 Task: Search one way flight ticket for 1 adult, 6 children, 1 infant in seat and 1 infant on lap in business from Pellston: Pellston Regional/emmet County Airport to Evansville: Evansville Regional Airport on 5-3-2023. Choice of flights is Alaska. Number of bags: 2 carry on bags. Price is upto 30000. Outbound departure time preference is 13:15.
Action: Mouse moved to (292, 432)
Screenshot: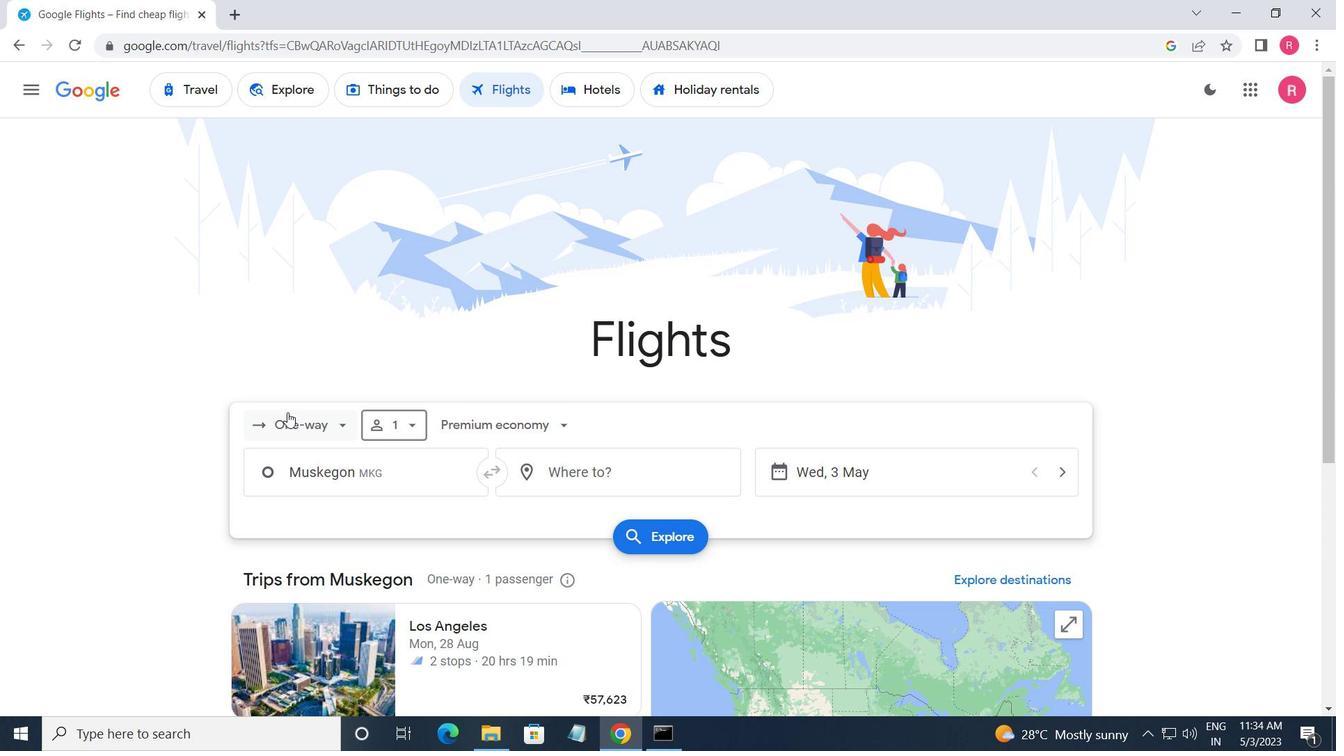 
Action: Mouse pressed left at (292, 432)
Screenshot: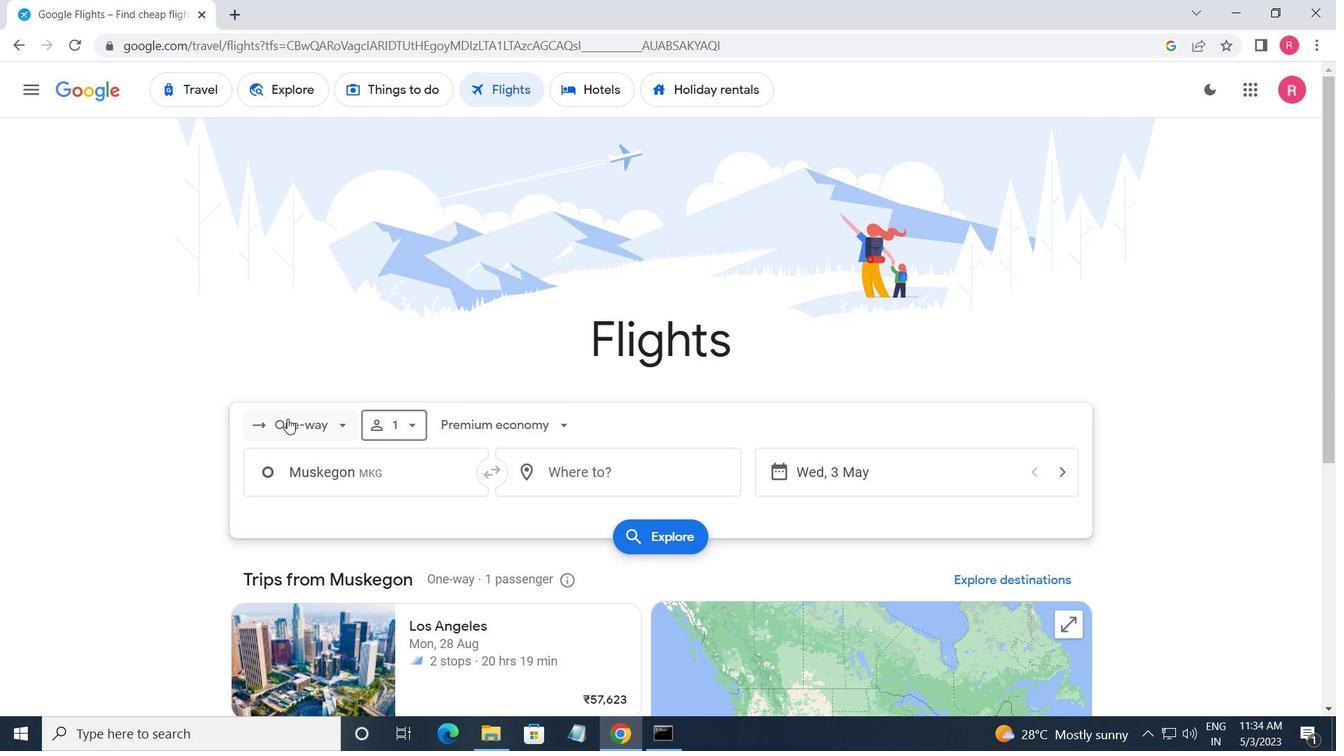 
Action: Mouse moved to (348, 503)
Screenshot: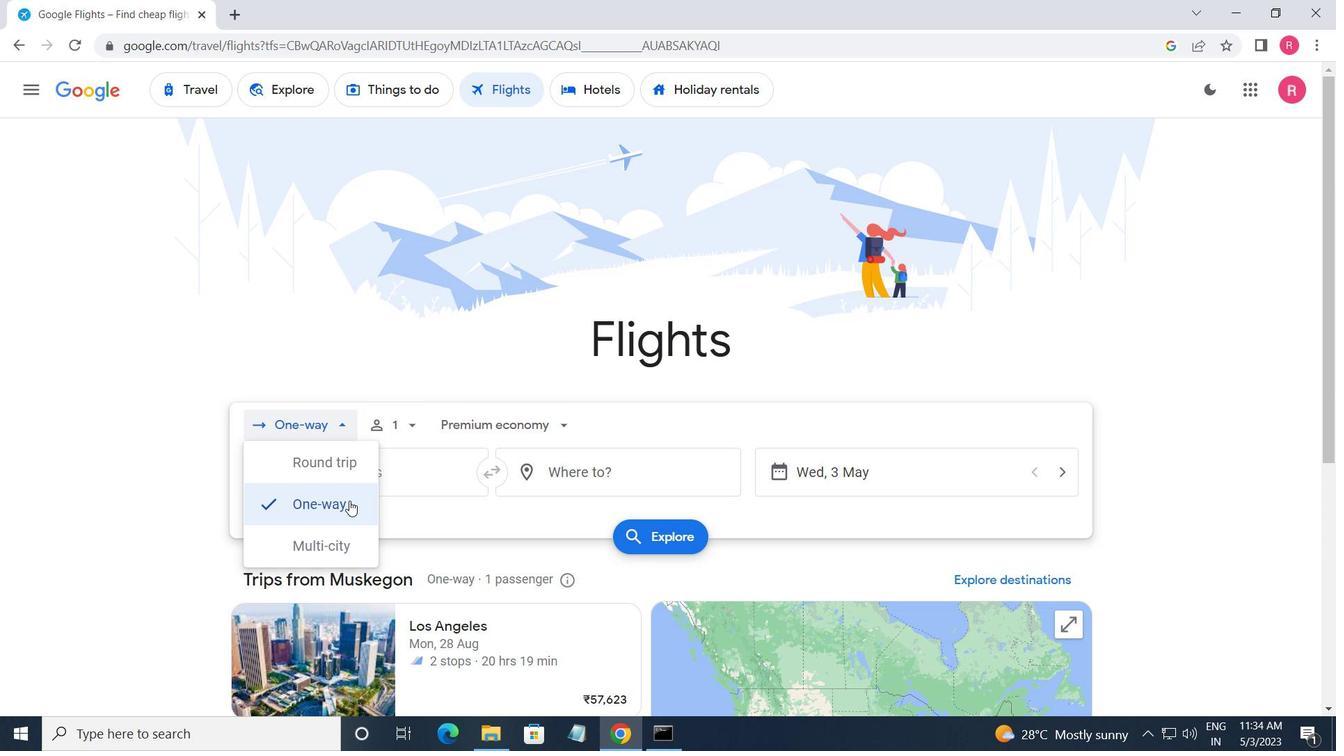 
Action: Mouse pressed left at (348, 503)
Screenshot: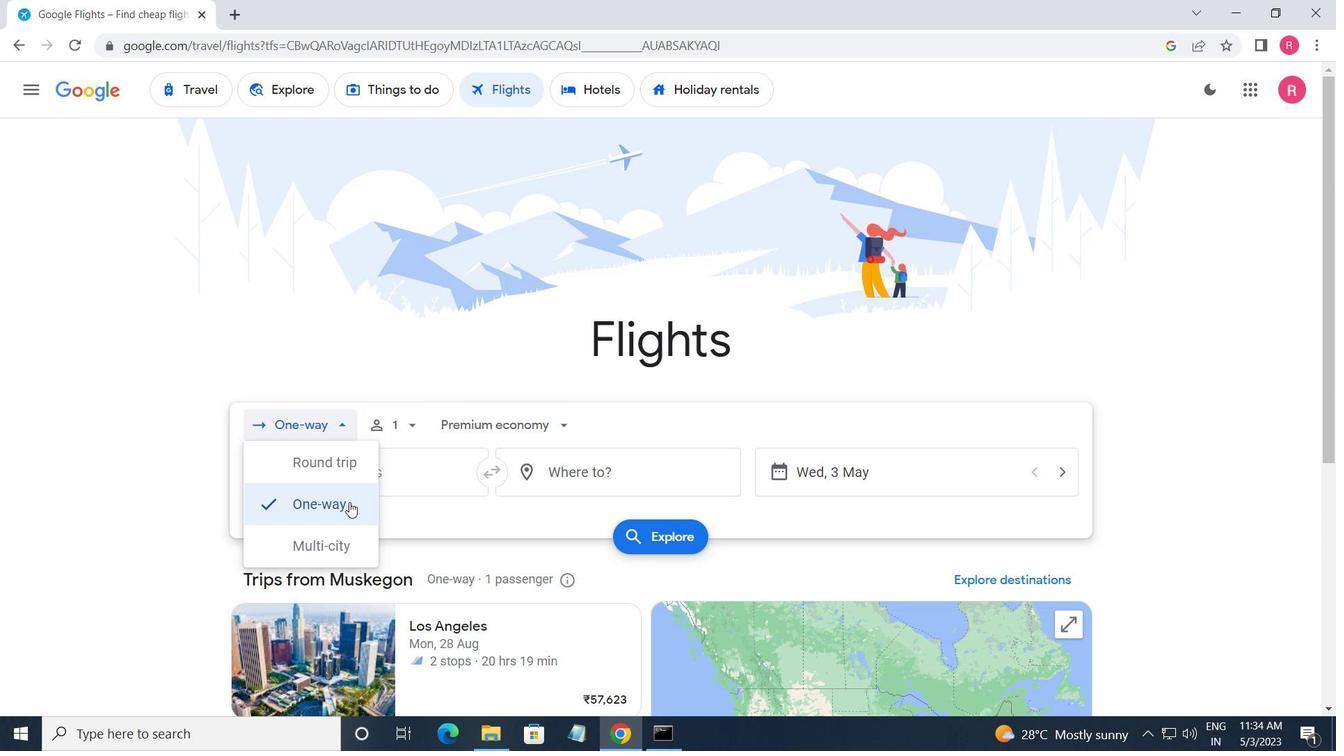 
Action: Mouse moved to (391, 435)
Screenshot: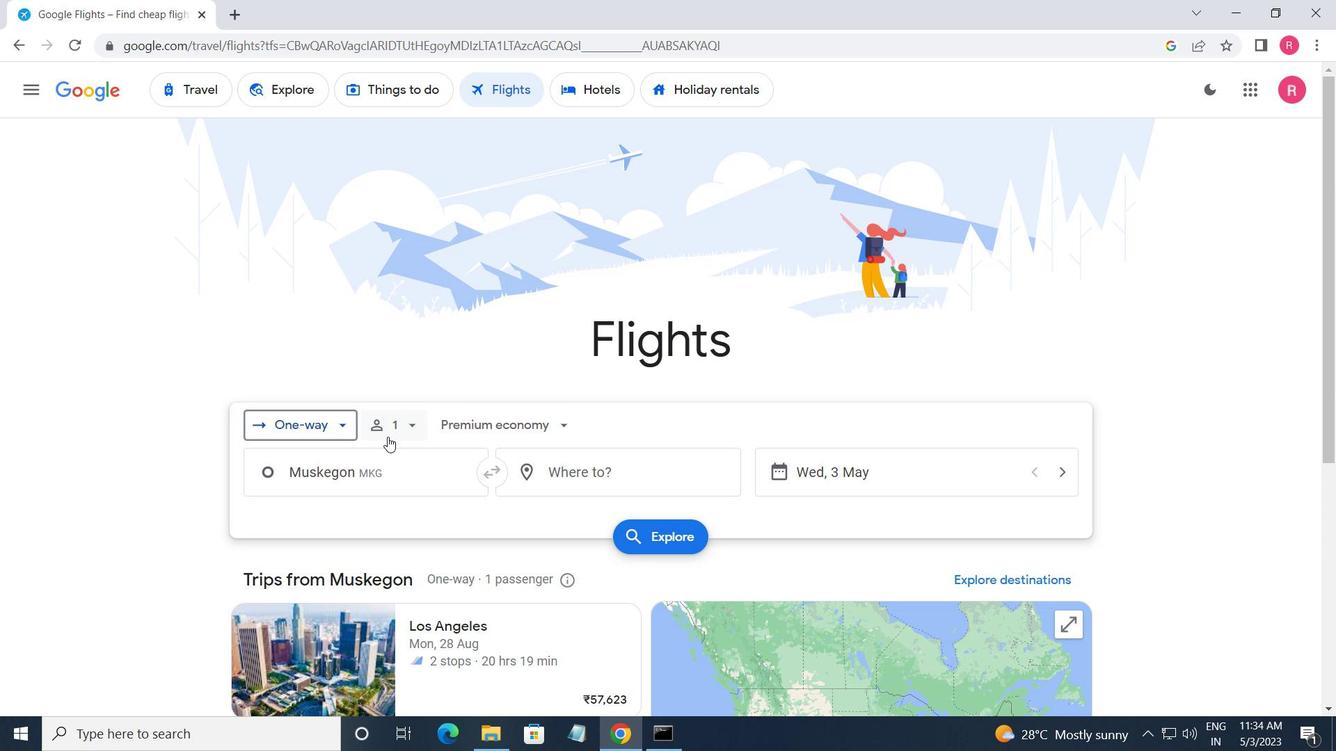 
Action: Mouse pressed left at (391, 435)
Screenshot: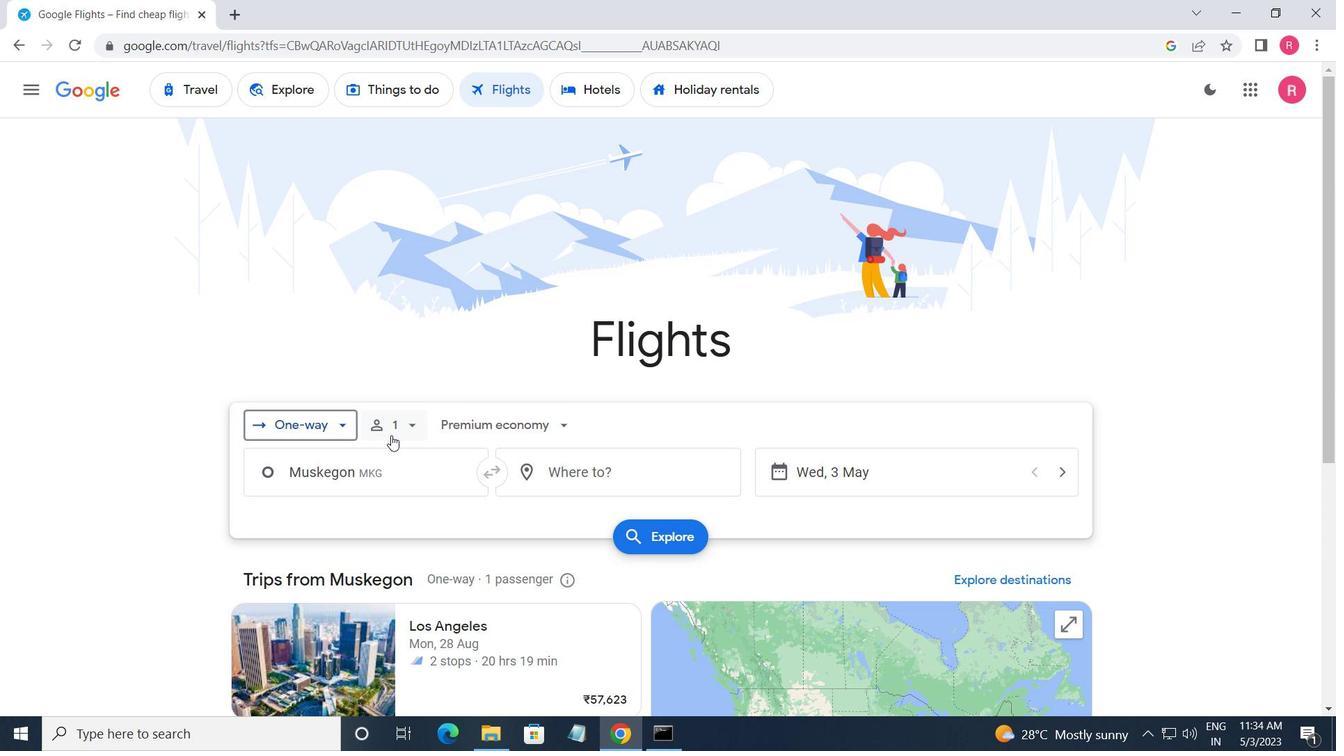 
Action: Mouse moved to (539, 522)
Screenshot: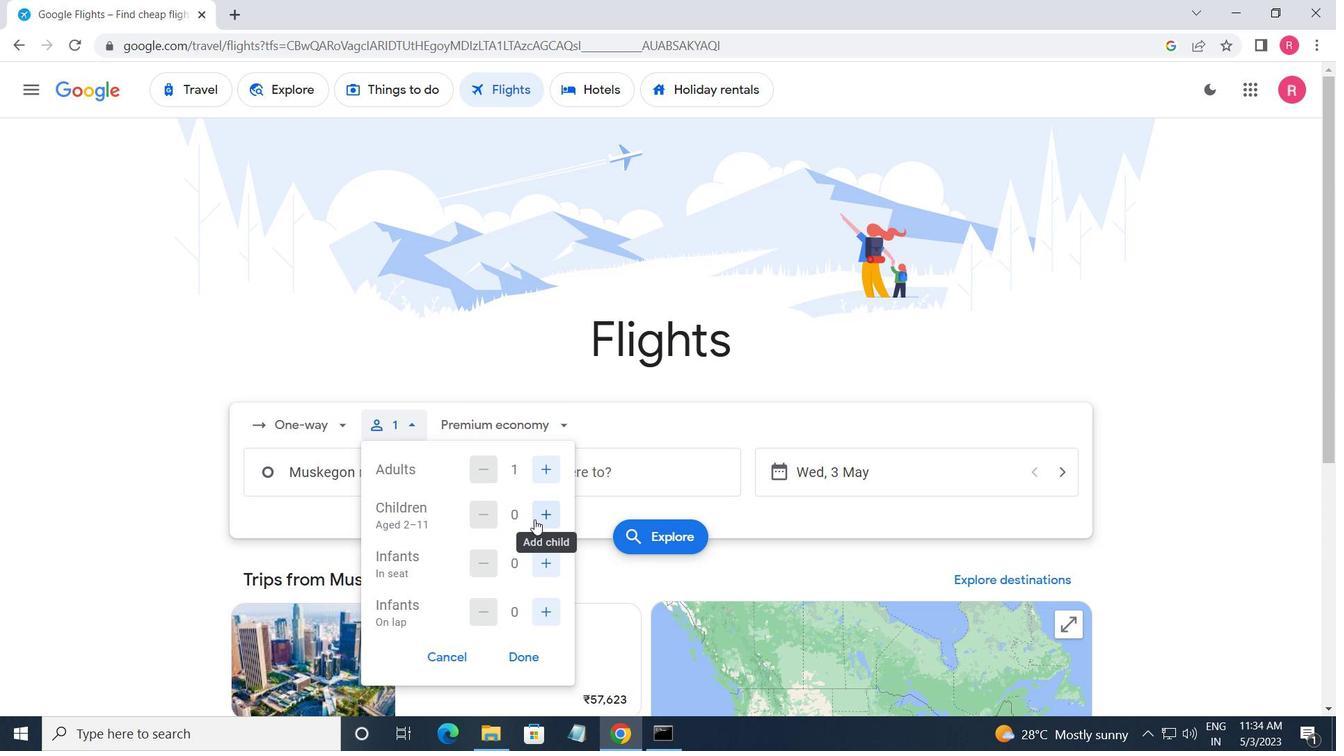 
Action: Mouse pressed left at (539, 522)
Screenshot: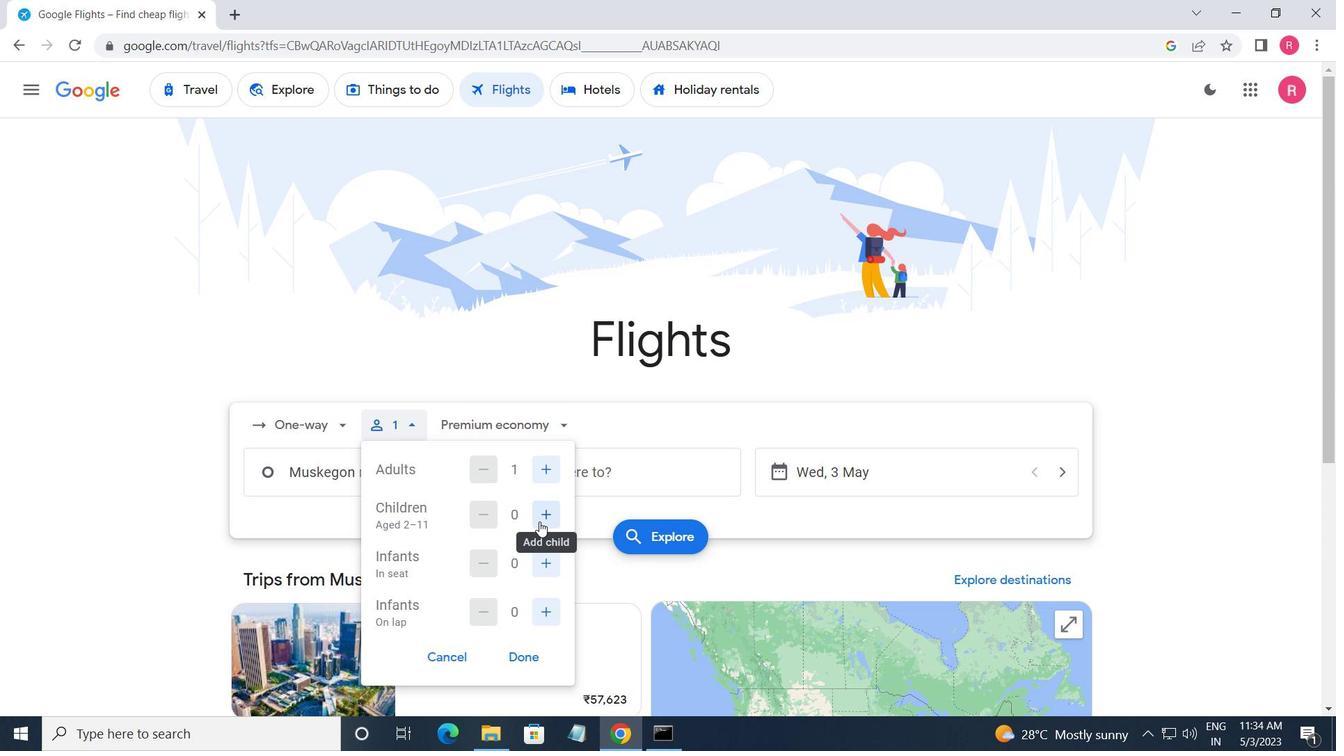 
Action: Mouse pressed left at (539, 522)
Screenshot: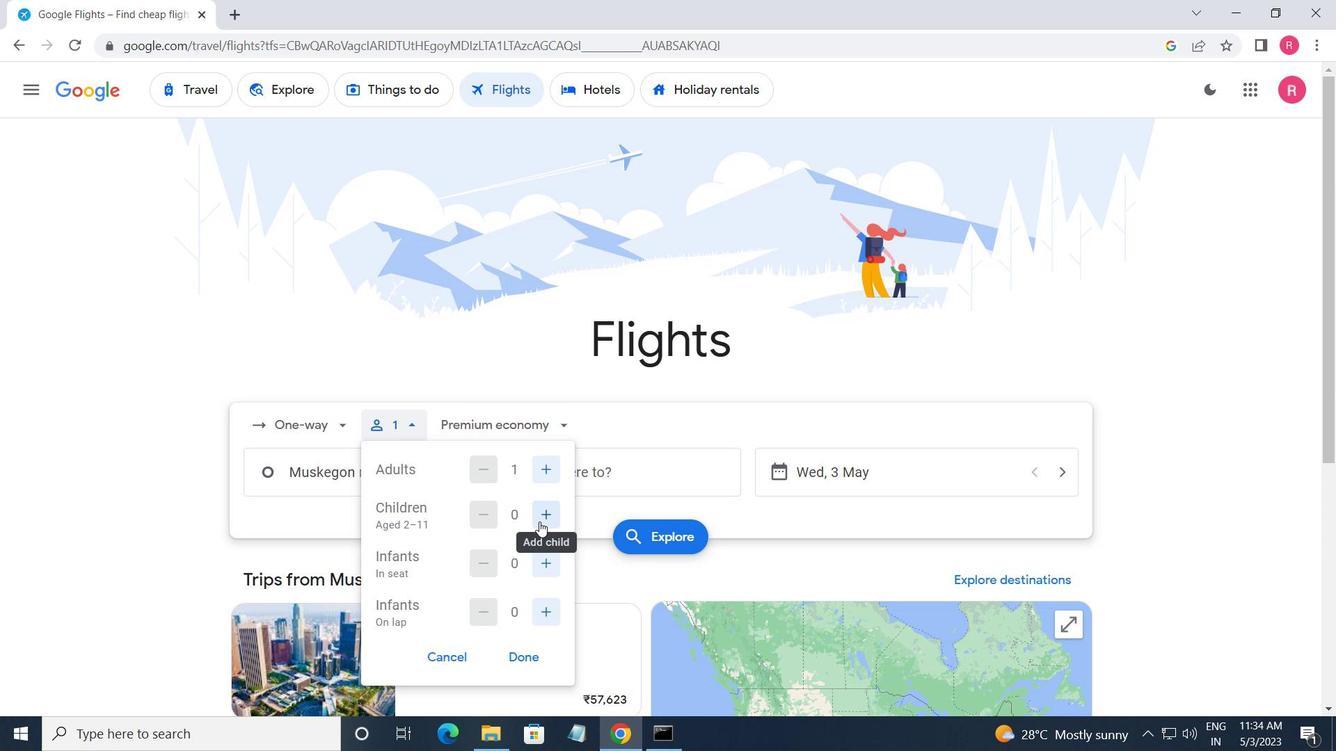 
Action: Mouse pressed left at (539, 522)
Screenshot: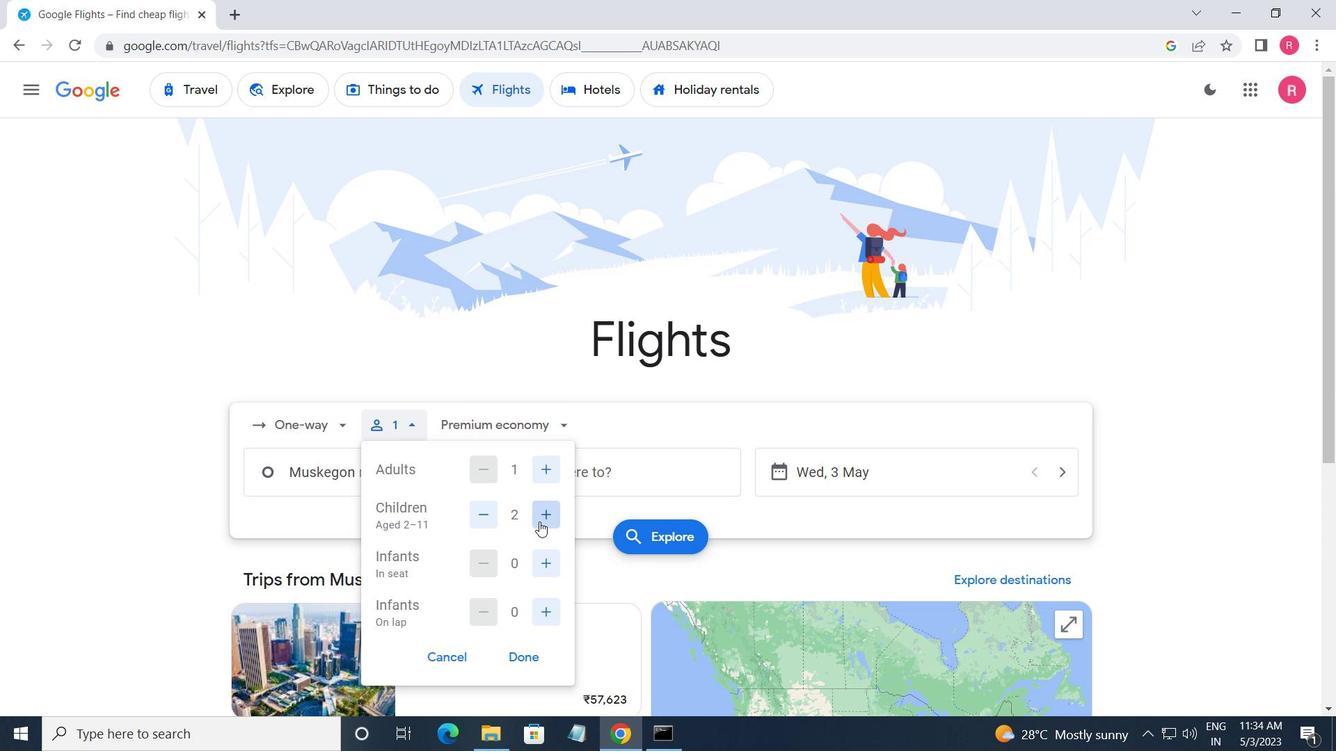 
Action: Mouse pressed left at (539, 522)
Screenshot: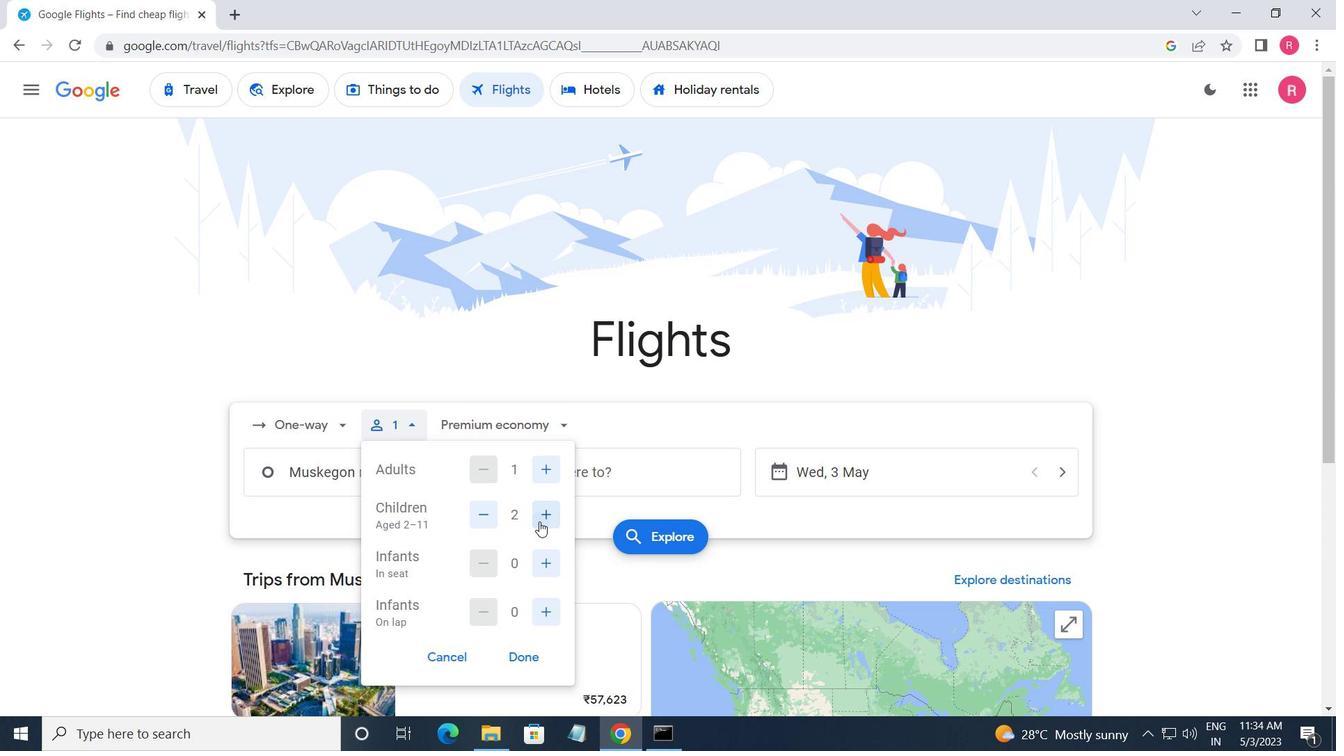 
Action: Mouse pressed left at (539, 522)
Screenshot: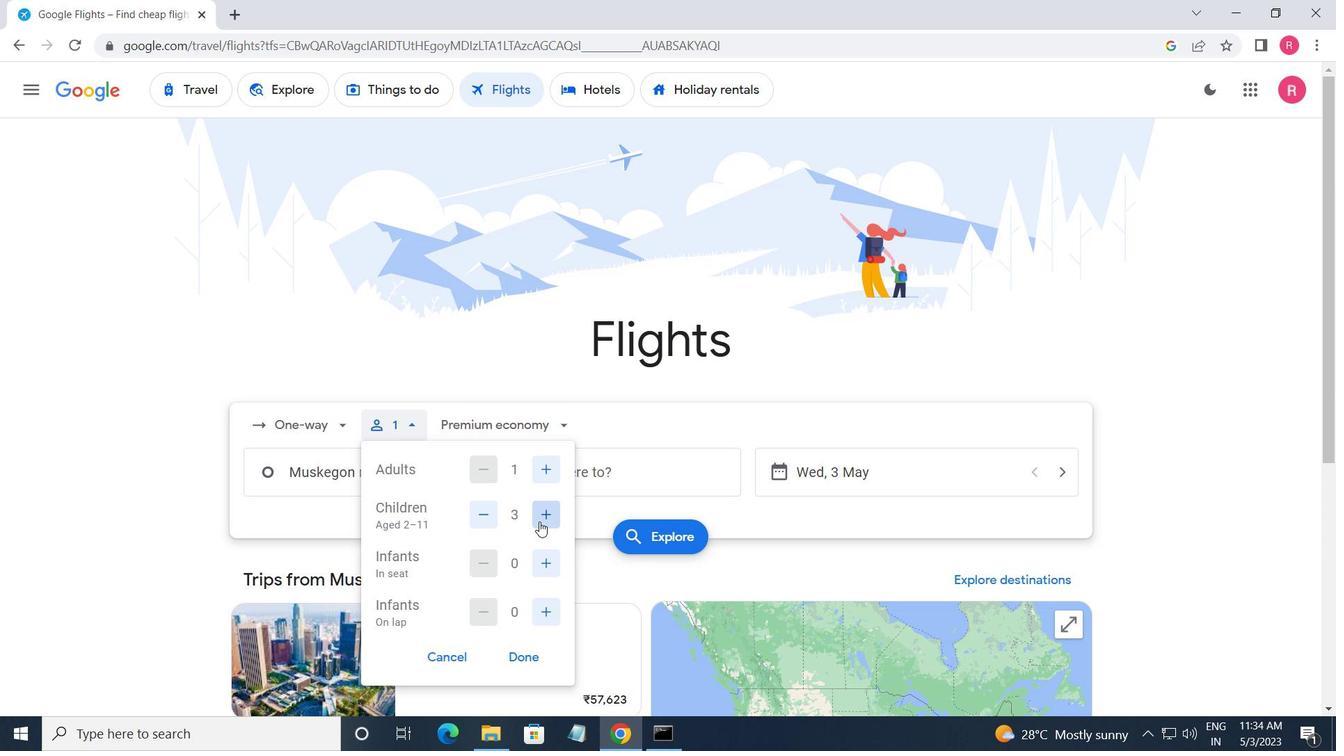 
Action: Mouse pressed left at (539, 522)
Screenshot: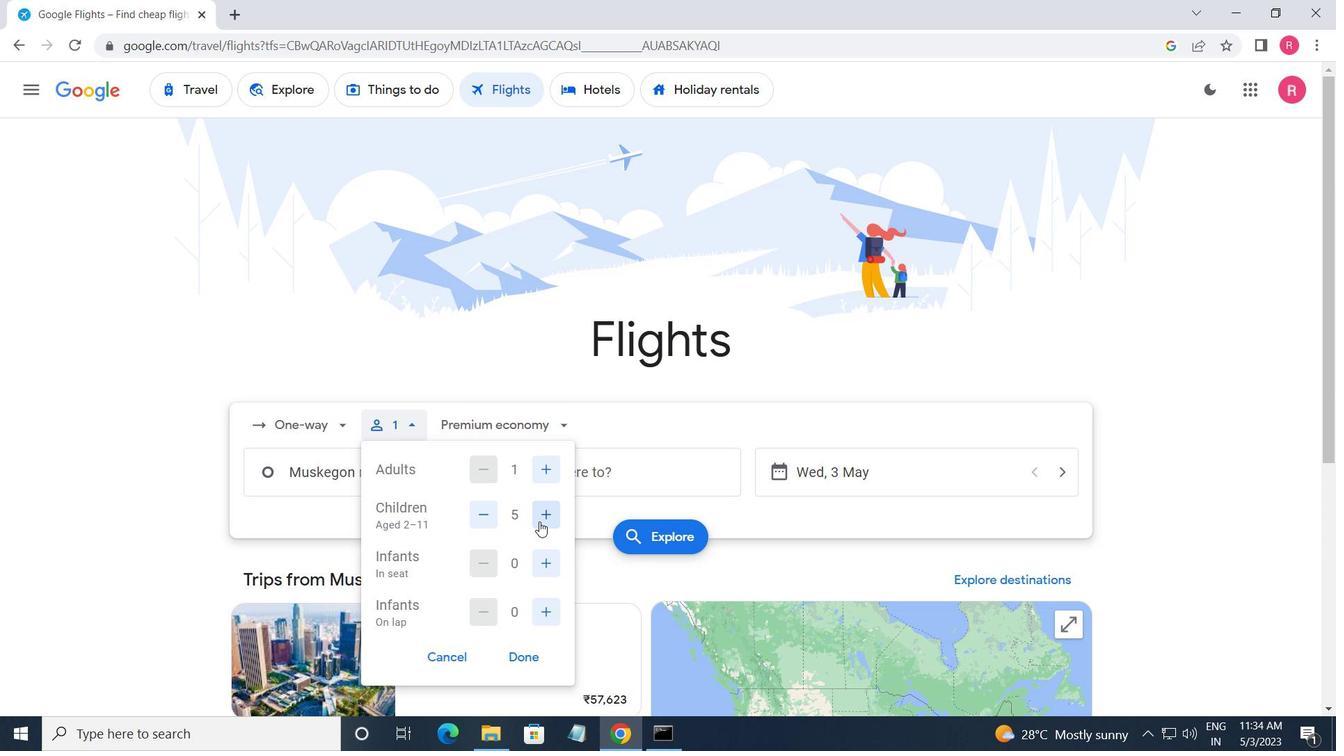 
Action: Mouse moved to (546, 568)
Screenshot: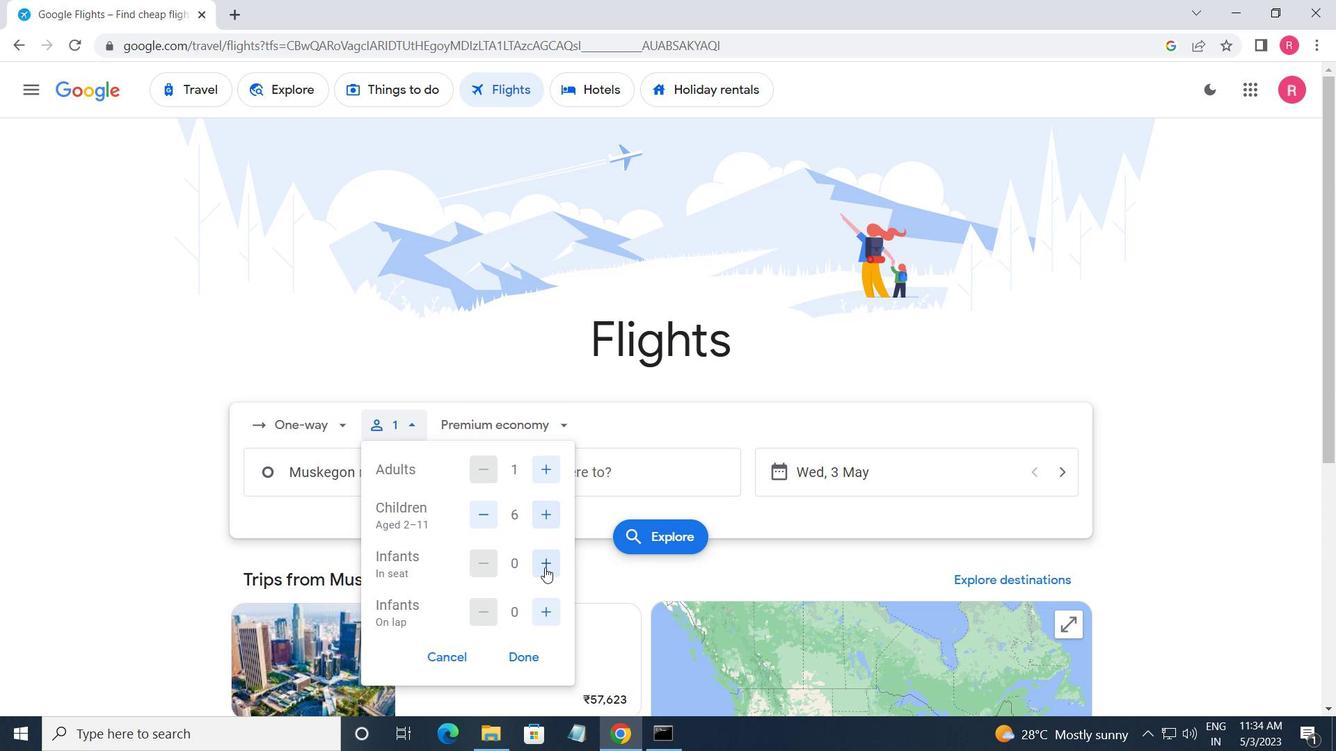 
Action: Mouse pressed left at (546, 568)
Screenshot: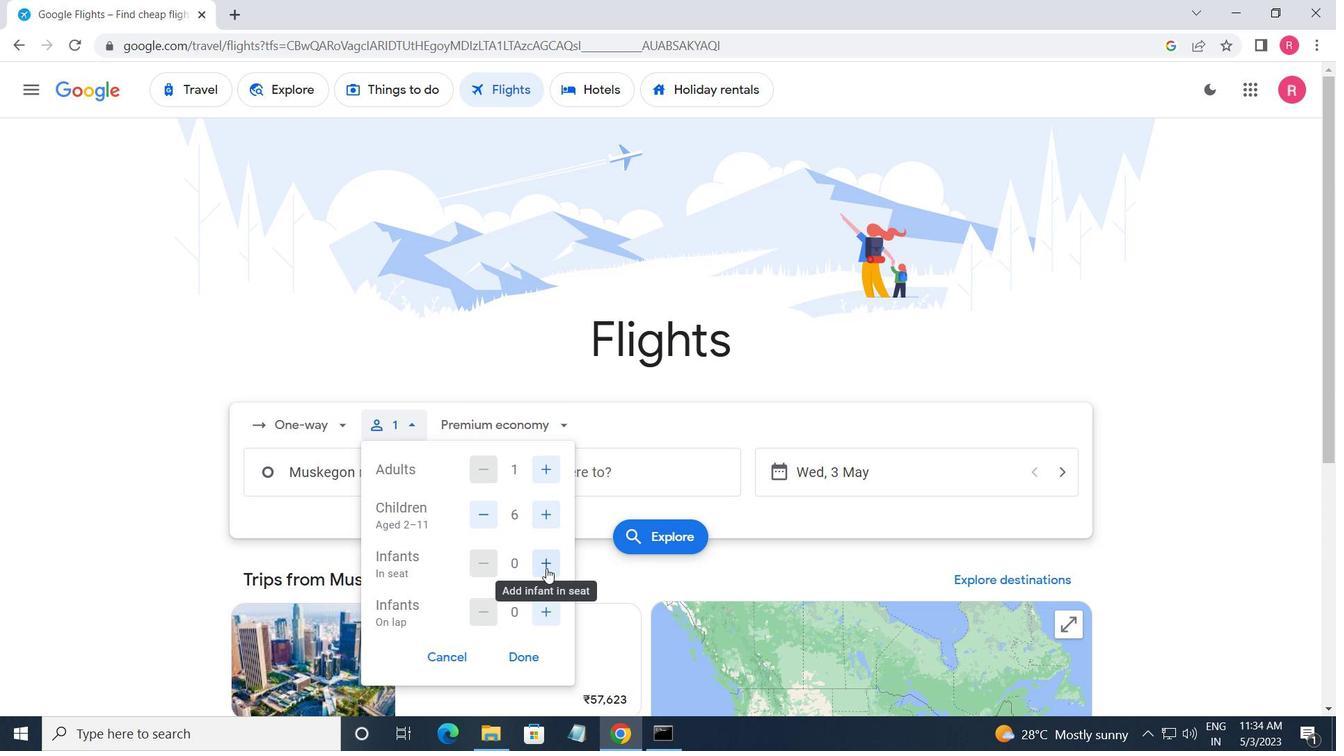
Action: Mouse moved to (548, 602)
Screenshot: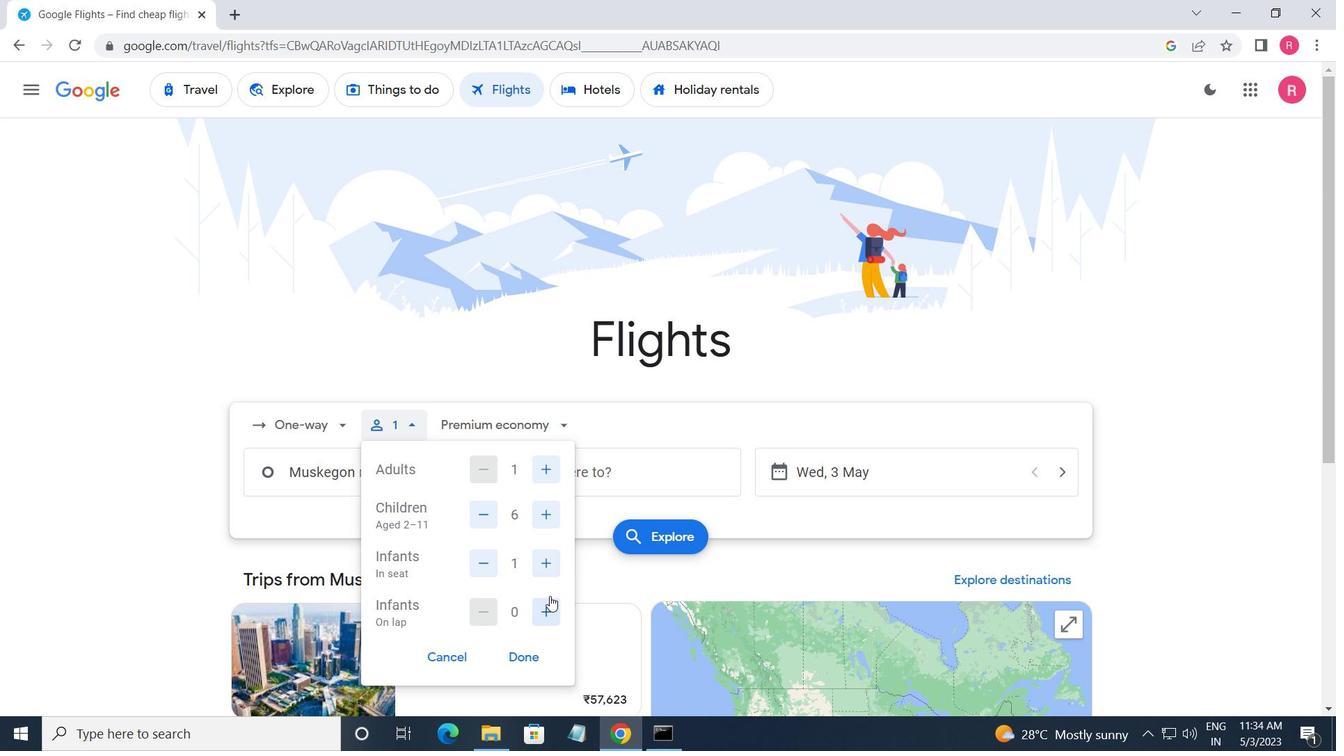 
Action: Mouse pressed left at (548, 602)
Screenshot: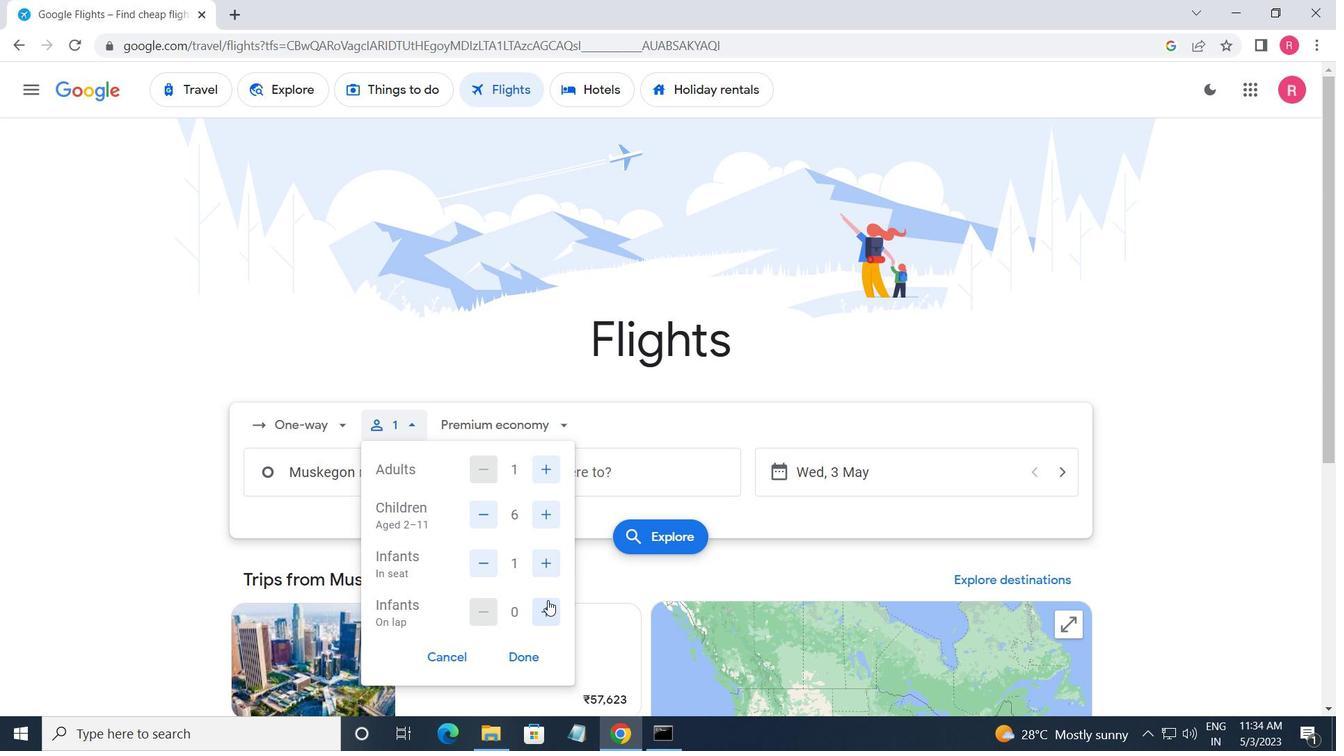 
Action: Mouse moved to (535, 653)
Screenshot: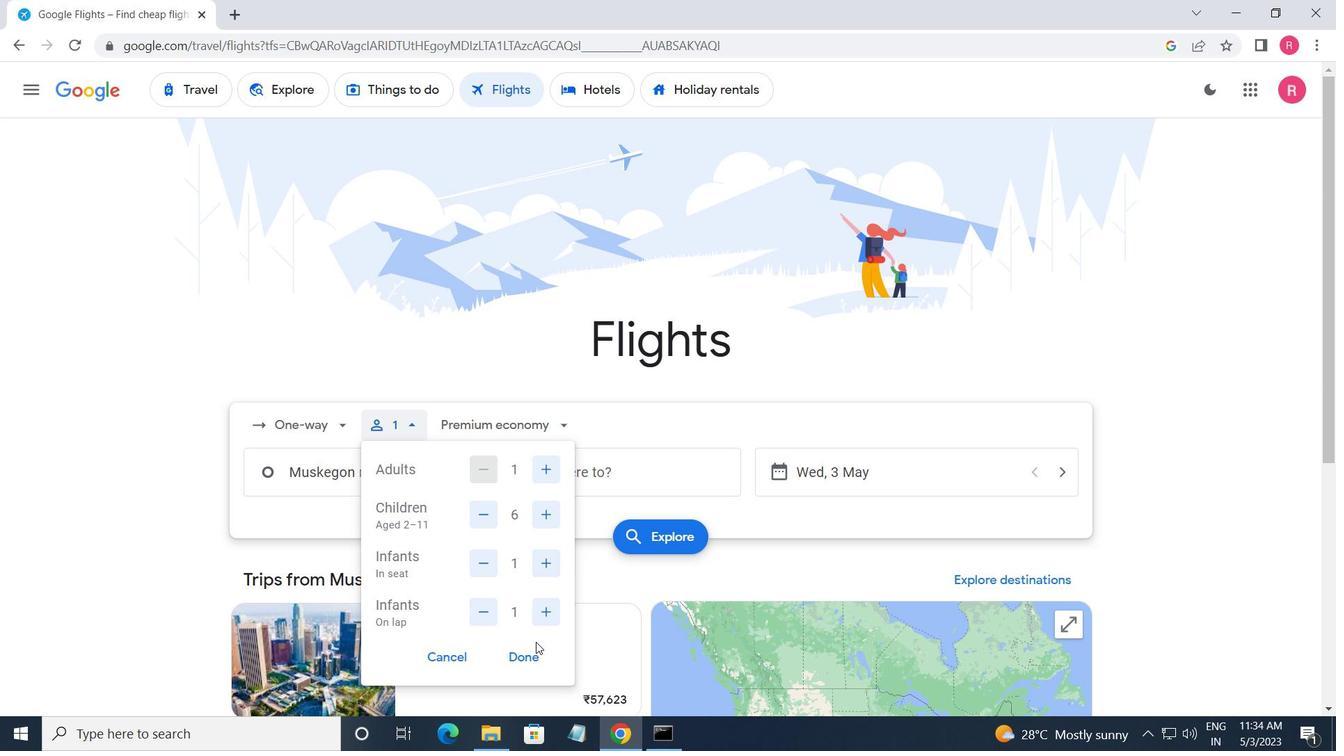 
Action: Mouse pressed left at (535, 653)
Screenshot: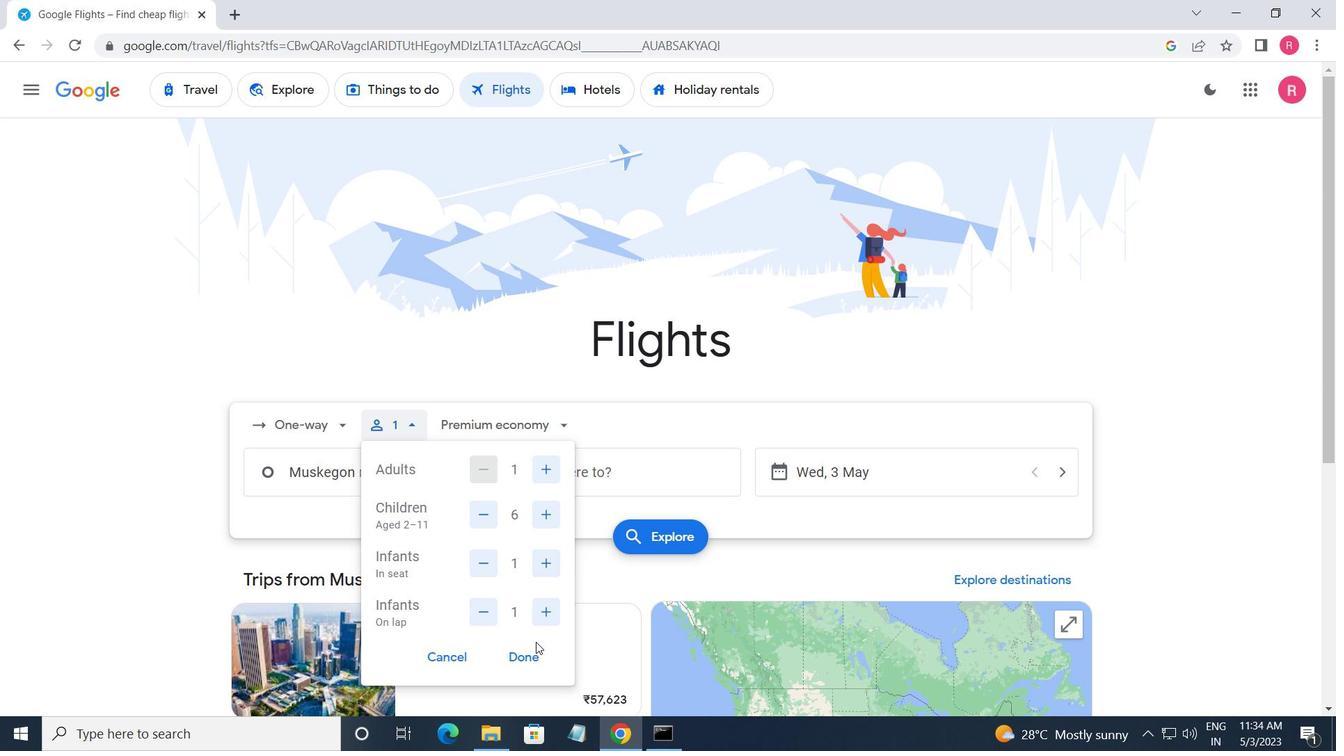
Action: Mouse moved to (511, 436)
Screenshot: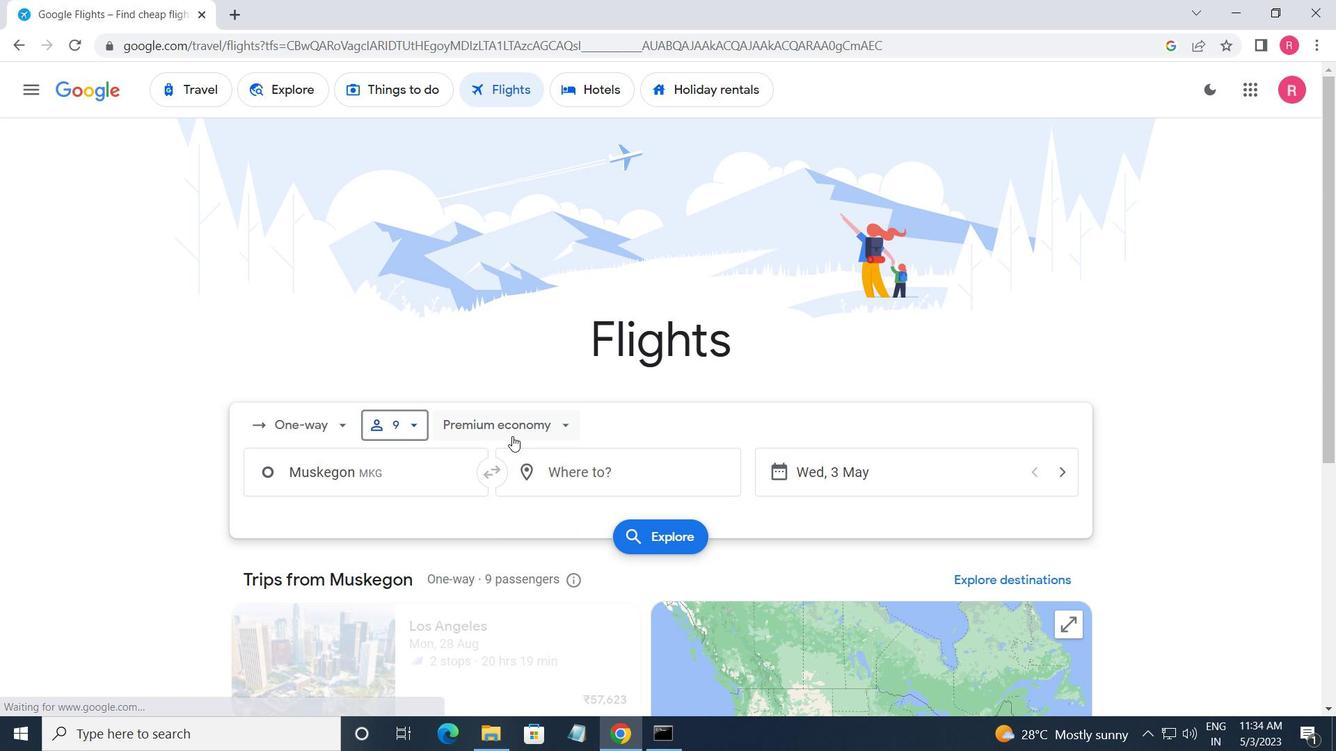 
Action: Mouse pressed left at (511, 436)
Screenshot: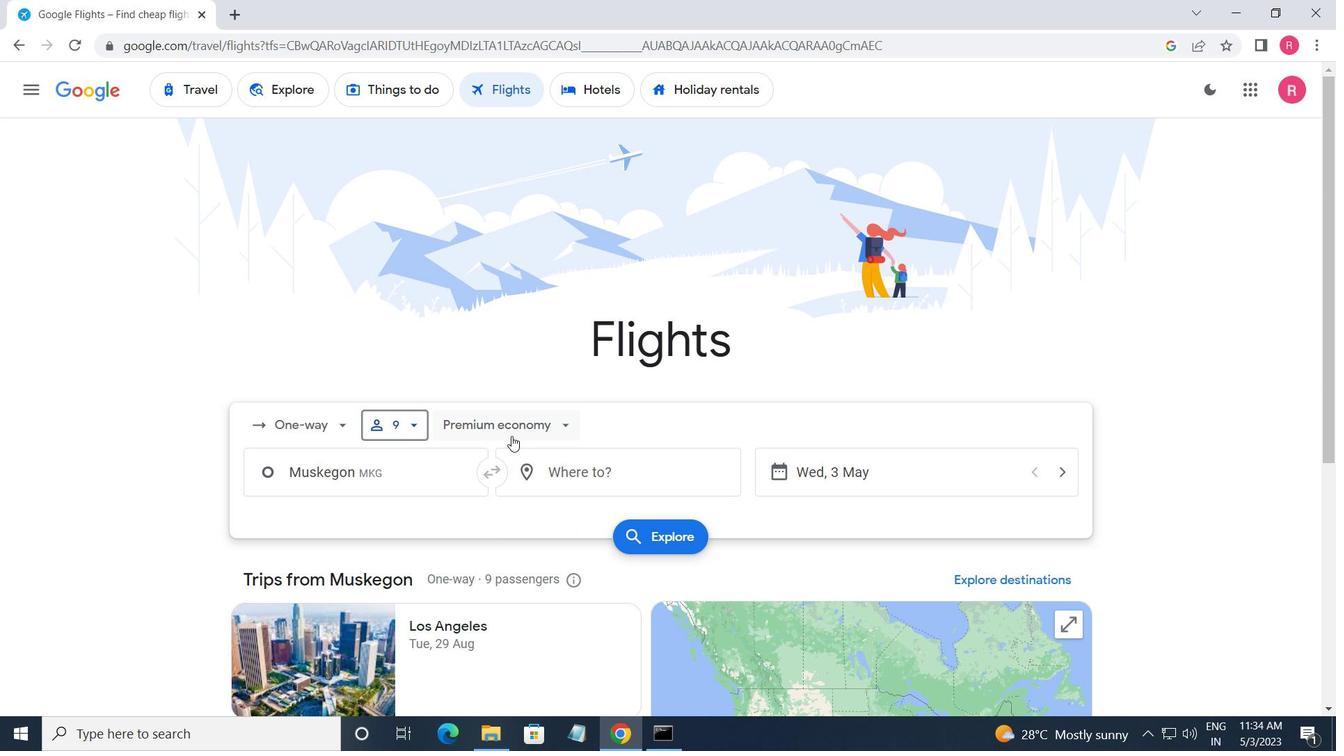 
Action: Mouse moved to (523, 547)
Screenshot: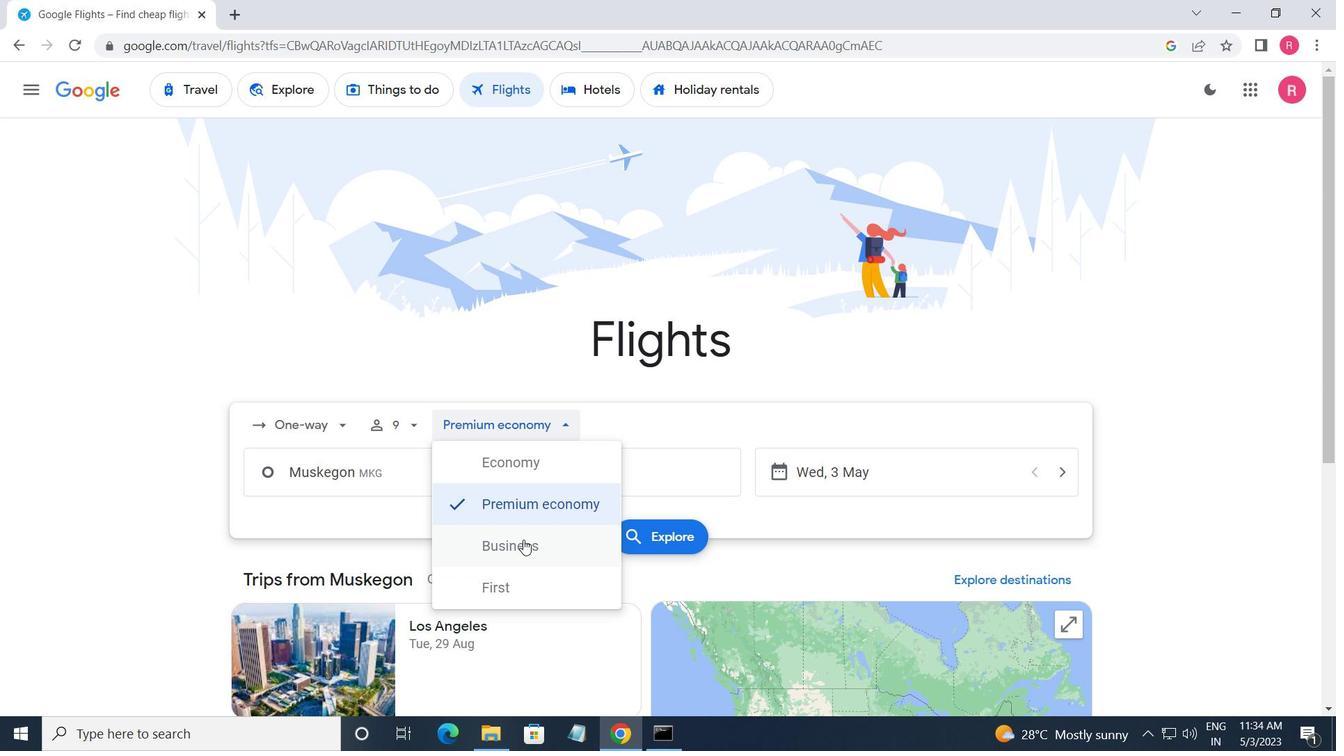 
Action: Mouse pressed left at (523, 547)
Screenshot: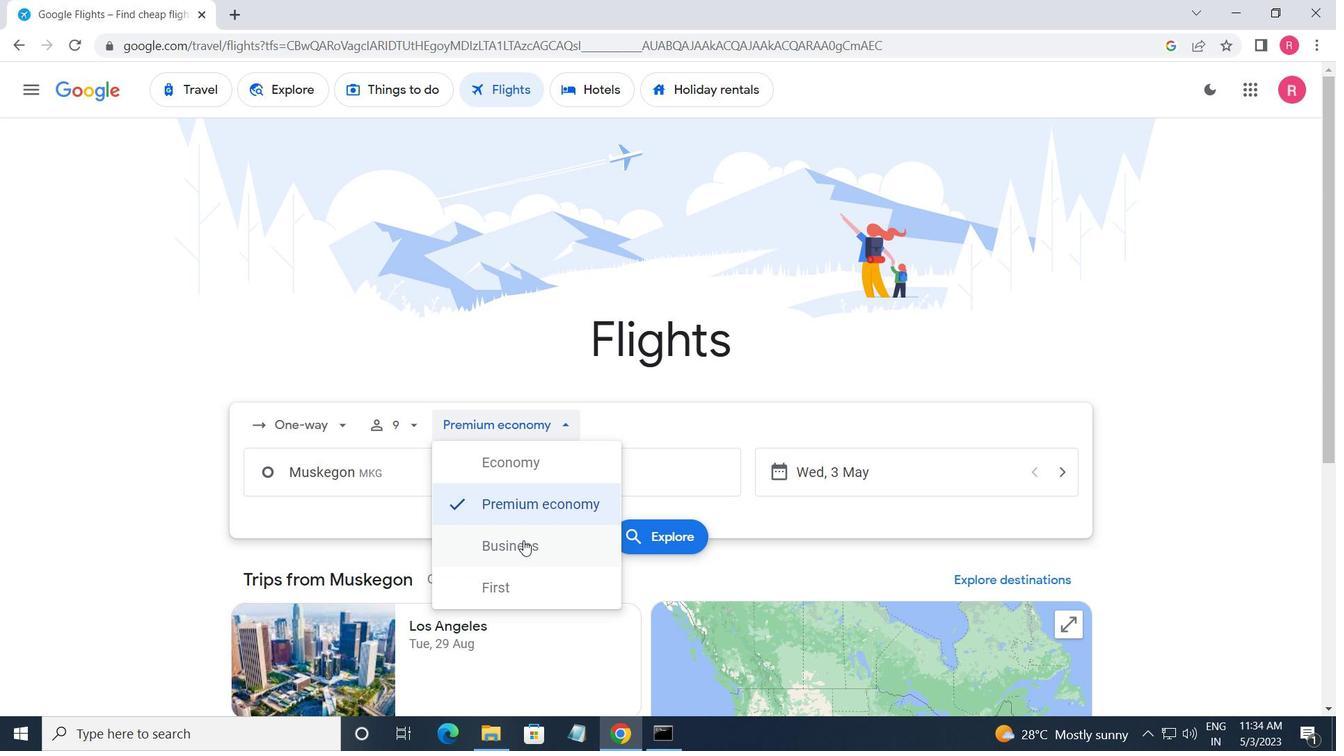 
Action: Mouse moved to (416, 474)
Screenshot: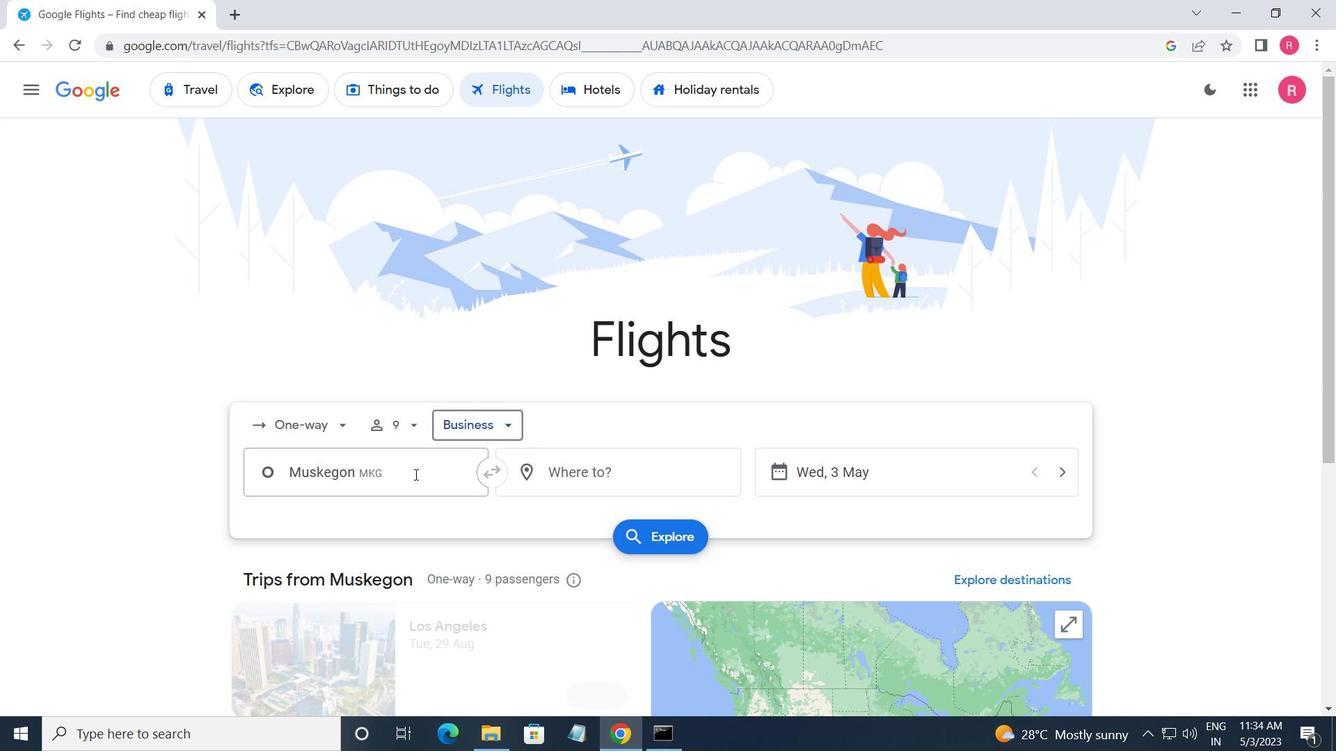 
Action: Mouse pressed left at (416, 474)
Screenshot: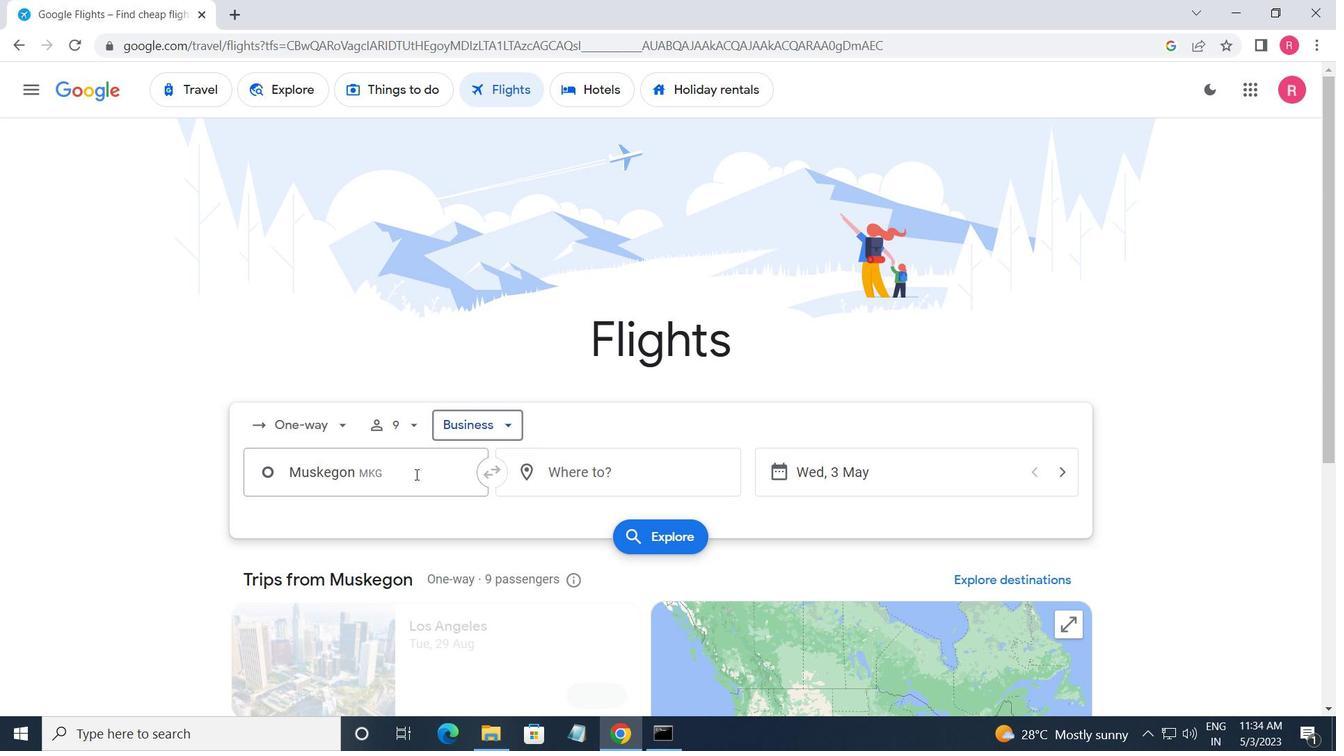 
Action: Mouse moved to (427, 469)
Screenshot: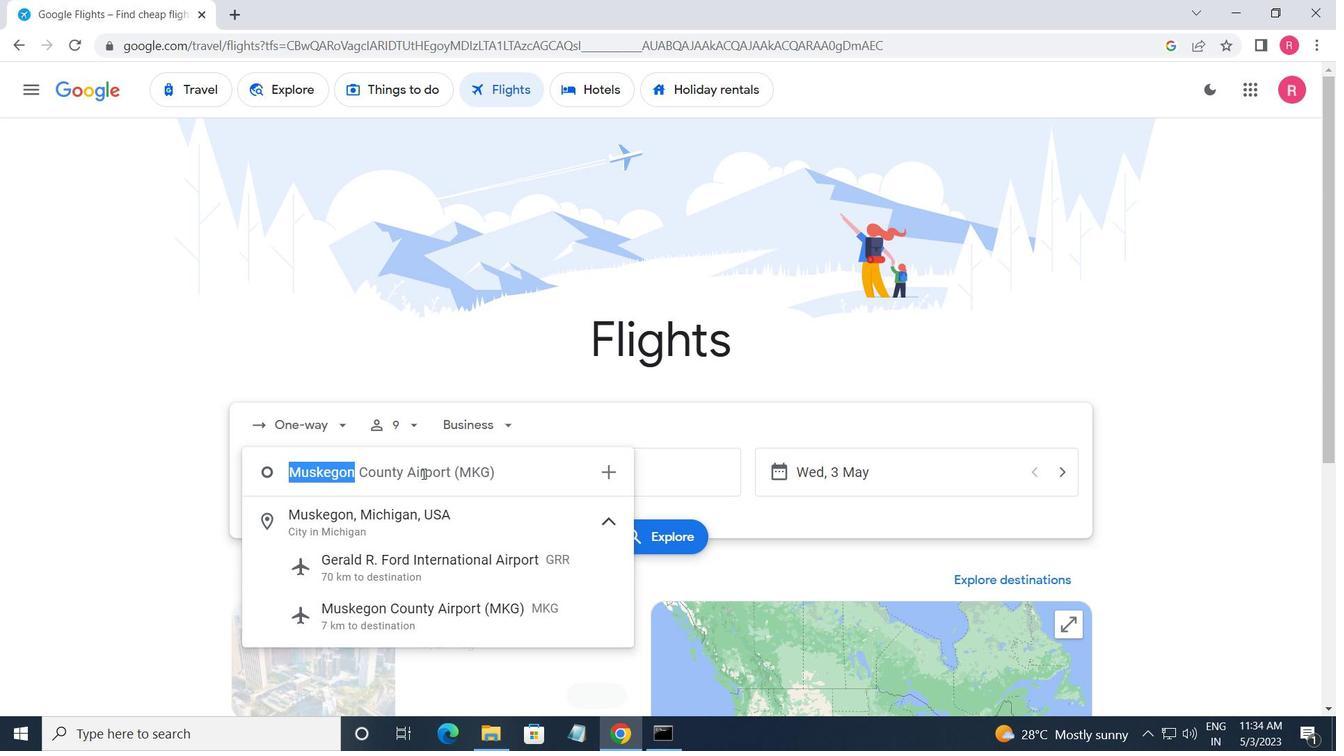 
Action: Key pressed <Key.shift_r>Pellston
Screenshot: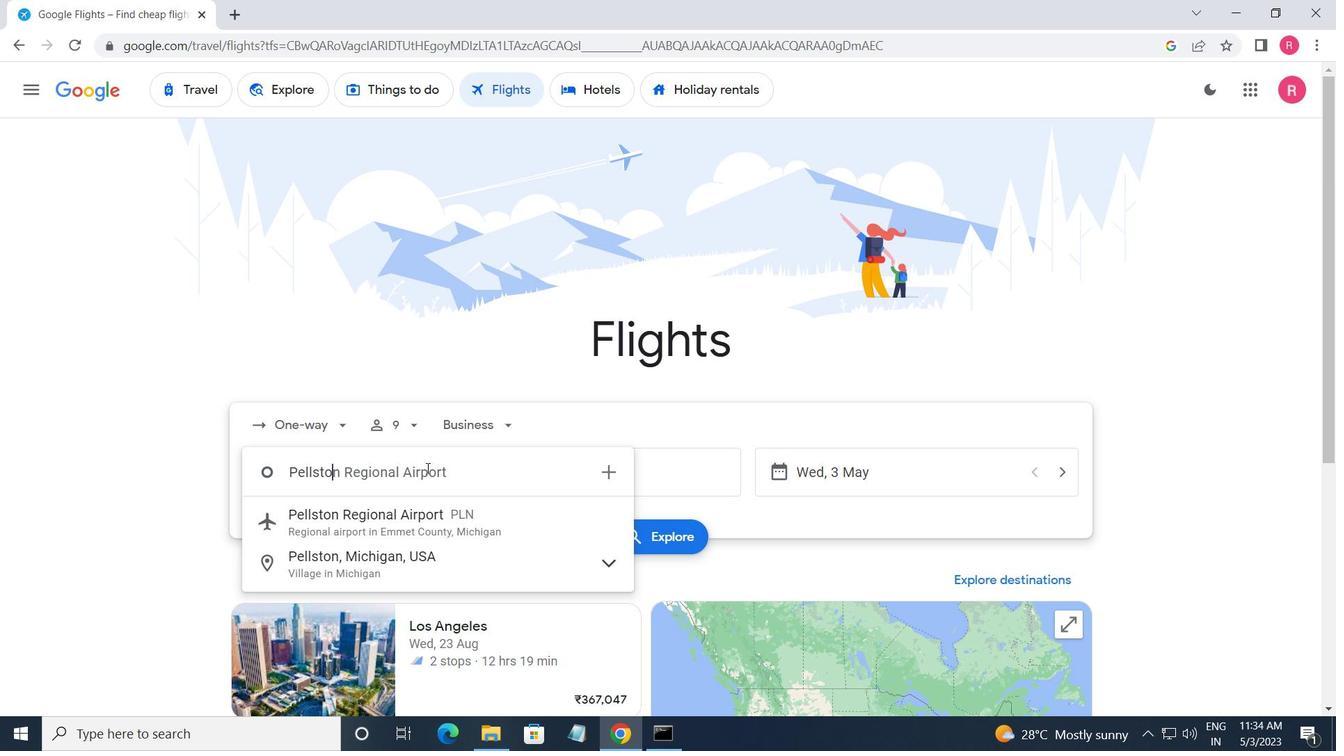 
Action: Mouse moved to (361, 519)
Screenshot: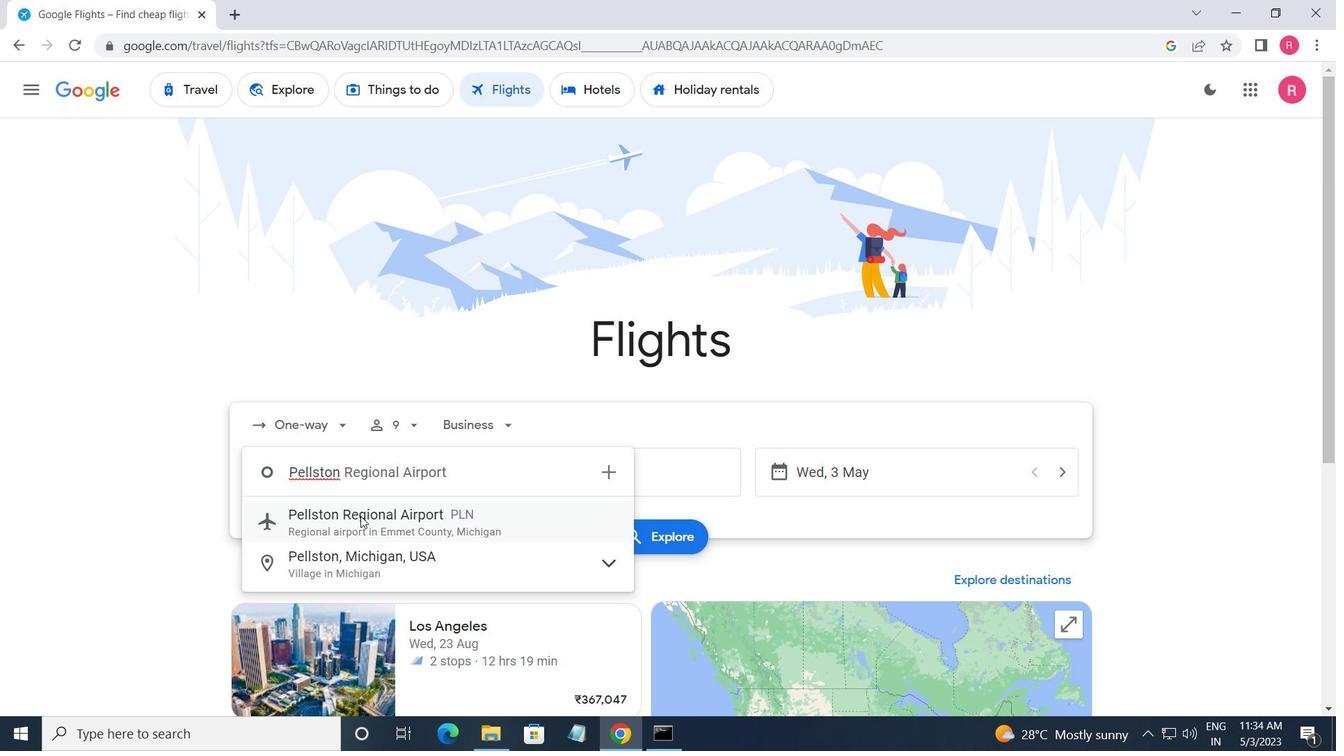 
Action: Mouse pressed left at (361, 519)
Screenshot: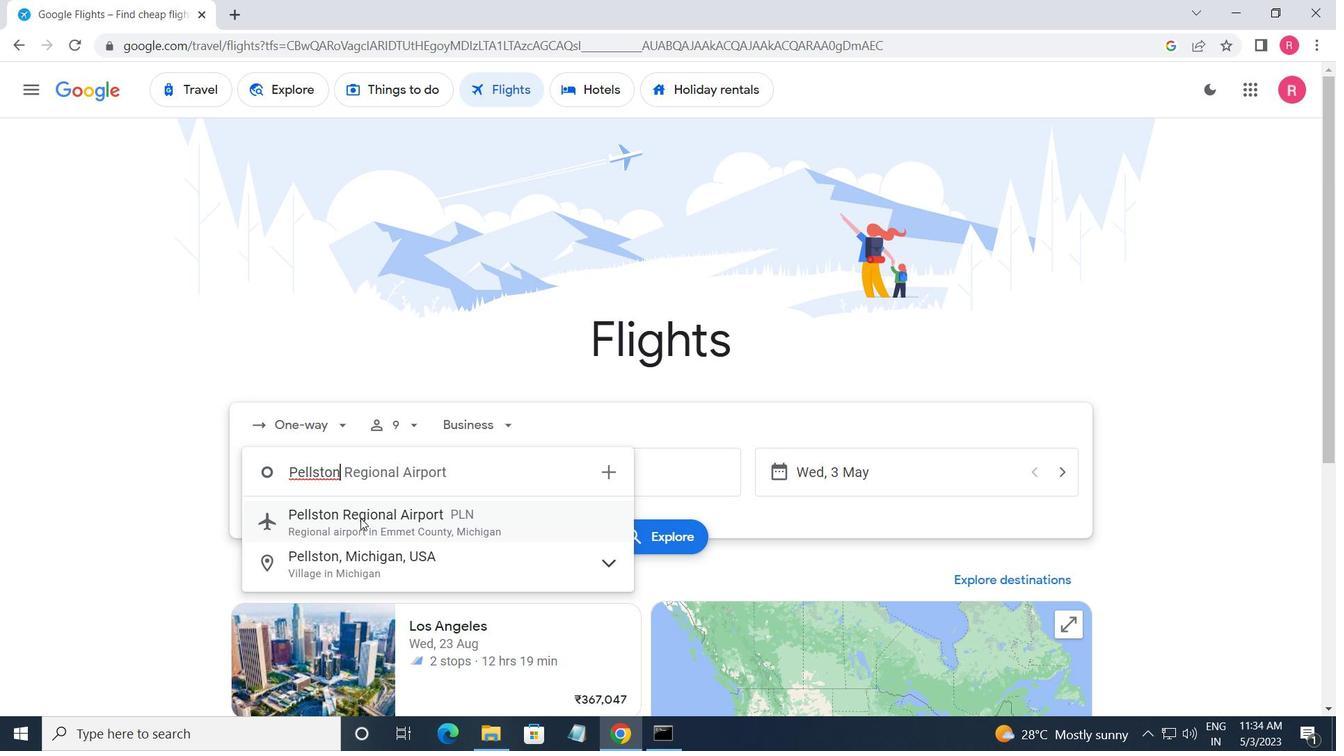 
Action: Mouse moved to (548, 475)
Screenshot: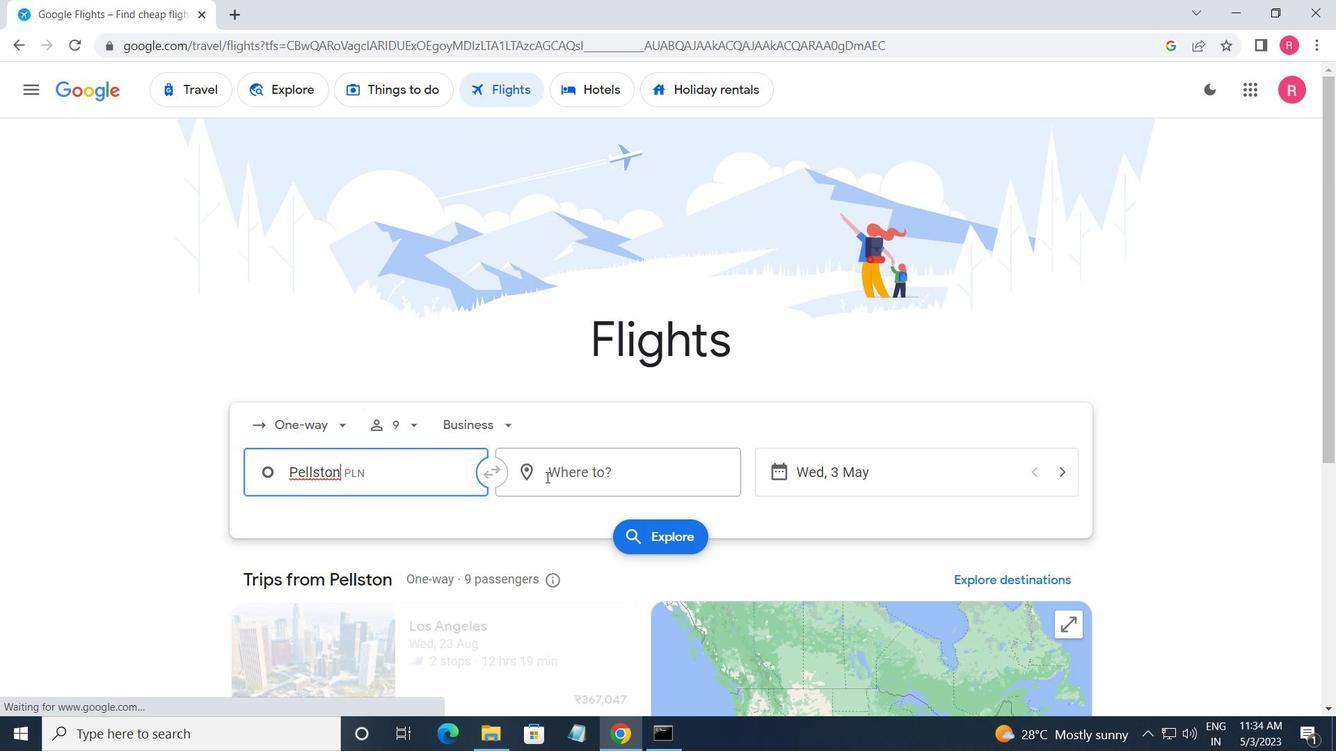 
Action: Mouse pressed left at (548, 475)
Screenshot: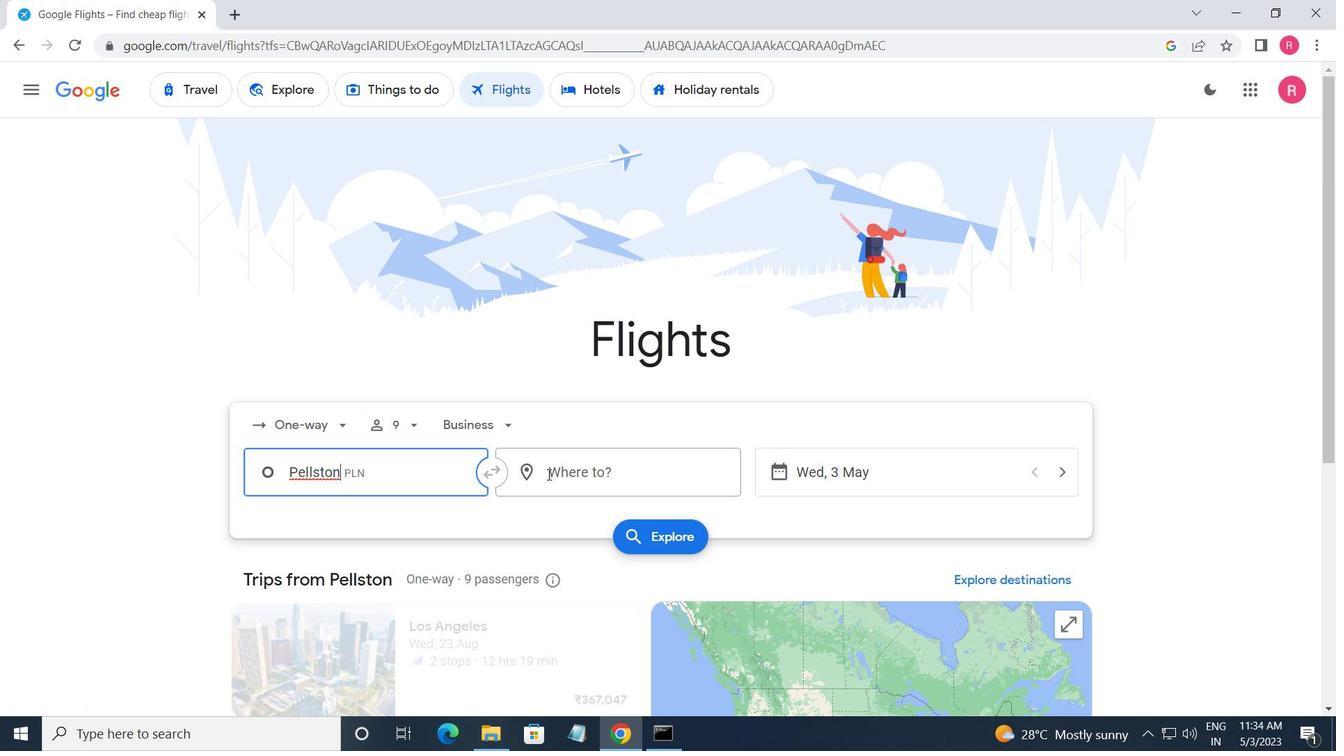 
Action: Mouse moved to (584, 642)
Screenshot: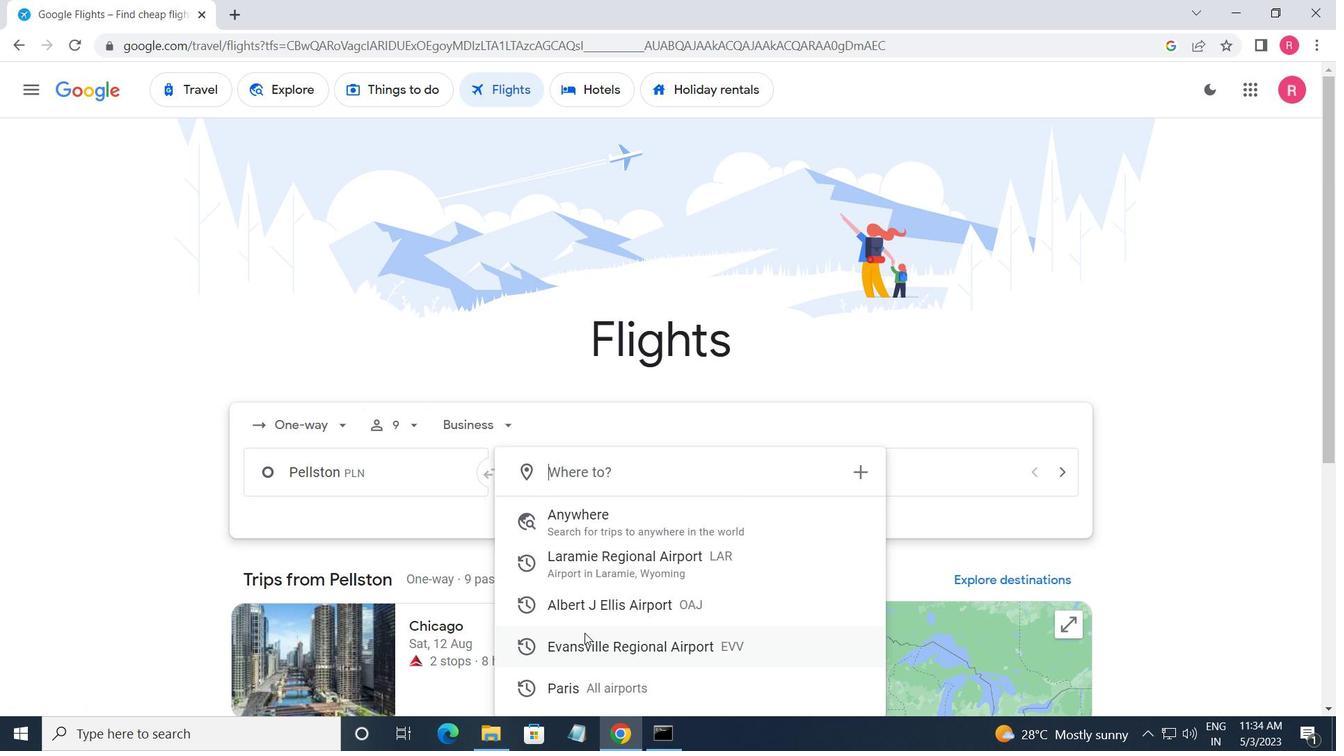 
Action: Mouse pressed left at (584, 642)
Screenshot: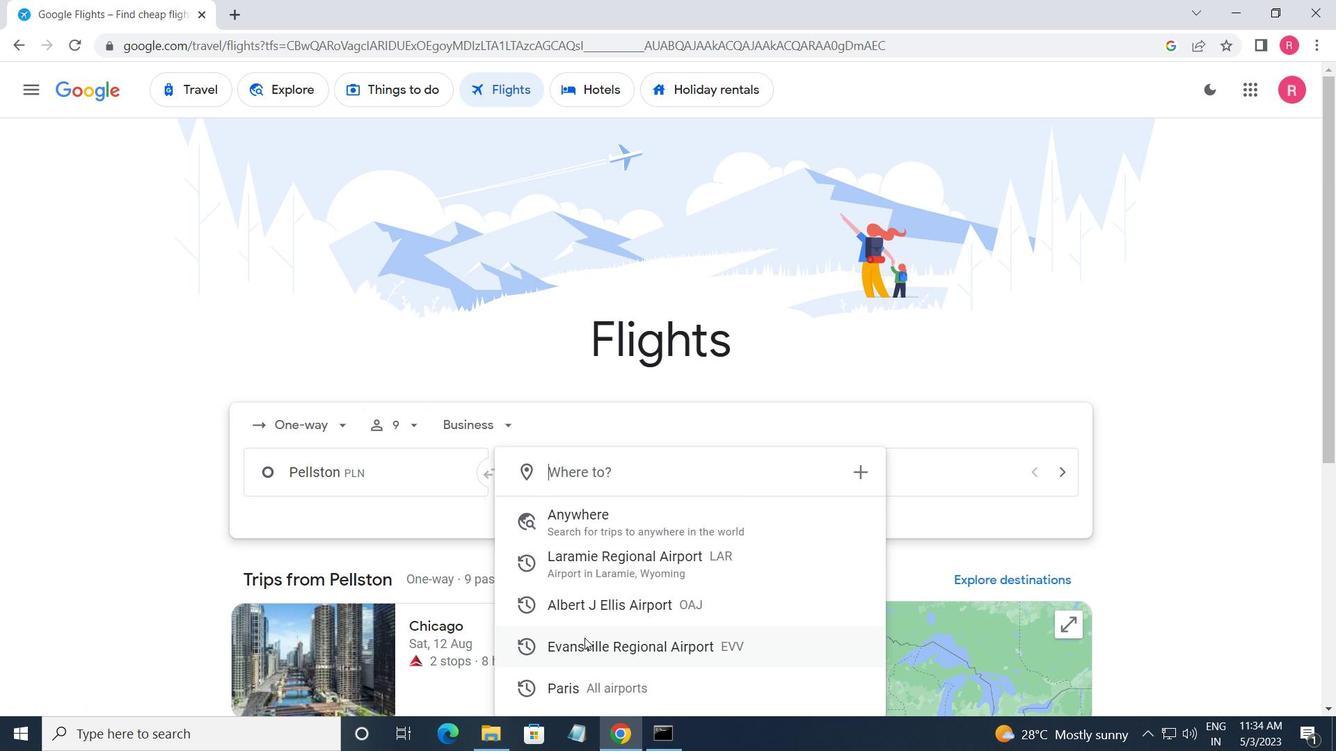 
Action: Mouse moved to (900, 479)
Screenshot: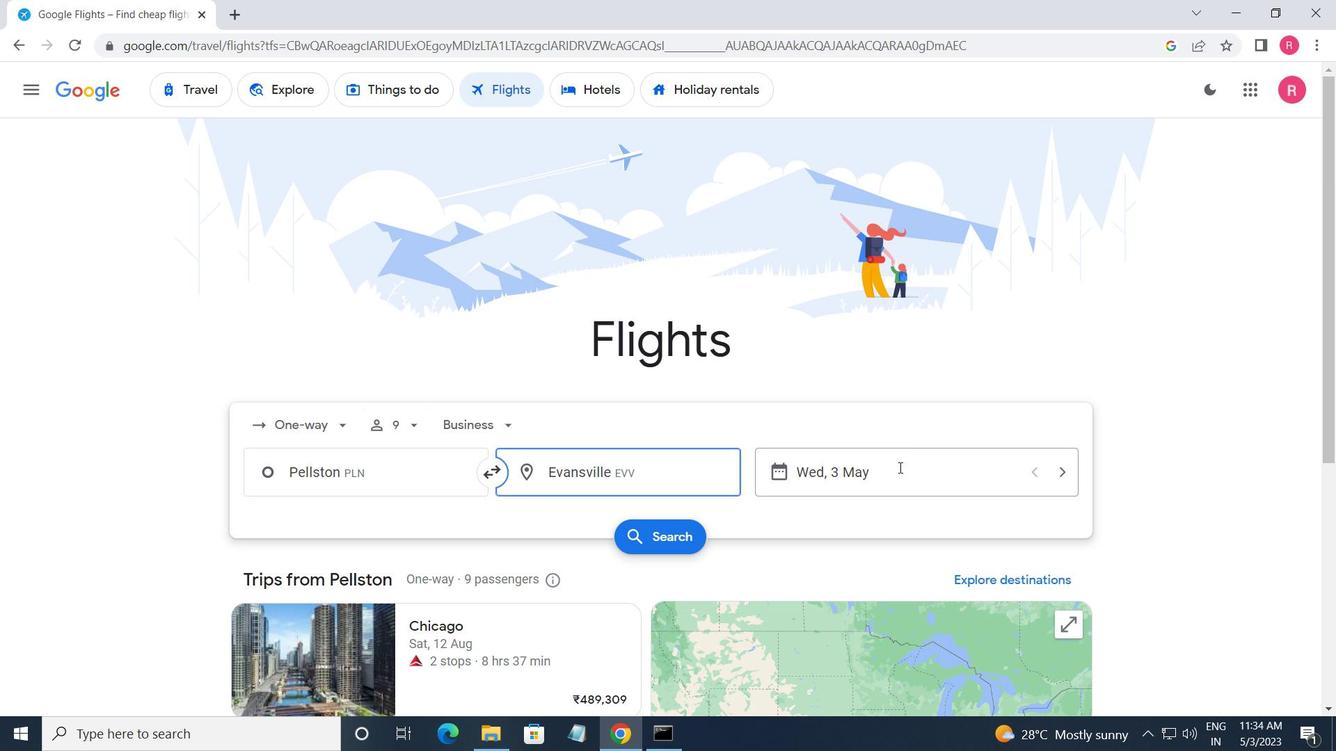 
Action: Mouse pressed left at (900, 479)
Screenshot: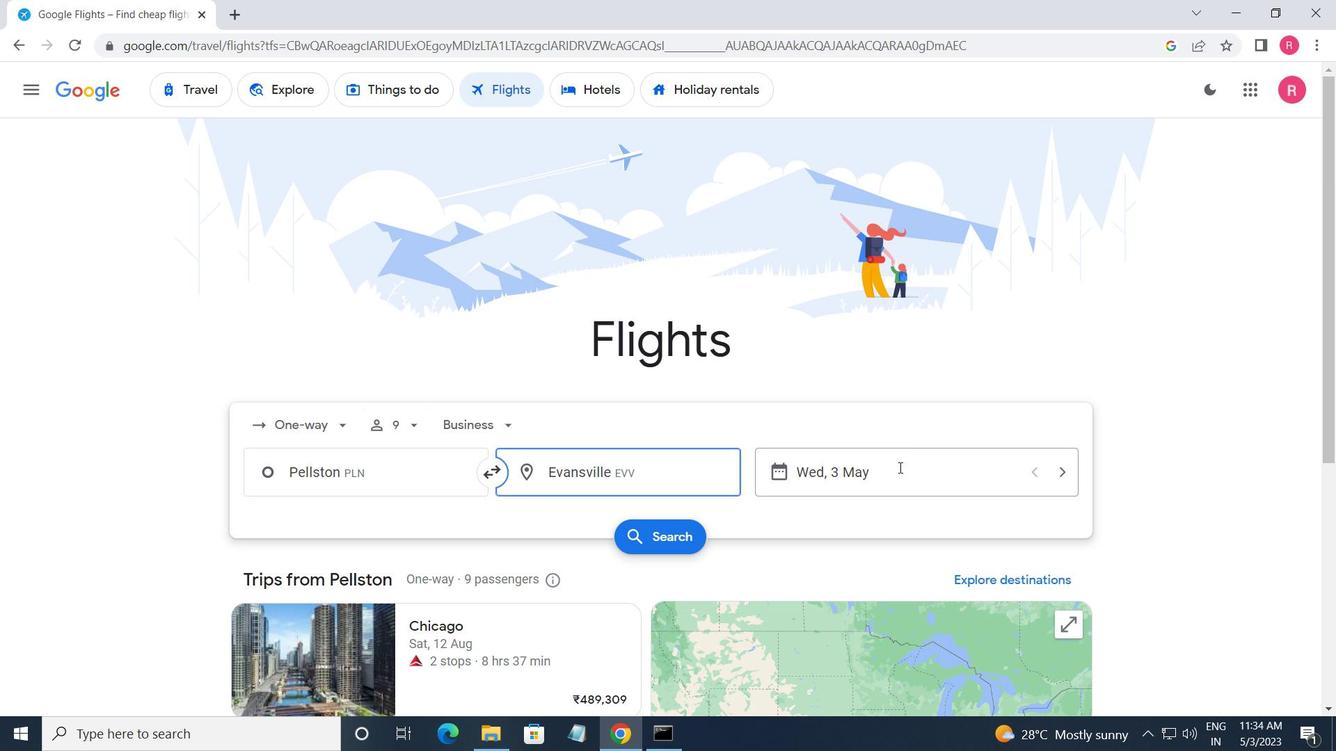 
Action: Mouse moved to (593, 405)
Screenshot: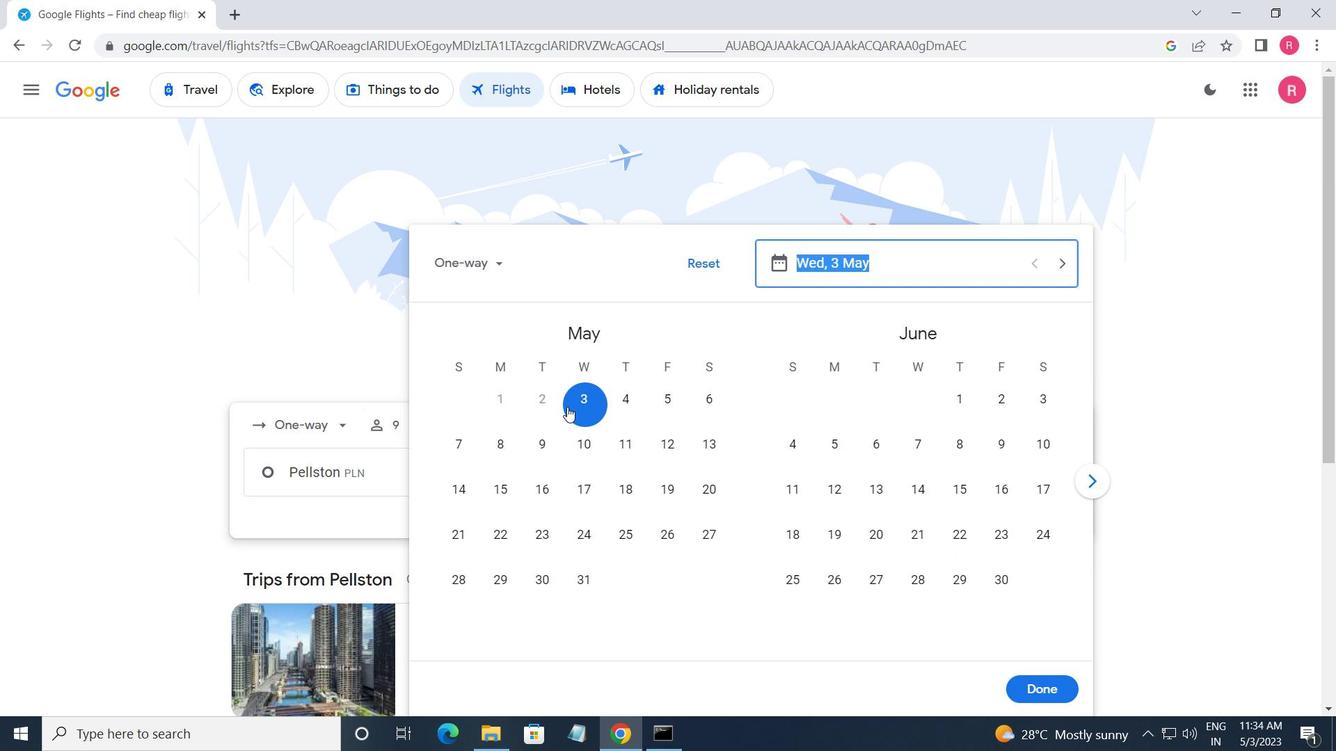 
Action: Mouse pressed left at (593, 405)
Screenshot: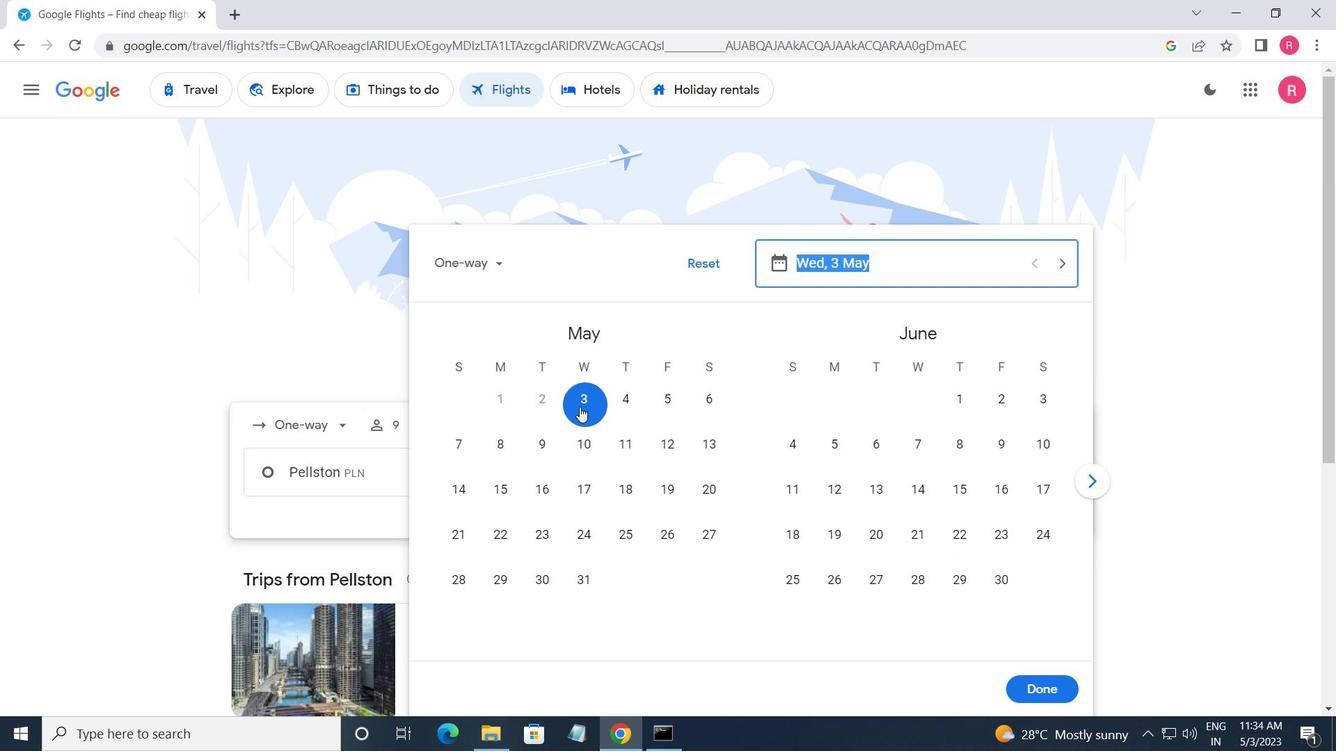 
Action: Mouse moved to (1011, 684)
Screenshot: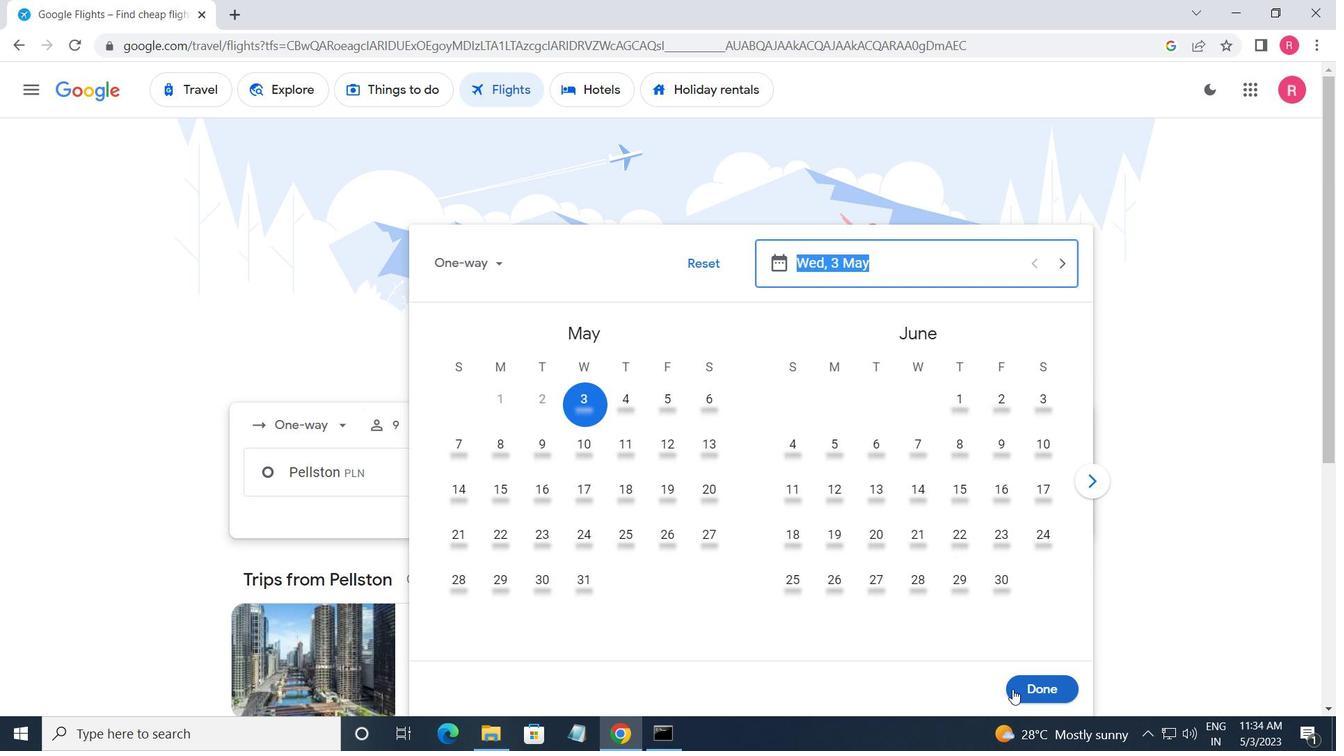 
Action: Mouse pressed left at (1011, 684)
Screenshot: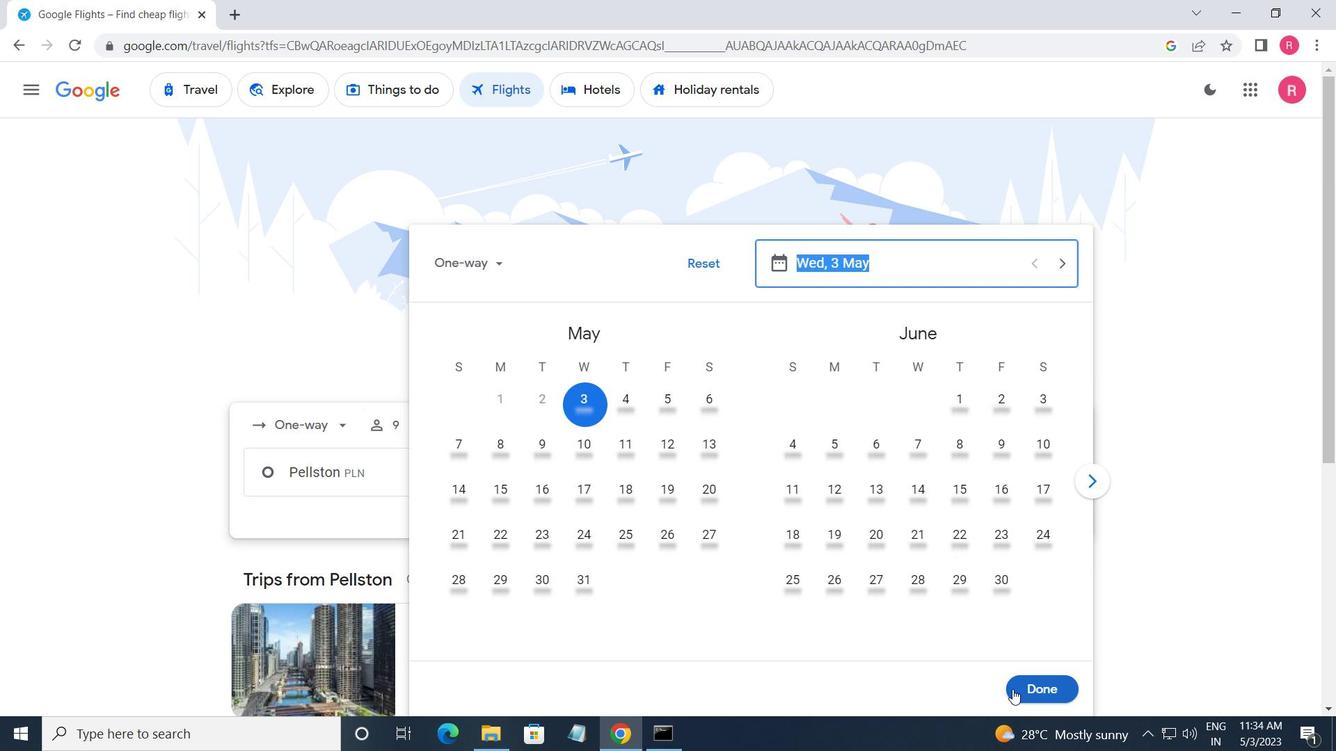 
Action: Mouse moved to (665, 552)
Screenshot: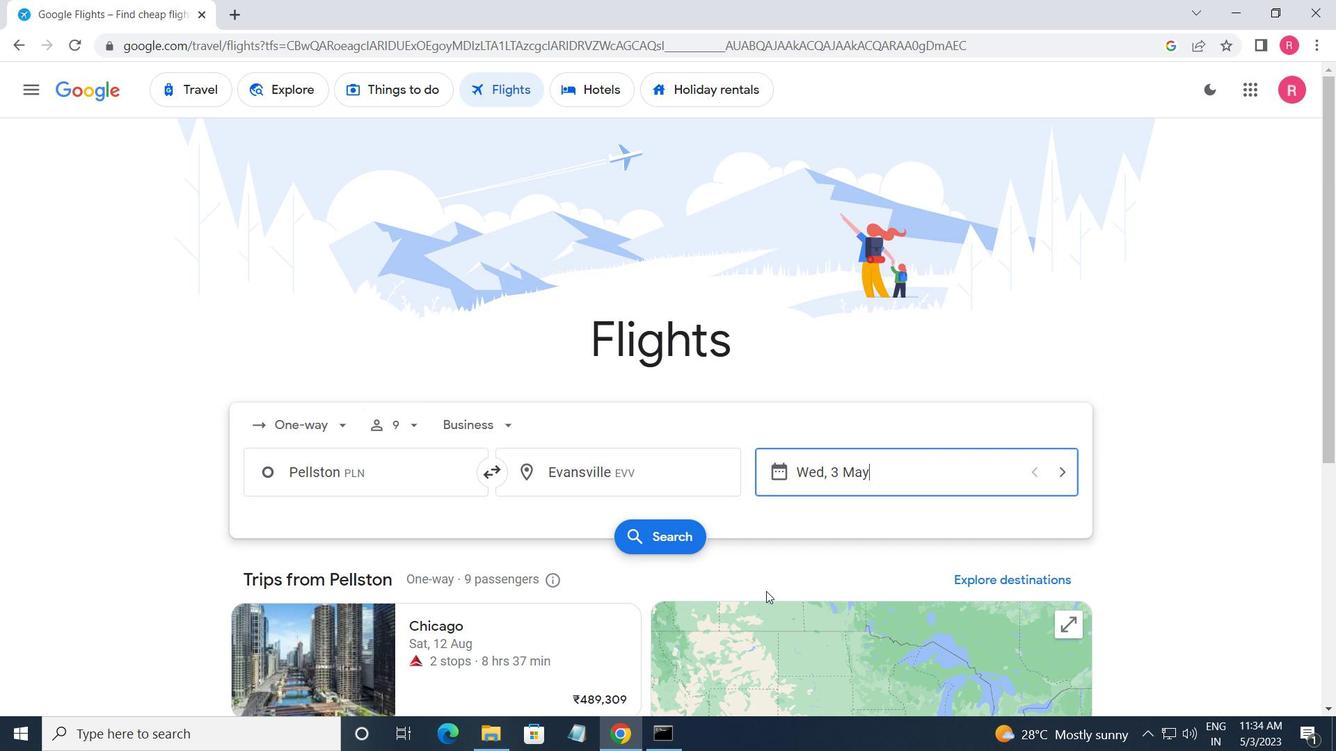 
Action: Mouse pressed left at (665, 552)
Screenshot: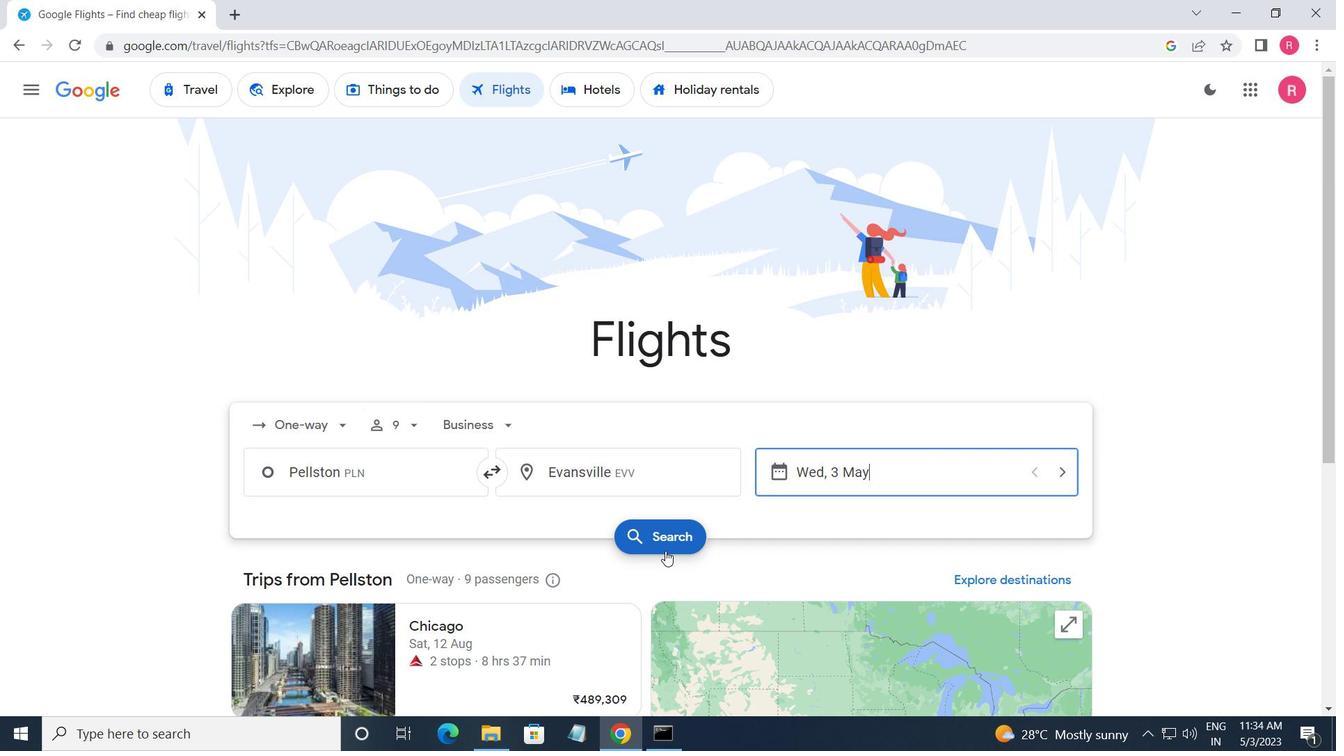 
Action: Mouse moved to (233, 252)
Screenshot: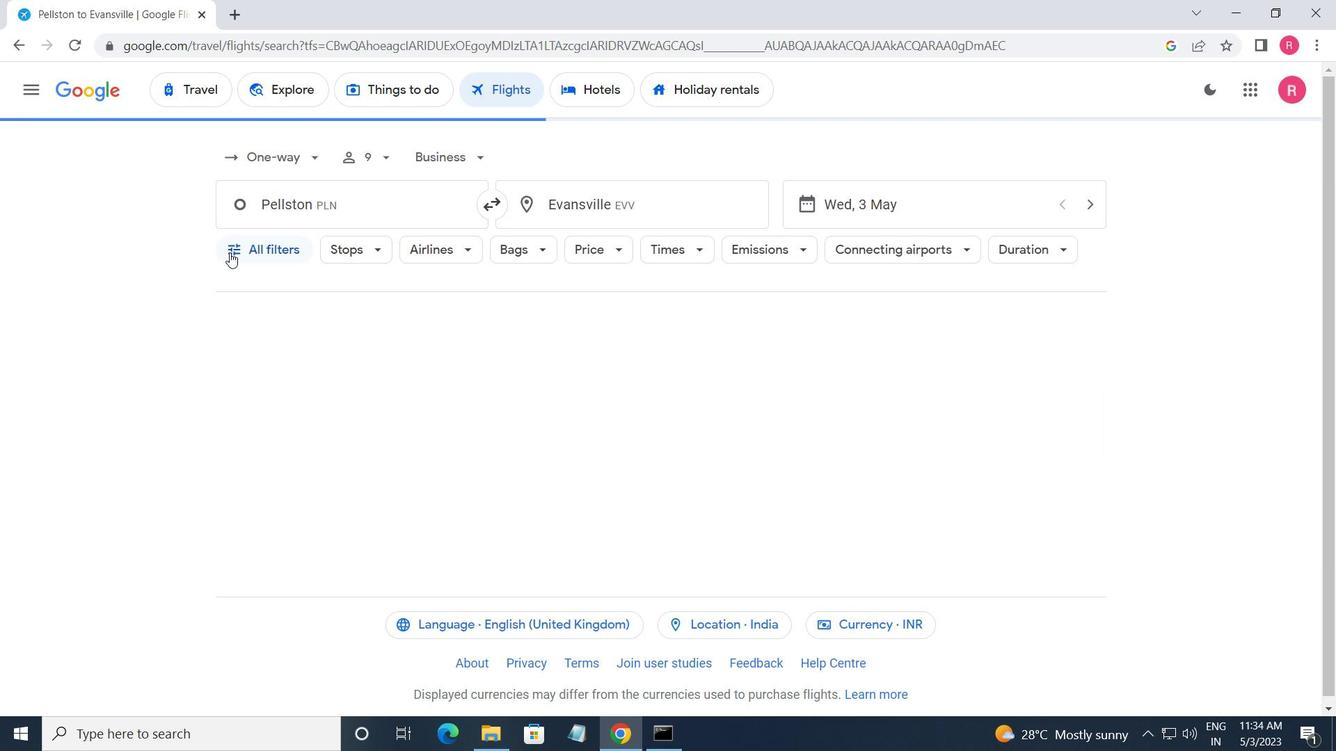 
Action: Mouse pressed left at (233, 252)
Screenshot: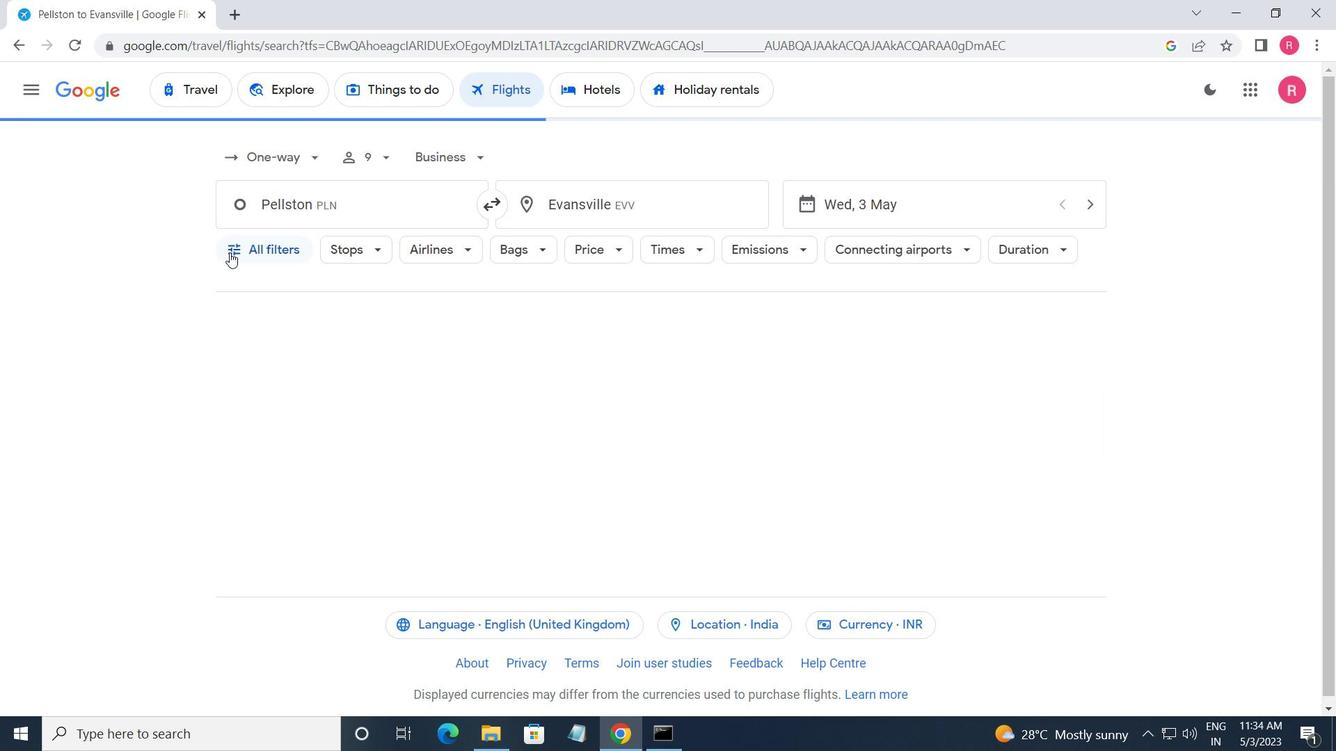 
Action: Mouse moved to (339, 449)
Screenshot: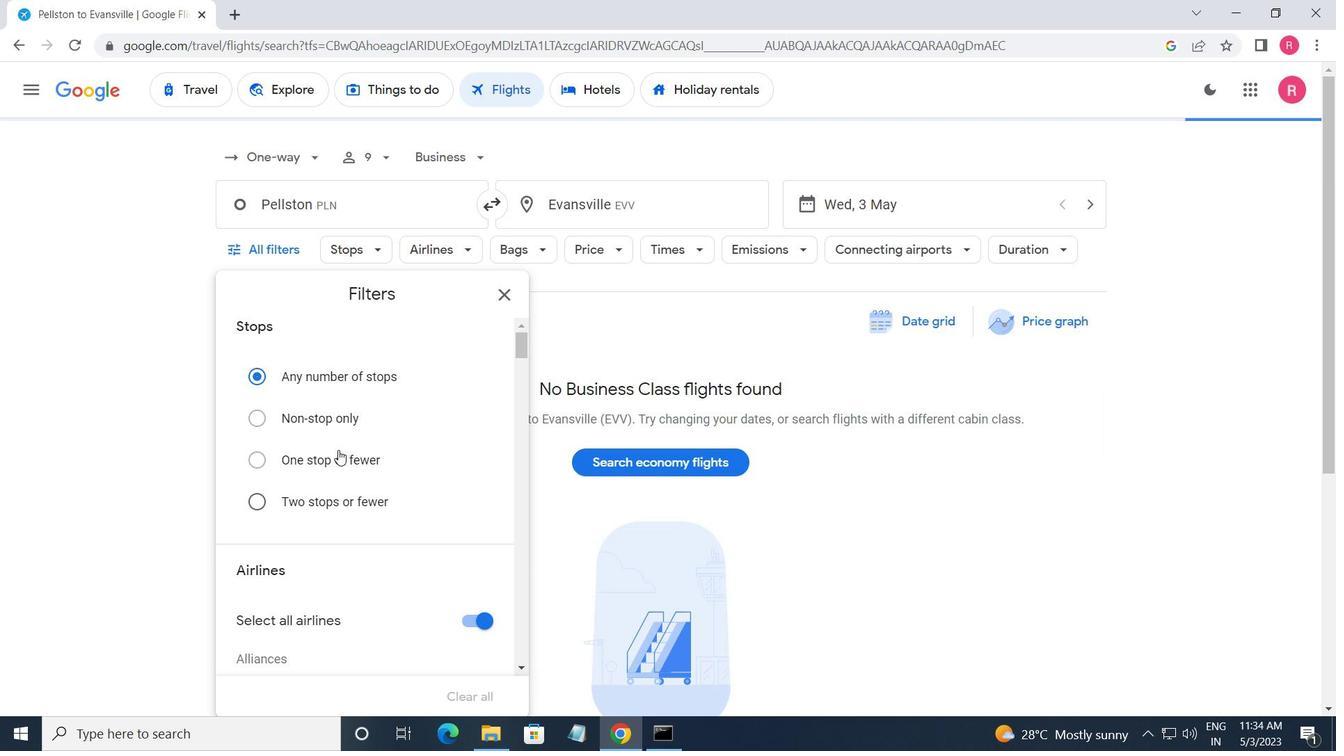 
Action: Mouse scrolled (339, 448) with delta (0, 0)
Screenshot: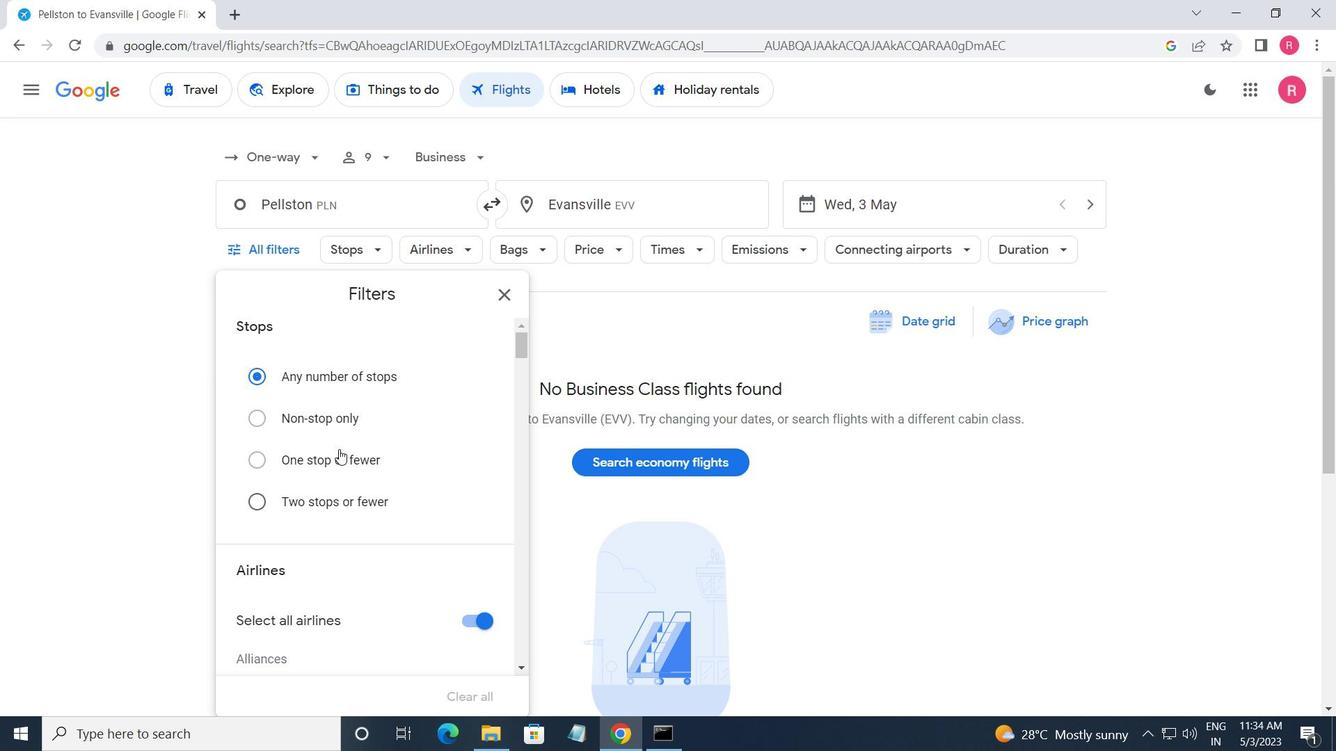 
Action: Mouse scrolled (339, 448) with delta (0, 0)
Screenshot: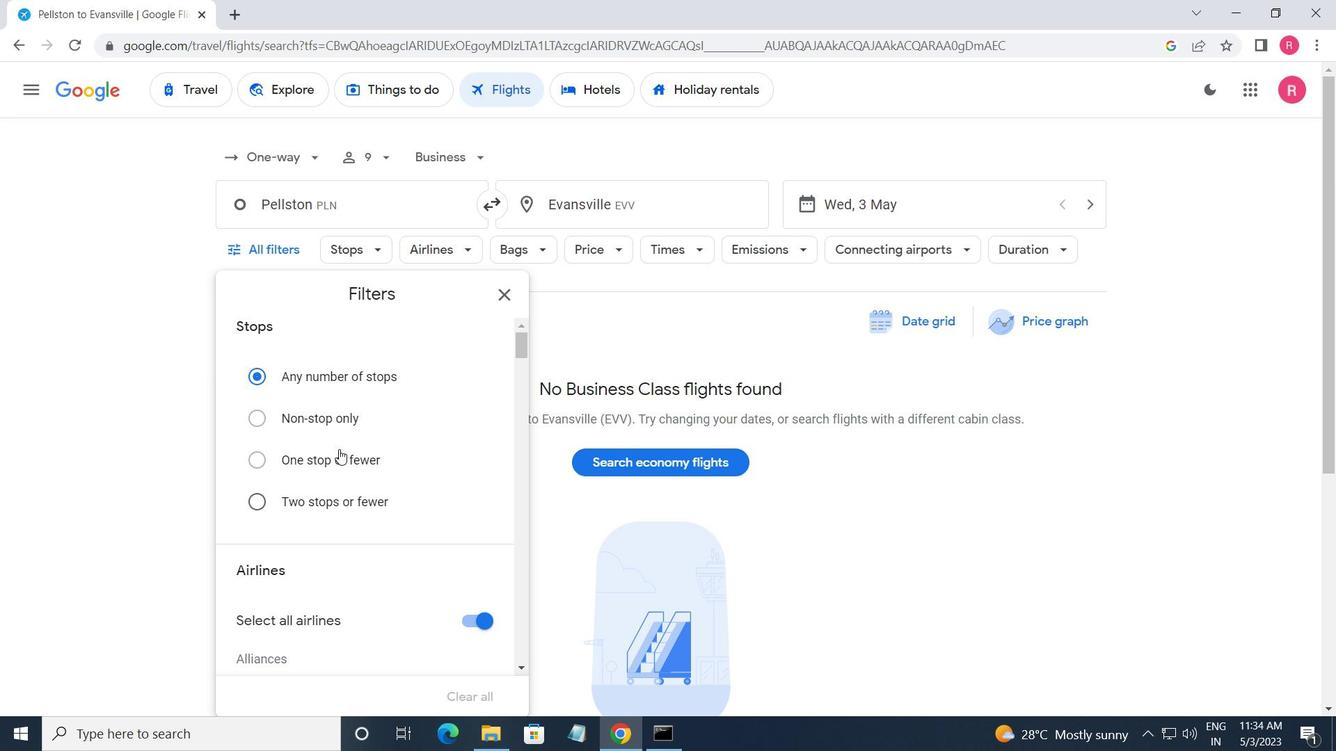 
Action: Mouse scrolled (339, 448) with delta (0, 0)
Screenshot: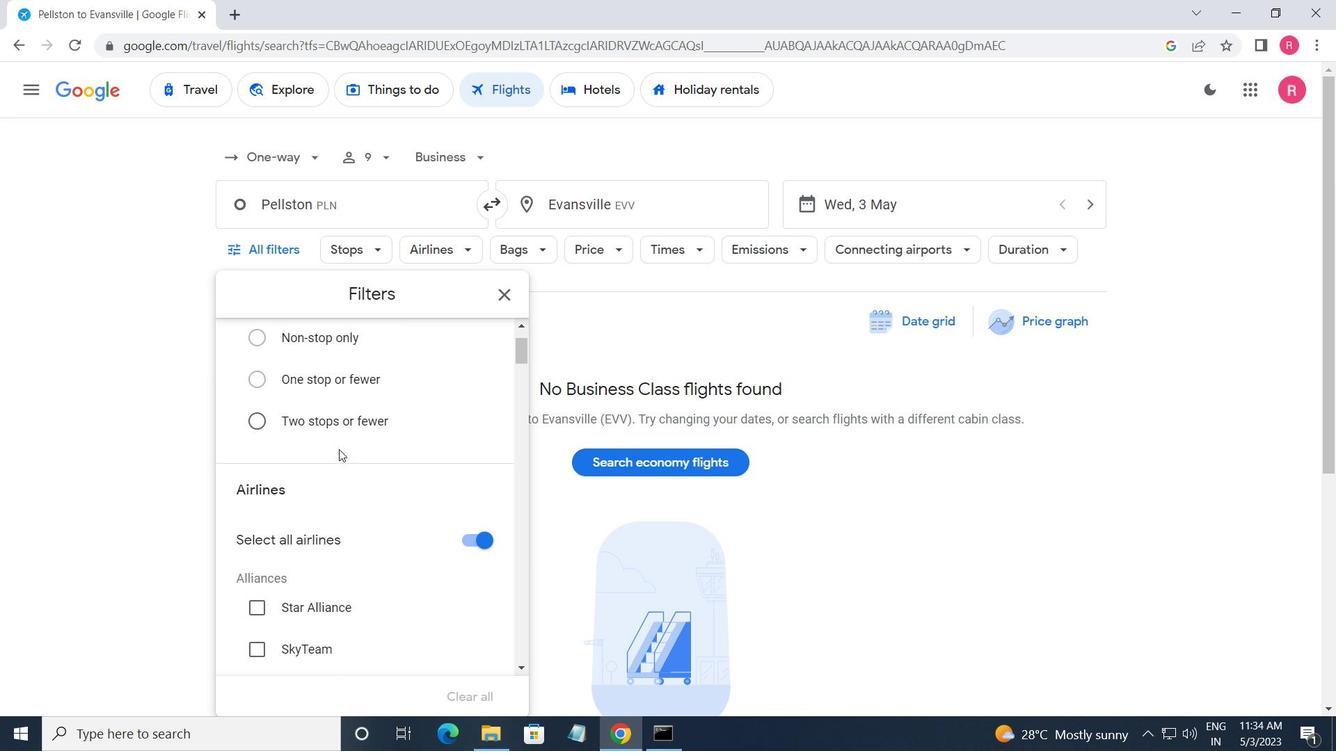 
Action: Mouse scrolled (339, 448) with delta (0, 0)
Screenshot: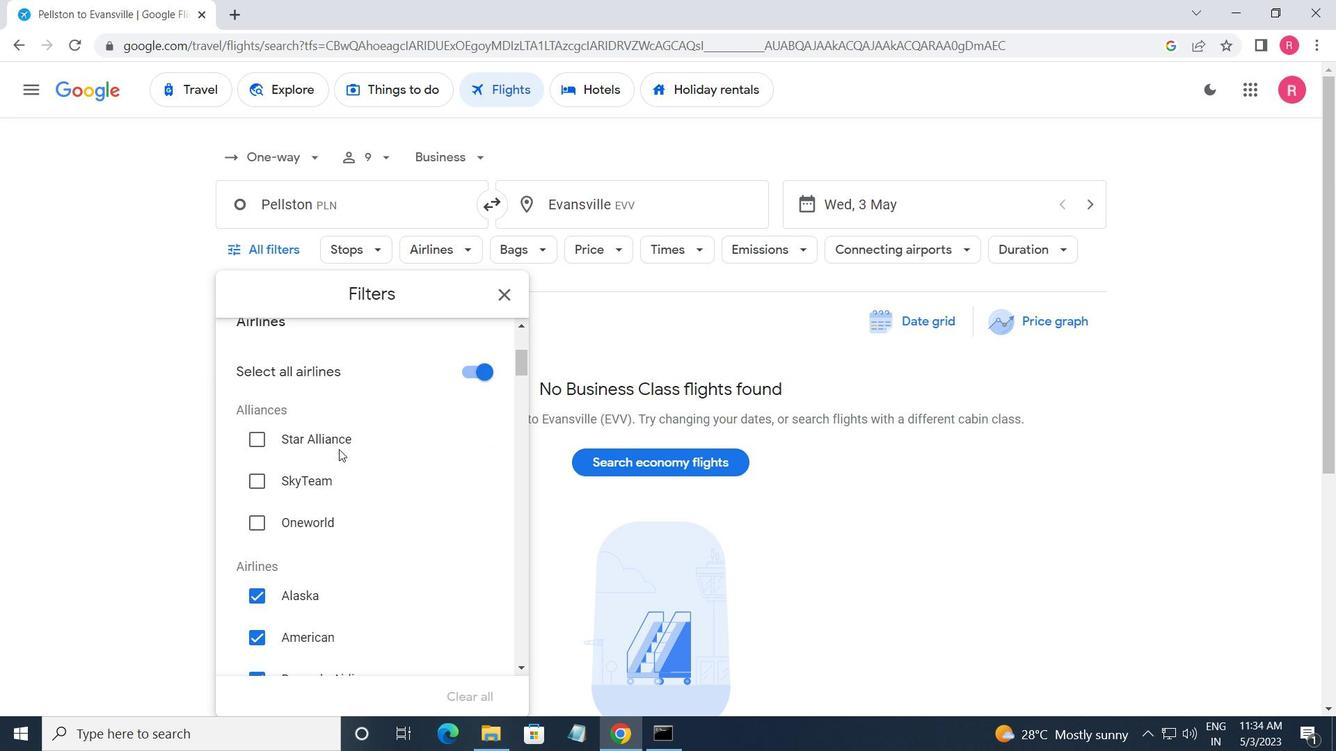 
Action: Mouse moved to (471, 508)
Screenshot: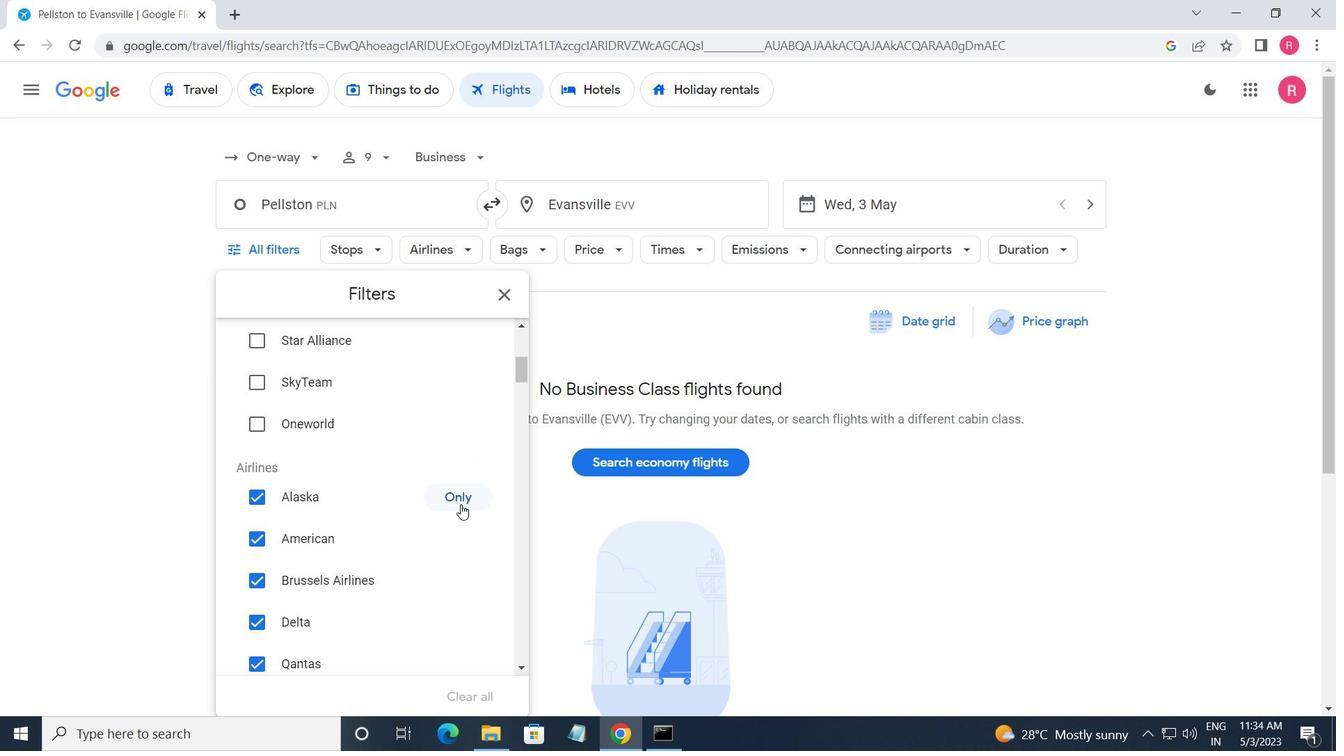 
Action: Mouse pressed left at (471, 508)
Screenshot: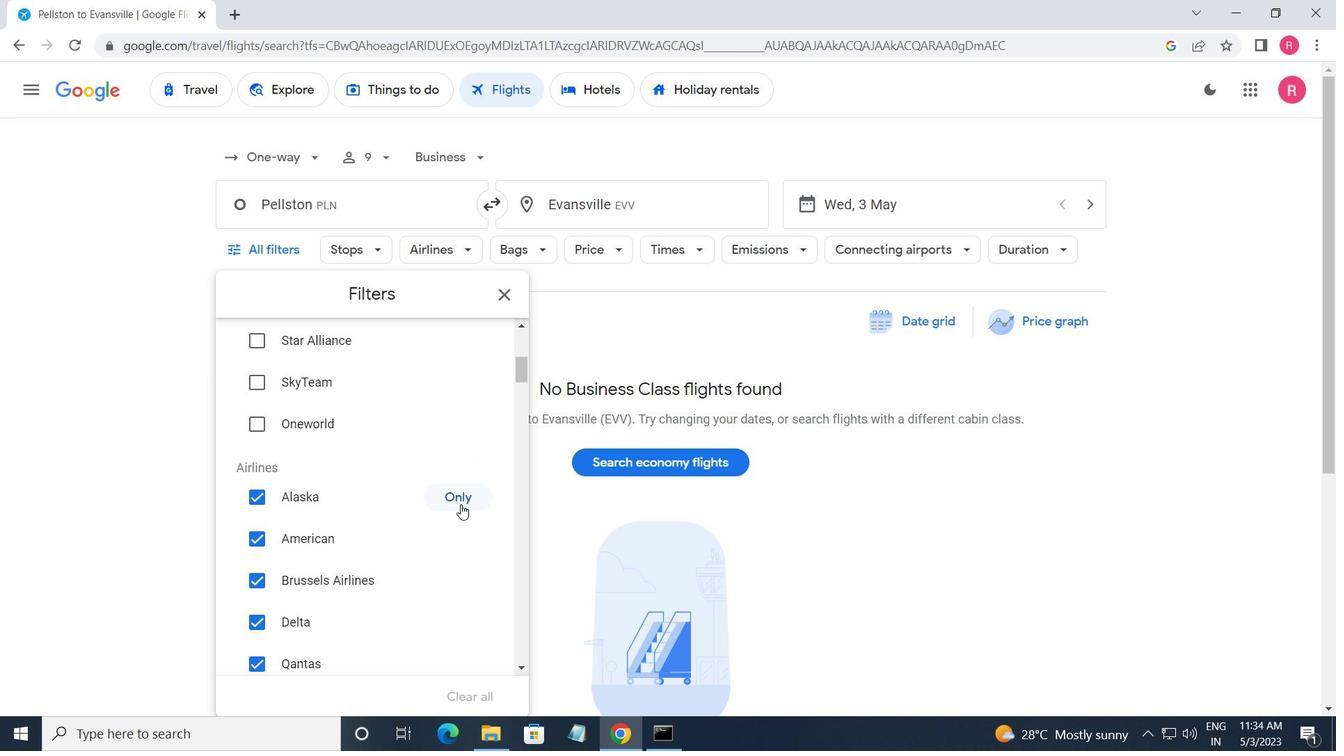 
Action: Mouse moved to (420, 536)
Screenshot: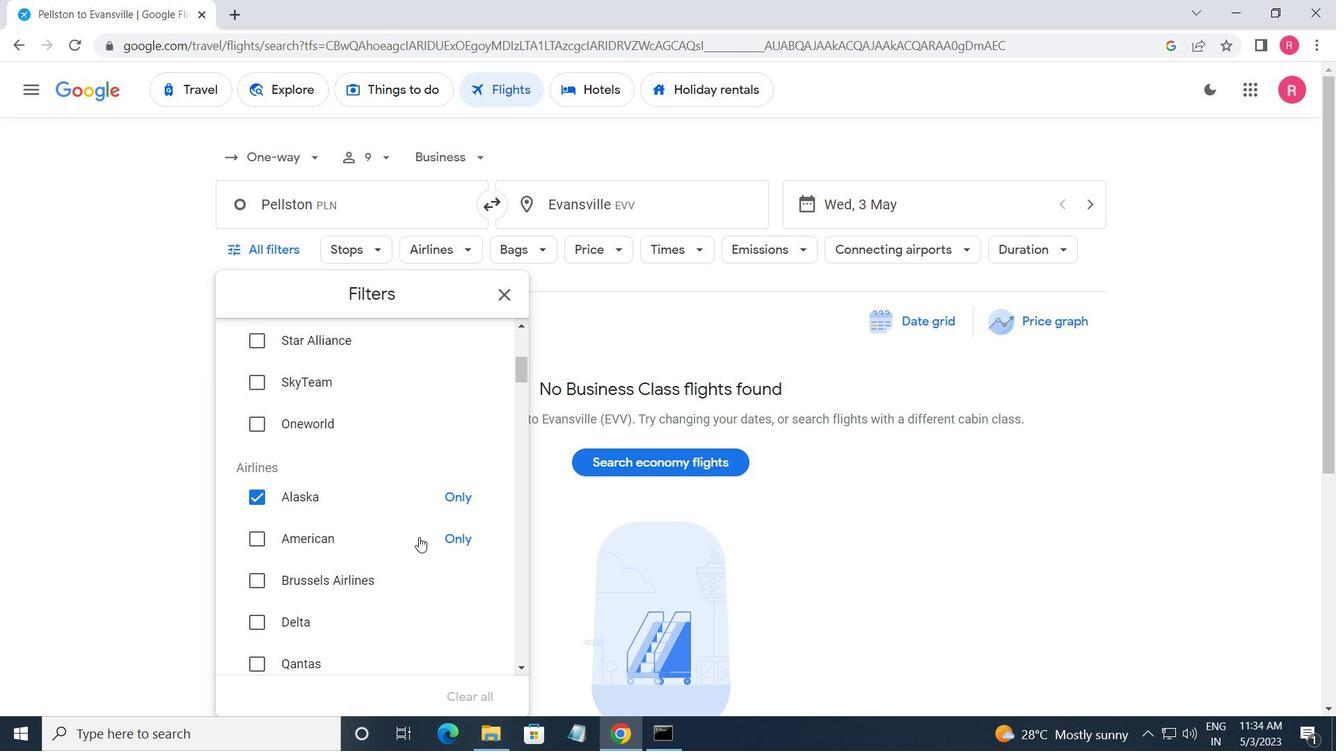 
Action: Mouse scrolled (420, 535) with delta (0, 0)
Screenshot: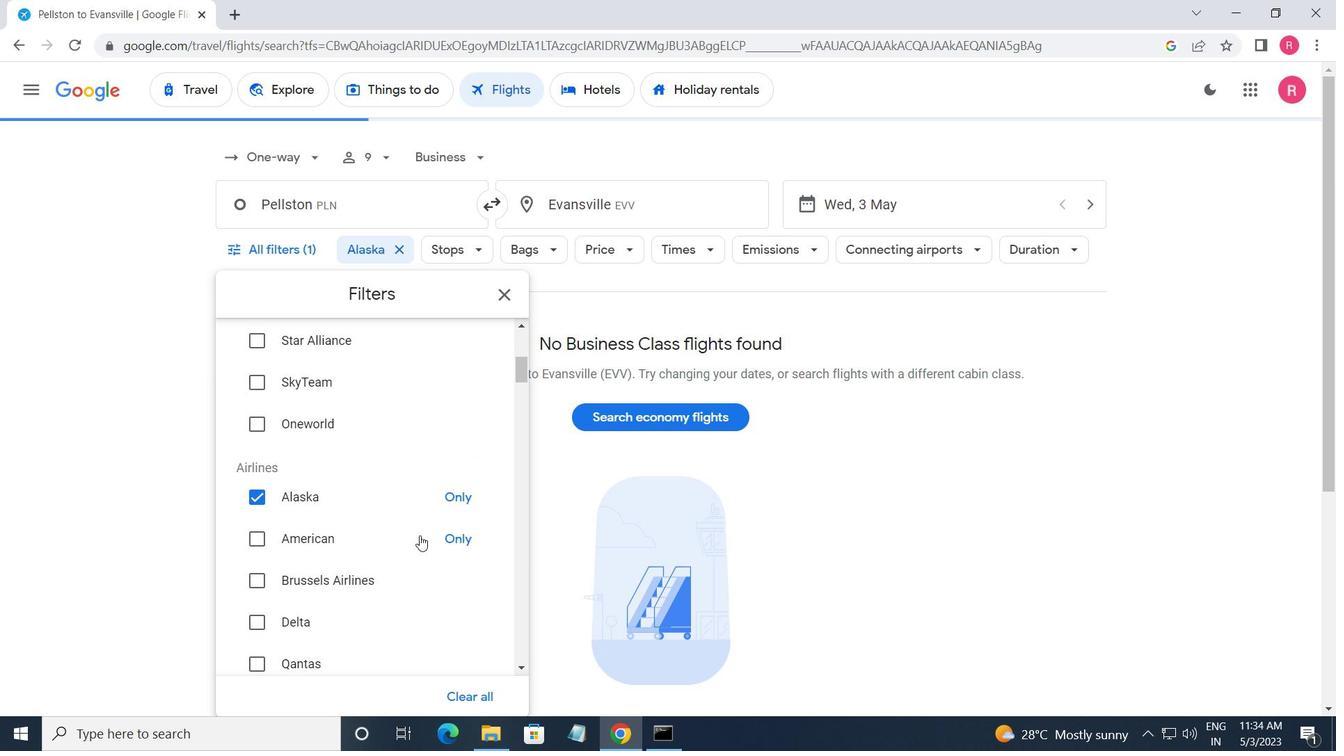 
Action: Mouse moved to (421, 535)
Screenshot: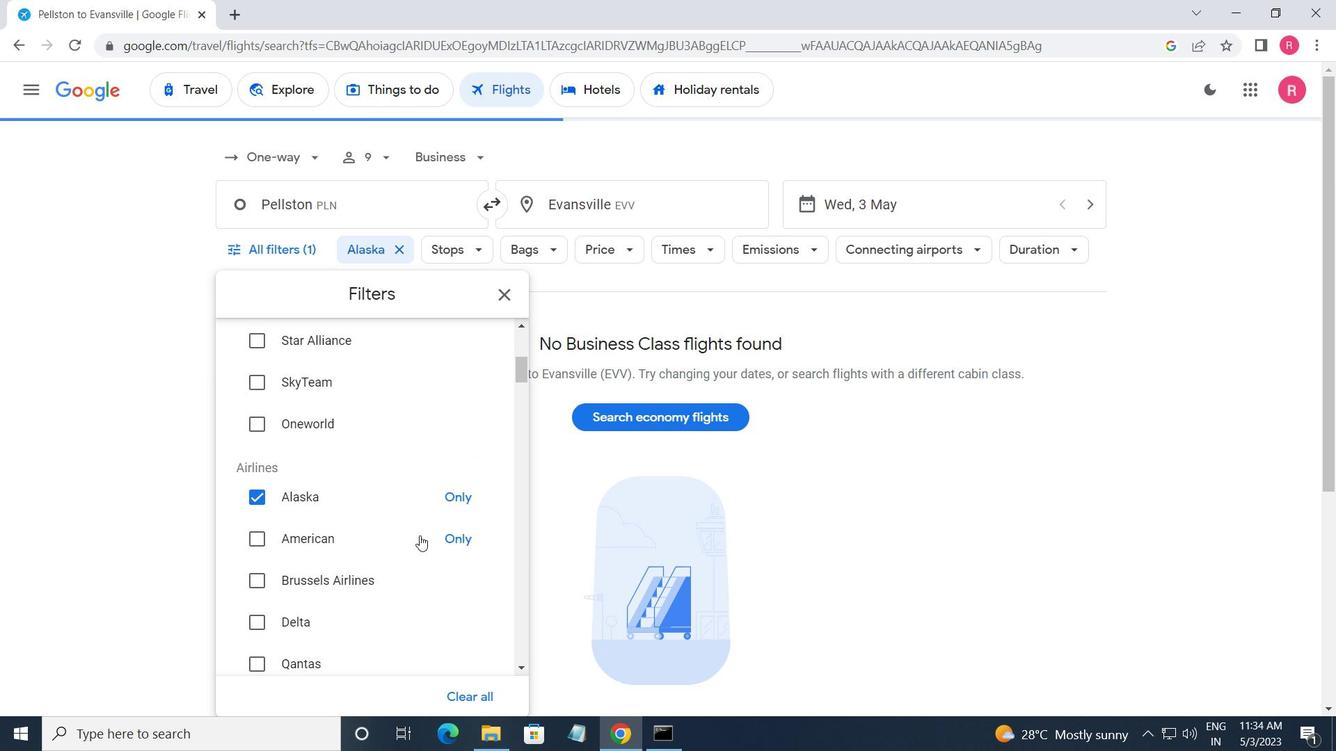 
Action: Mouse scrolled (421, 534) with delta (0, 0)
Screenshot: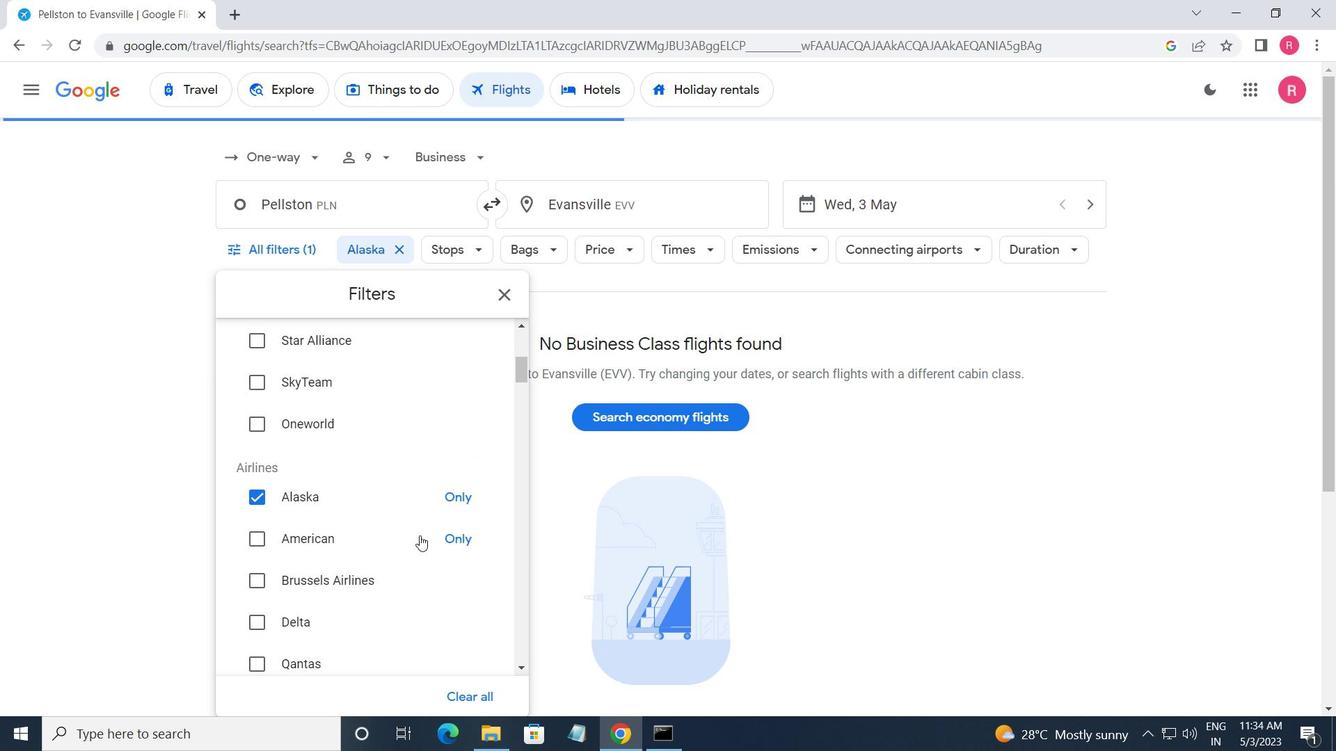
Action: Mouse moved to (421, 534)
Screenshot: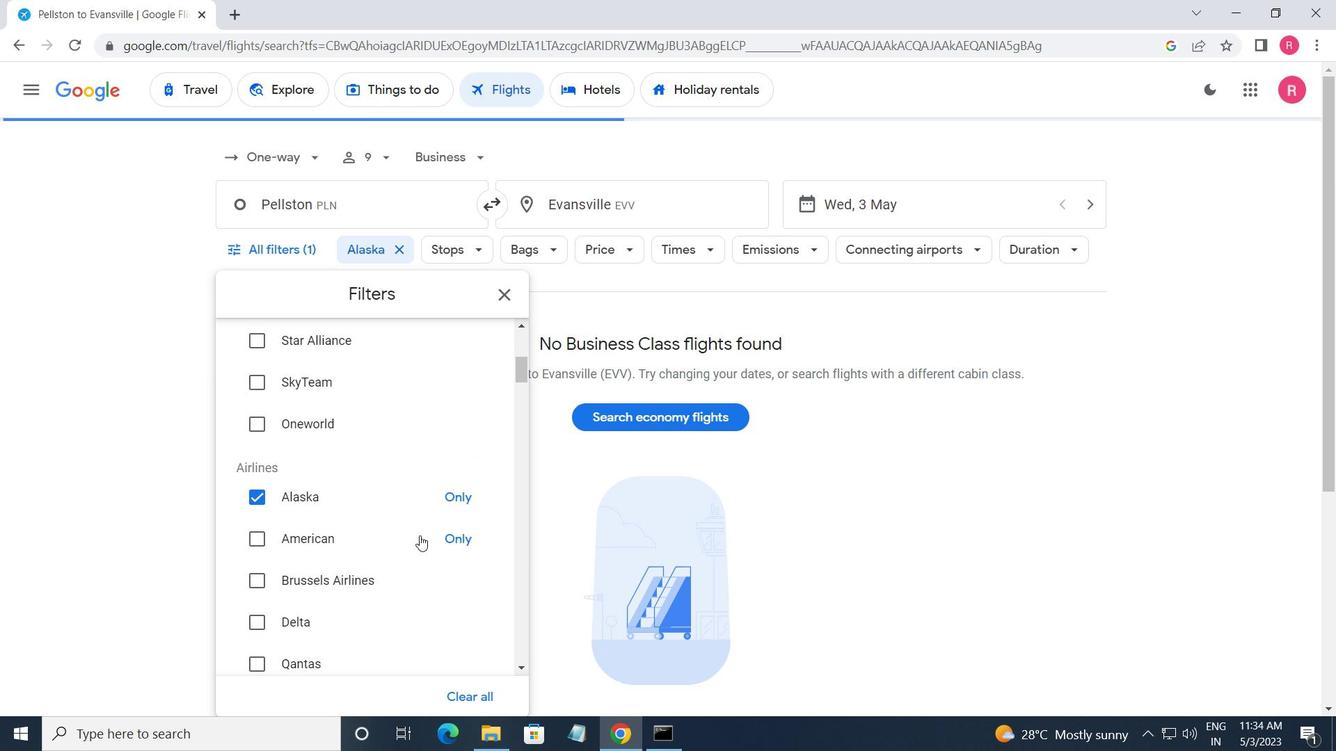 
Action: Mouse scrolled (421, 533) with delta (0, 0)
Screenshot: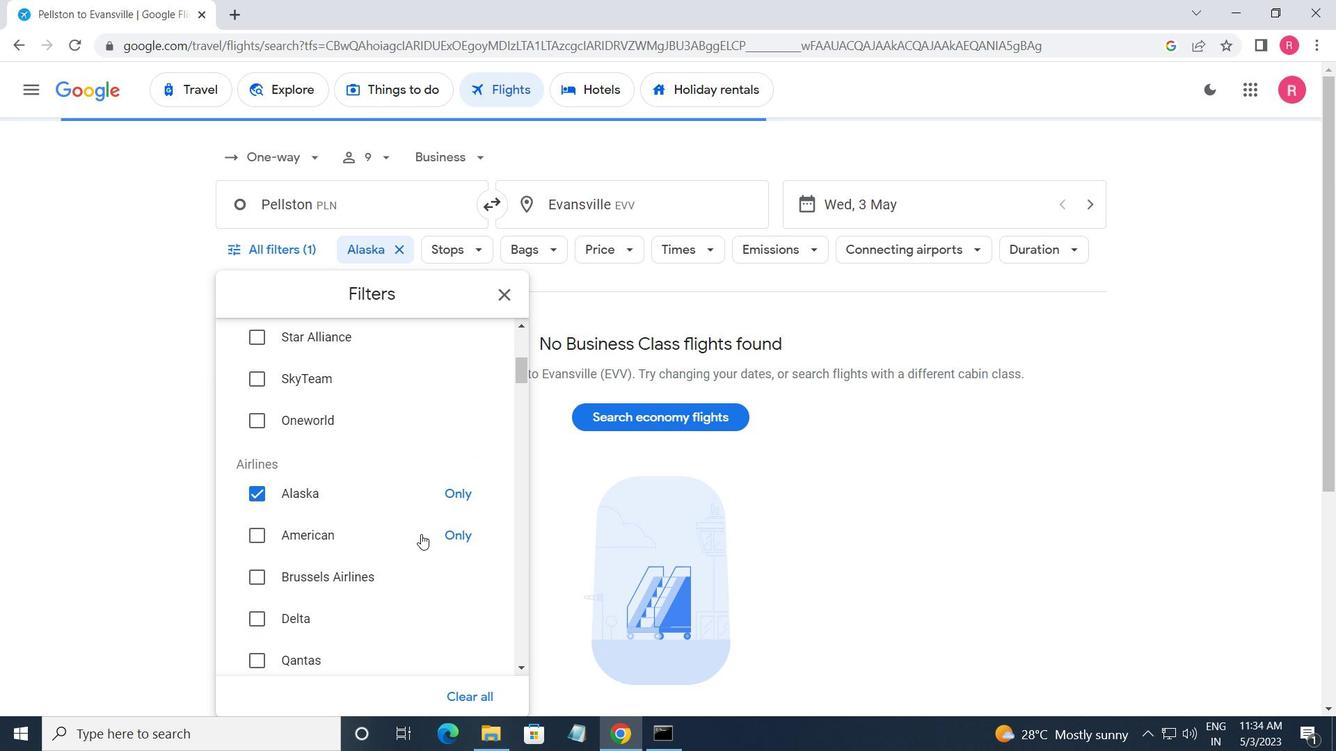 
Action: Mouse moved to (448, 539)
Screenshot: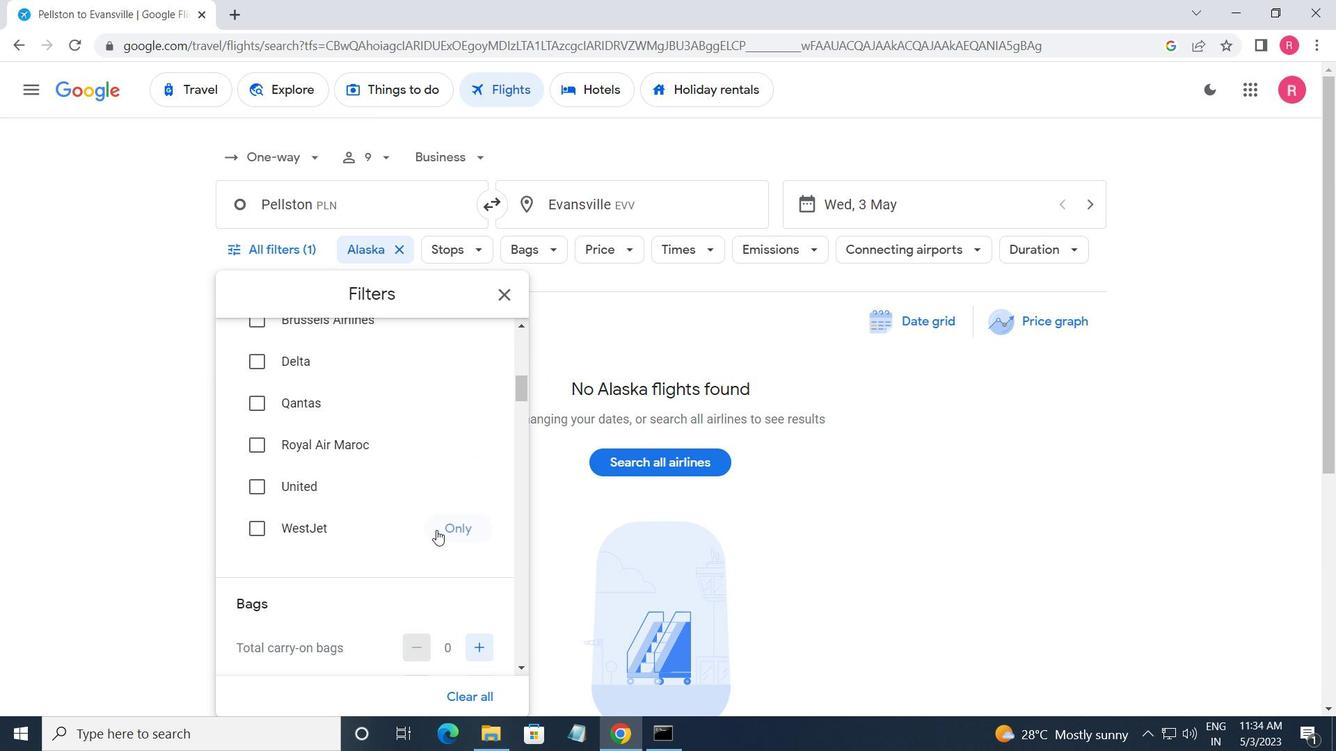 
Action: Mouse scrolled (448, 538) with delta (0, 0)
Screenshot: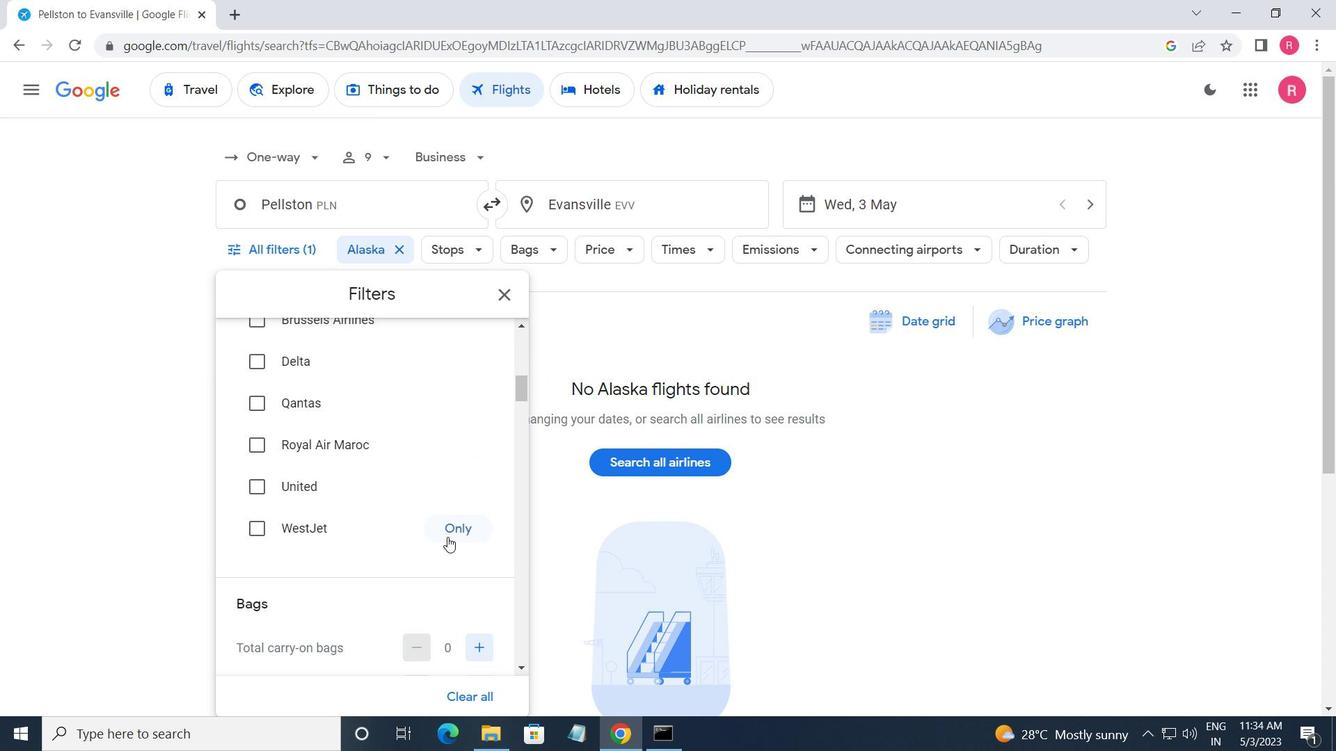 
Action: Mouse moved to (458, 556)
Screenshot: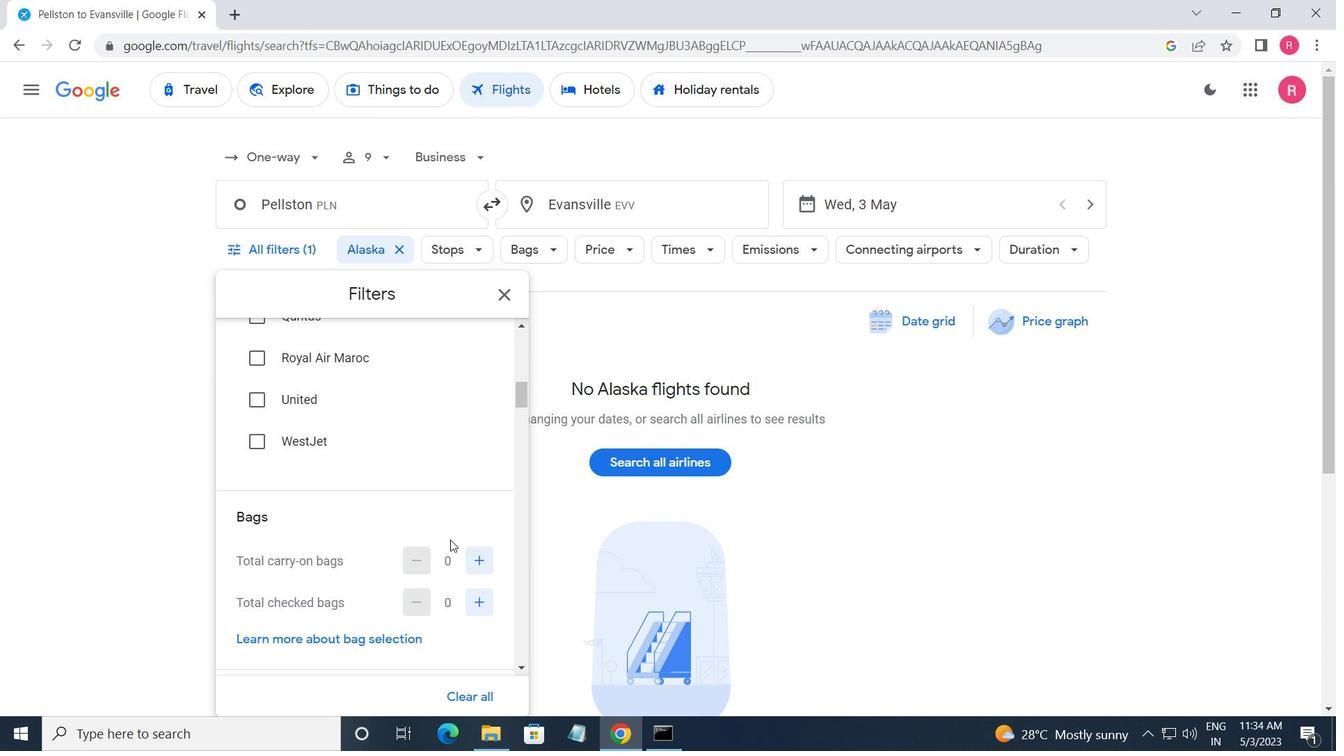 
Action: Mouse scrolled (458, 555) with delta (0, 0)
Screenshot: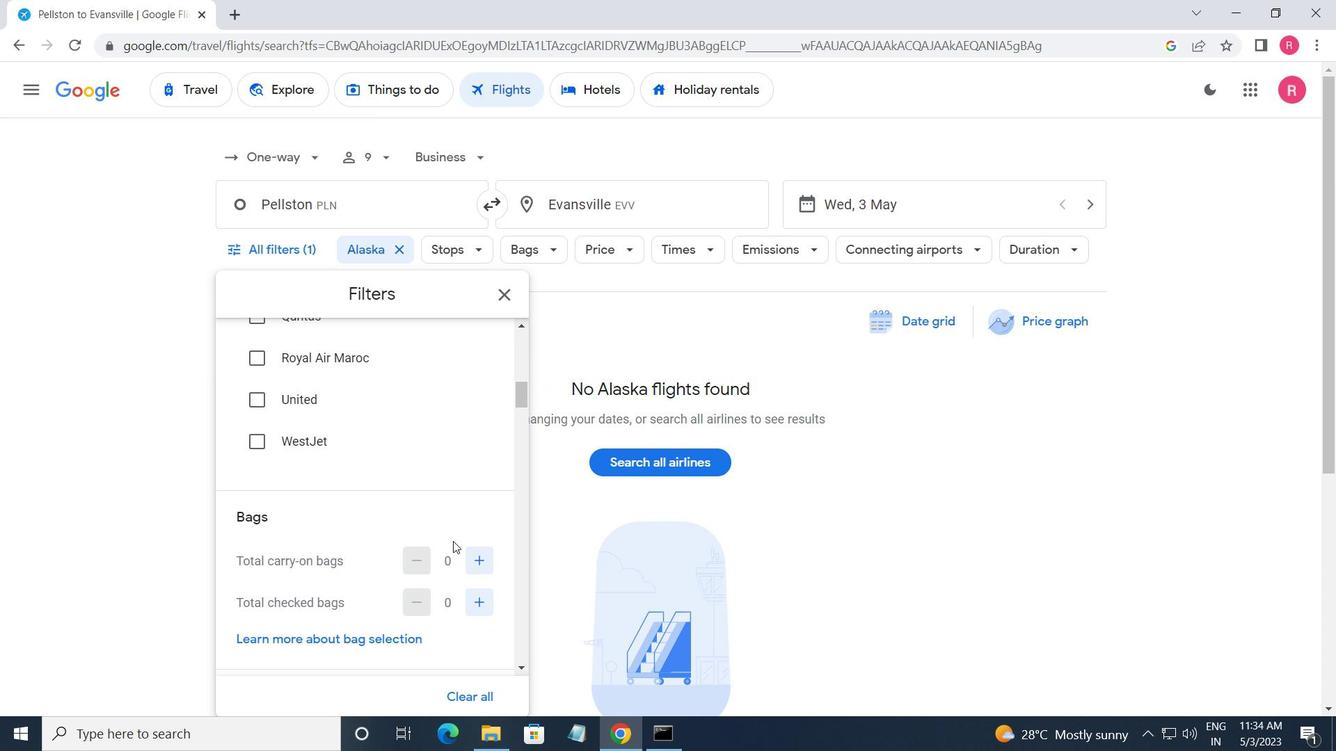 
Action: Mouse moved to (476, 480)
Screenshot: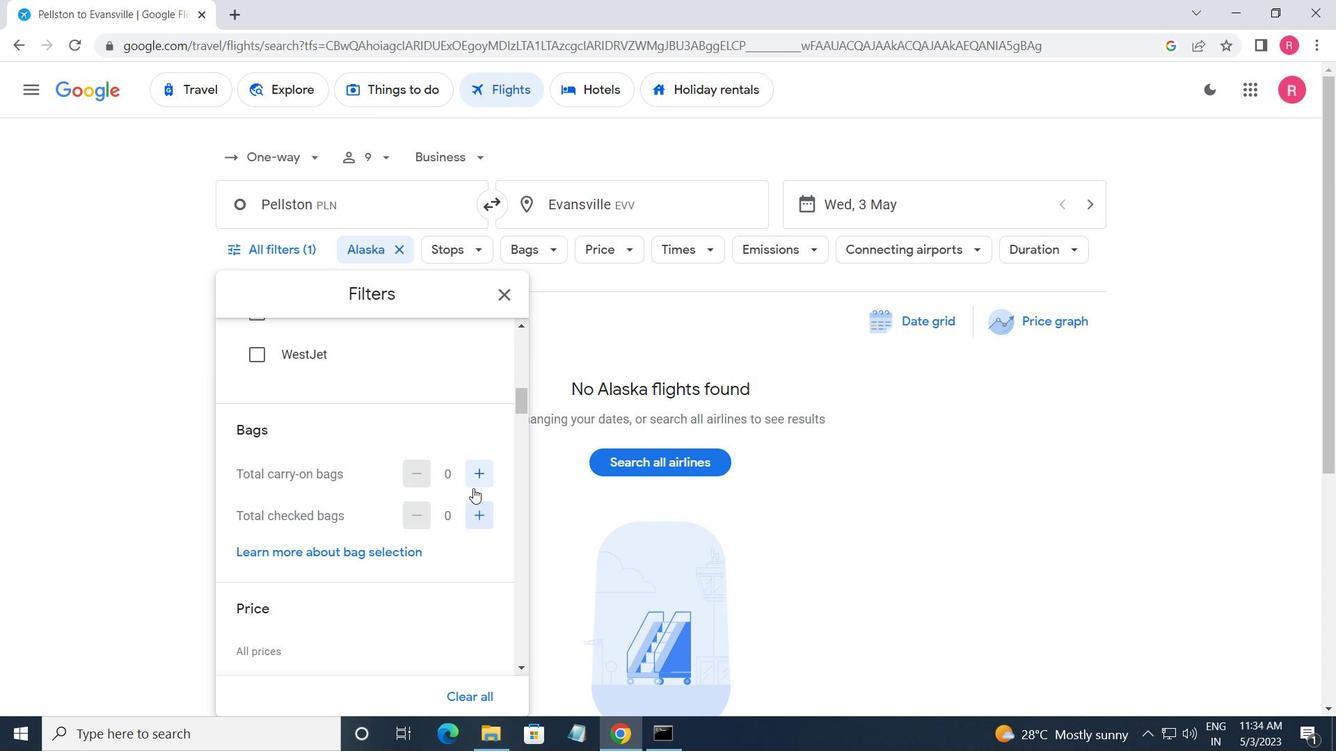 
Action: Mouse pressed left at (476, 480)
Screenshot: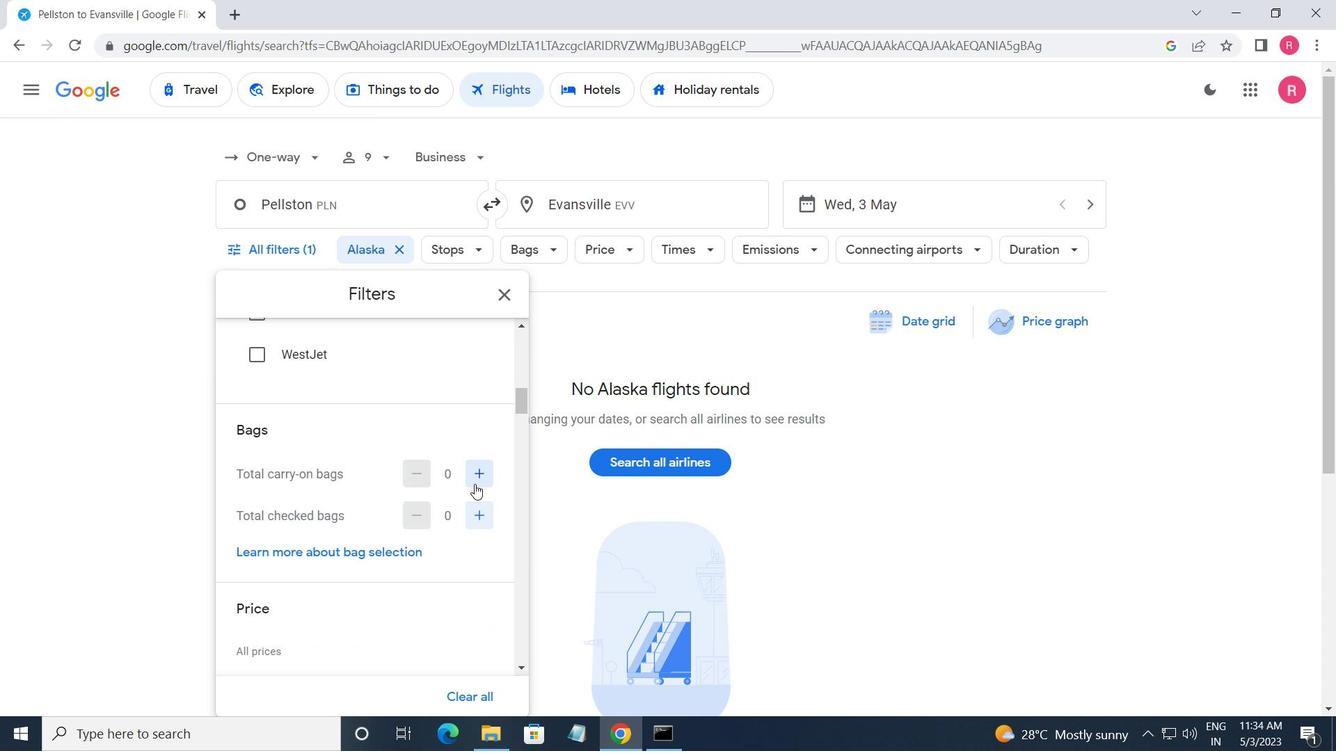 
Action: Mouse pressed left at (476, 480)
Screenshot: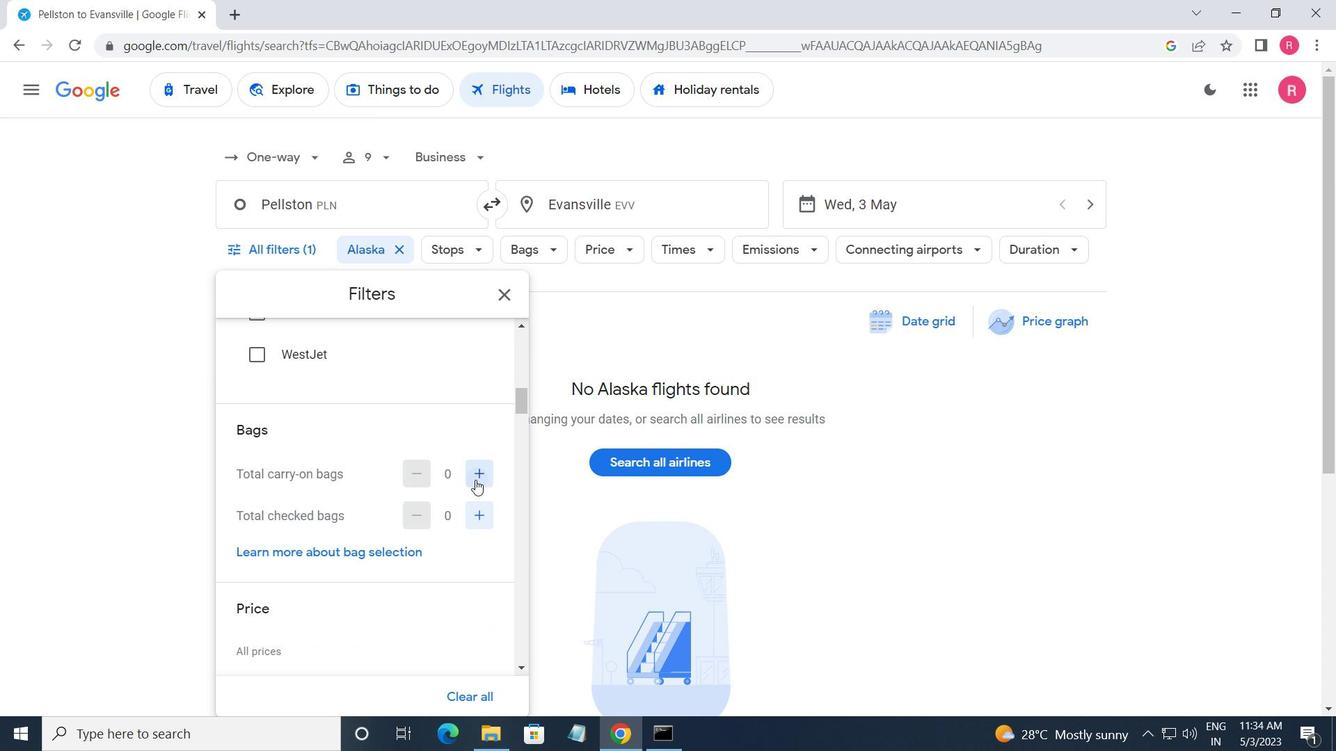 
Action: Mouse moved to (423, 519)
Screenshot: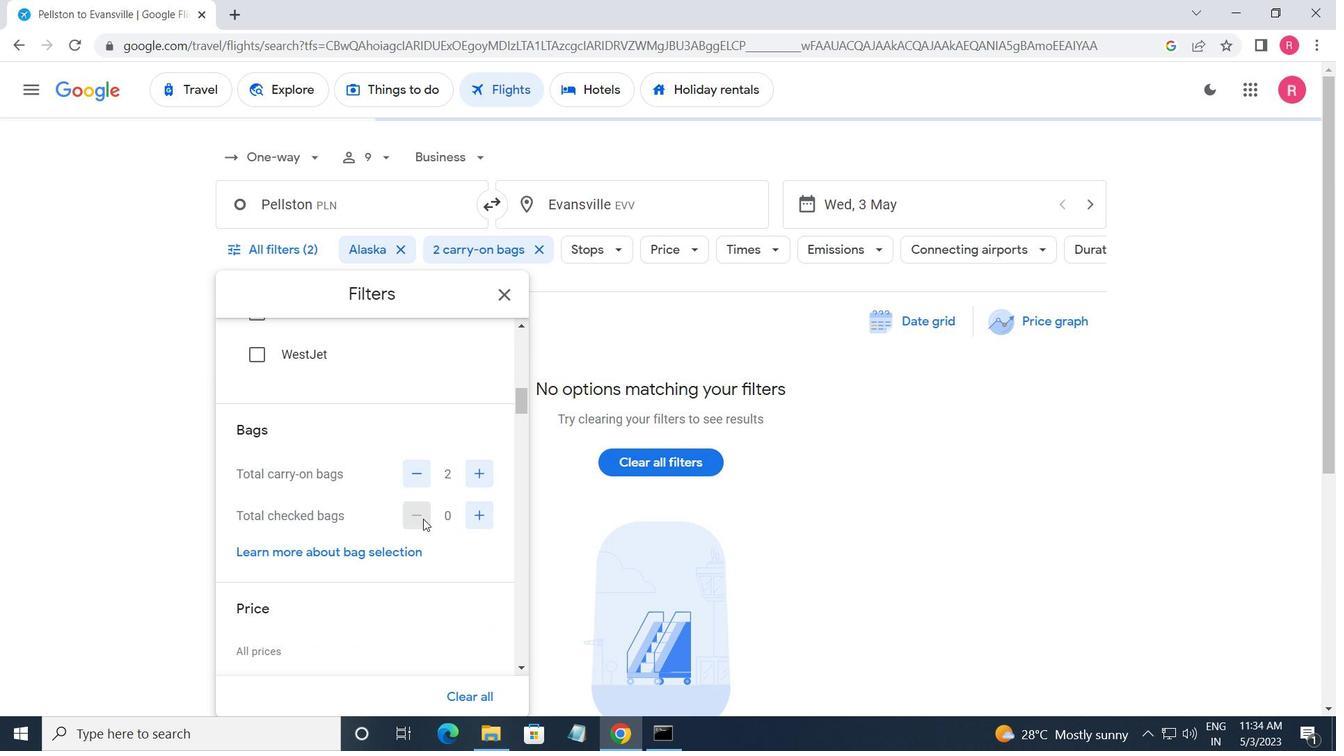 
Action: Mouse scrolled (423, 518) with delta (0, 0)
Screenshot: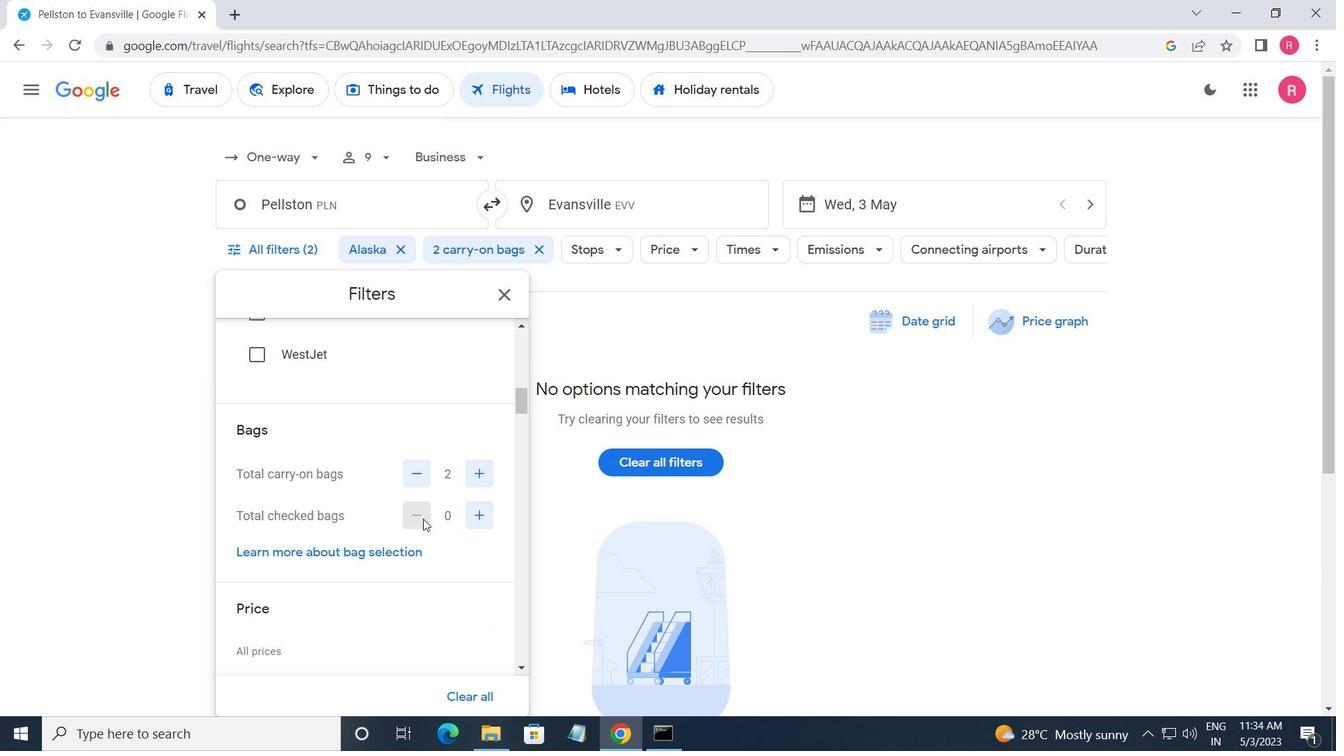 
Action: Mouse scrolled (423, 518) with delta (0, 0)
Screenshot: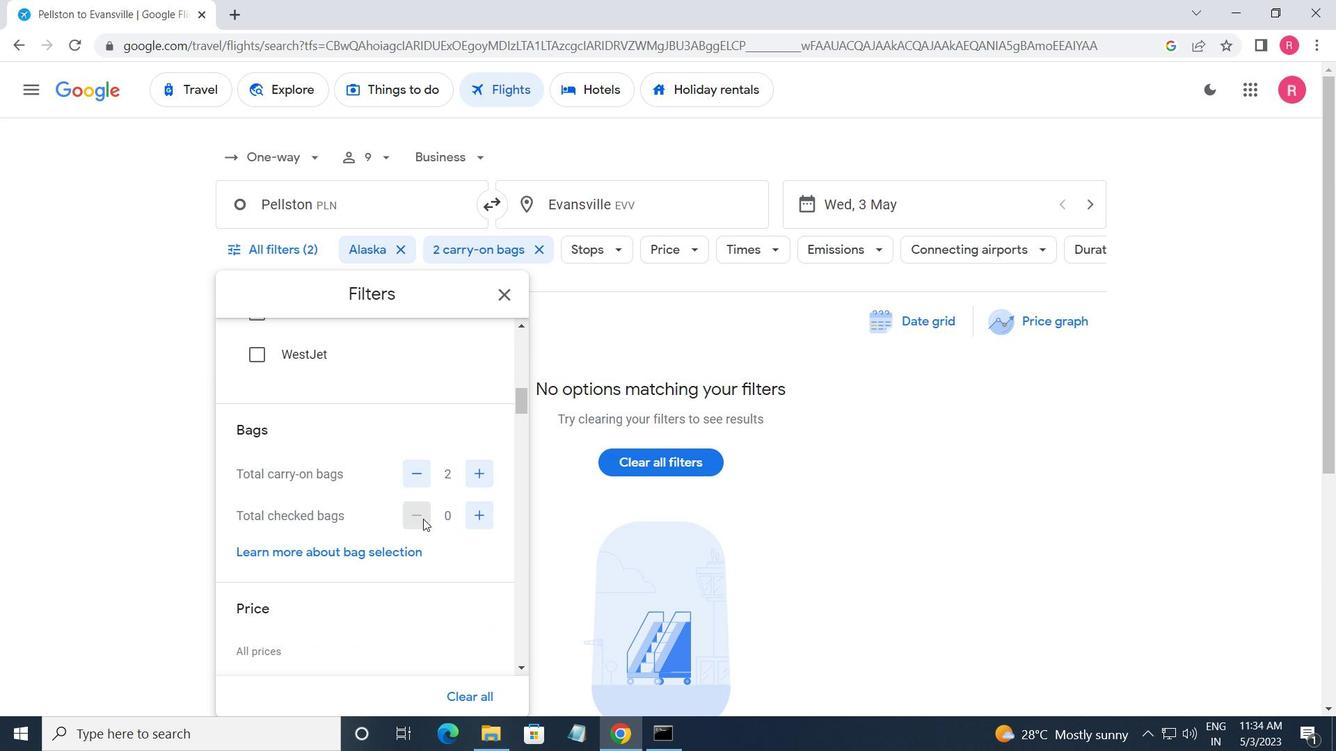 
Action: Mouse moved to (502, 509)
Screenshot: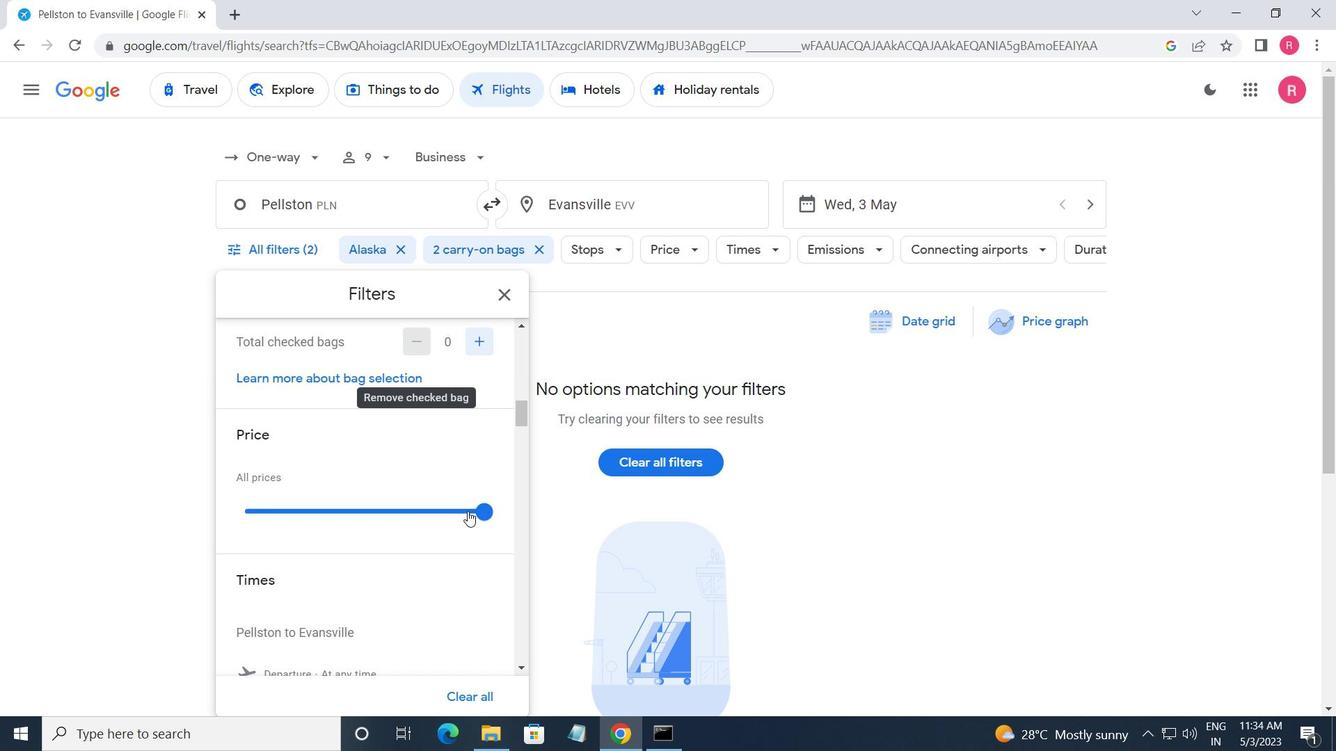 
Action: Mouse pressed left at (502, 509)
Screenshot: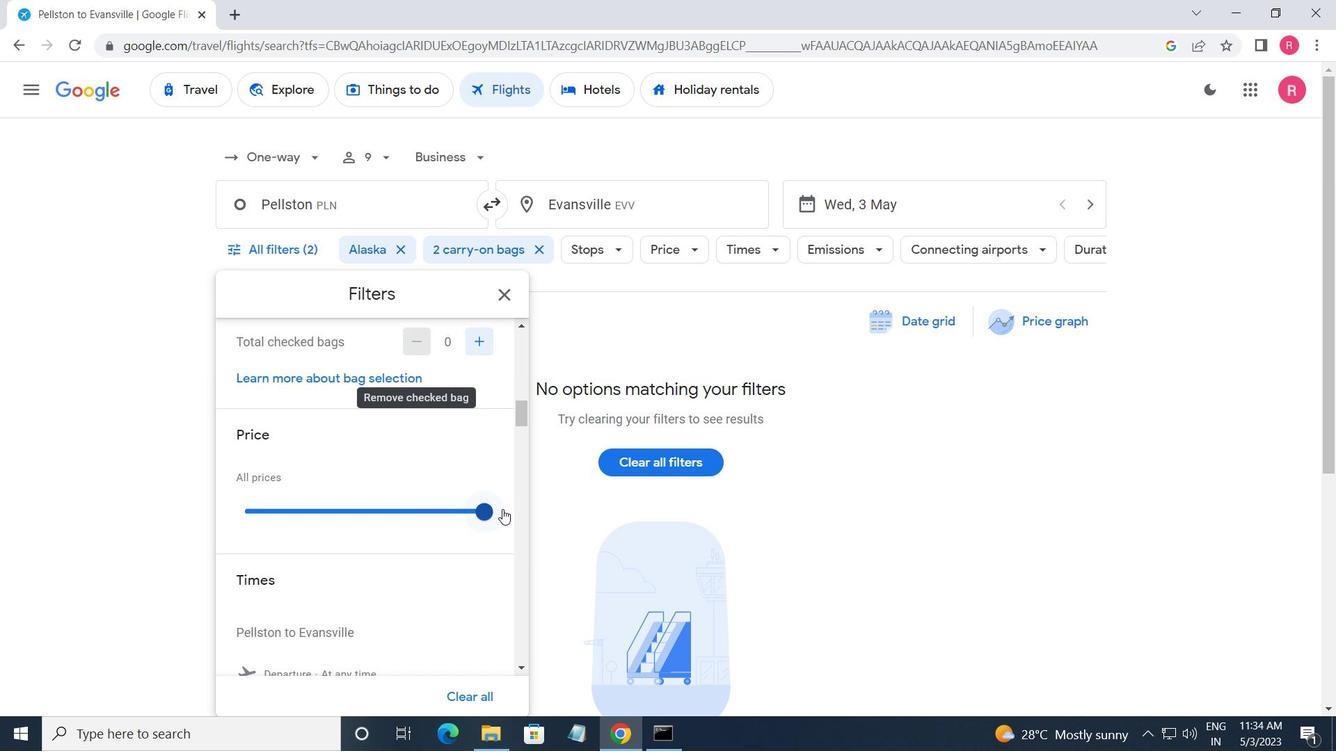 
Action: Mouse moved to (410, 510)
Screenshot: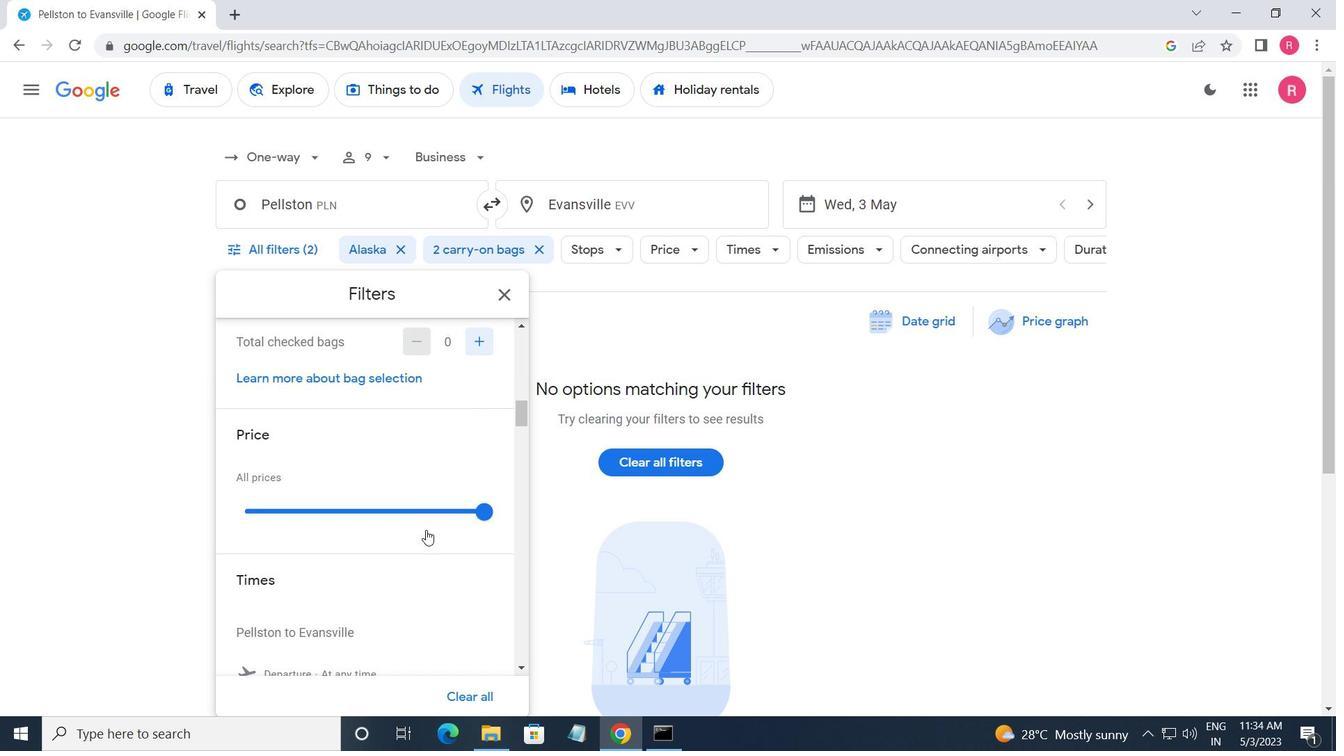 
Action: Mouse scrolled (410, 509) with delta (0, 0)
Screenshot: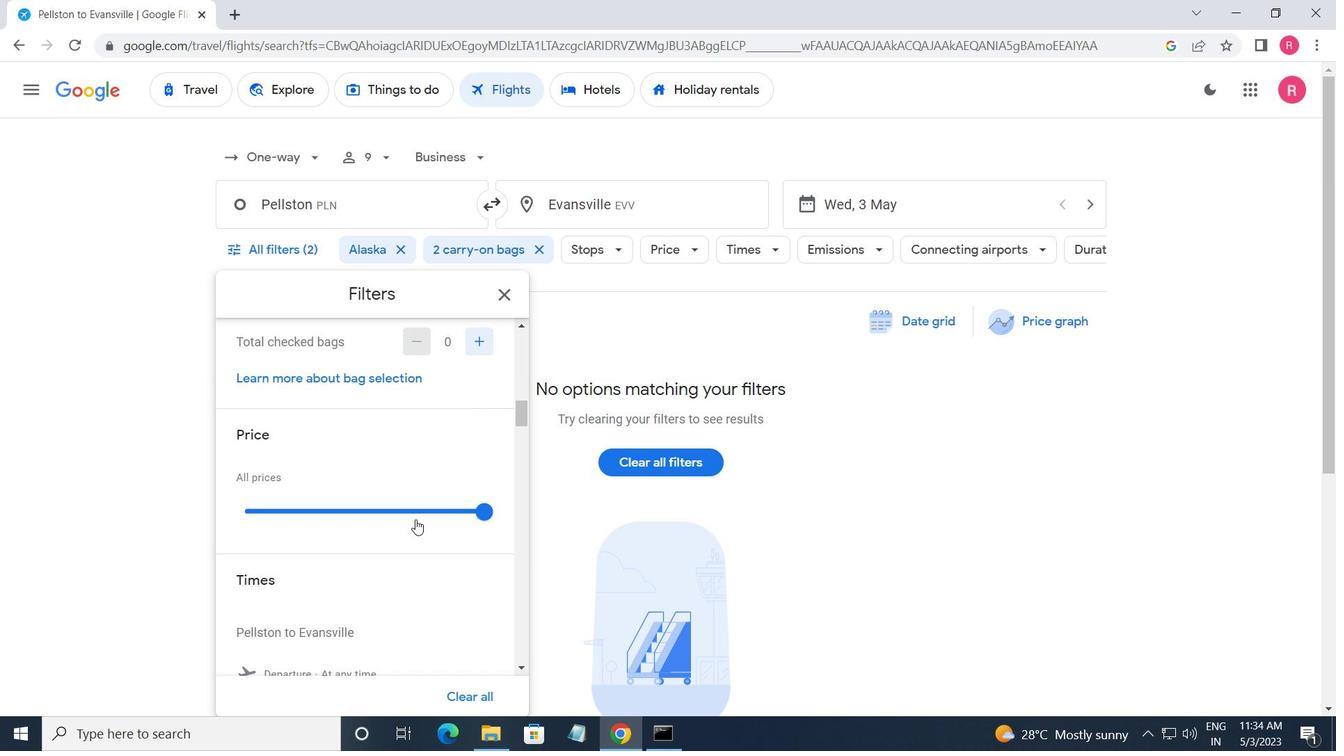 
Action: Mouse moved to (410, 507)
Screenshot: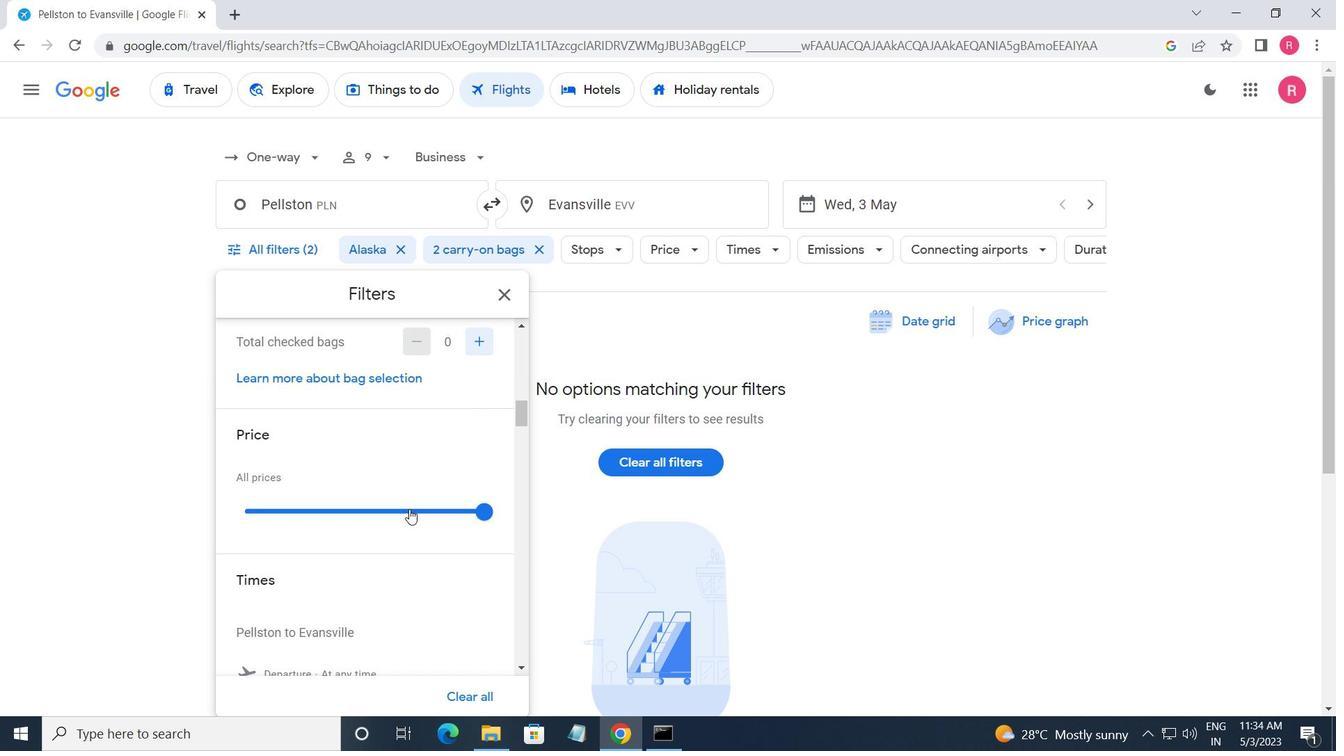 
Action: Mouse scrolled (410, 506) with delta (0, 0)
Screenshot: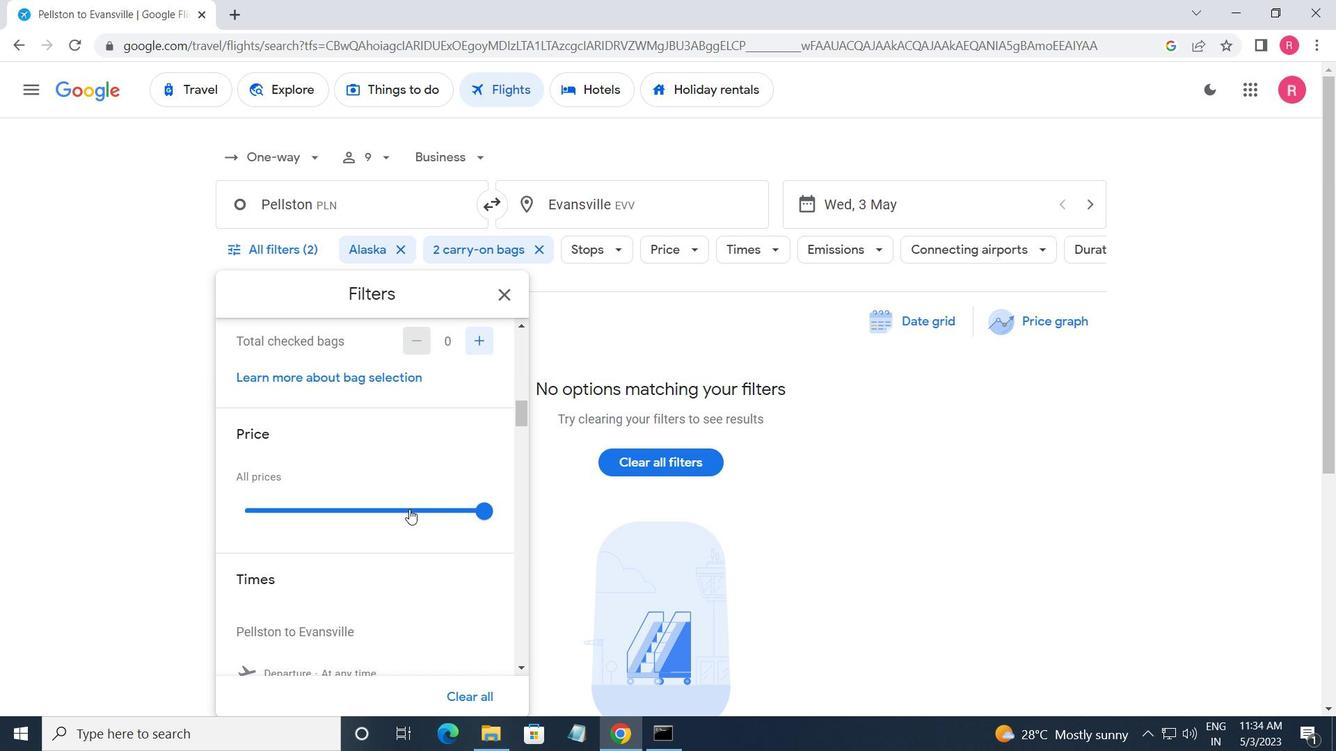 
Action: Mouse moved to (410, 507)
Screenshot: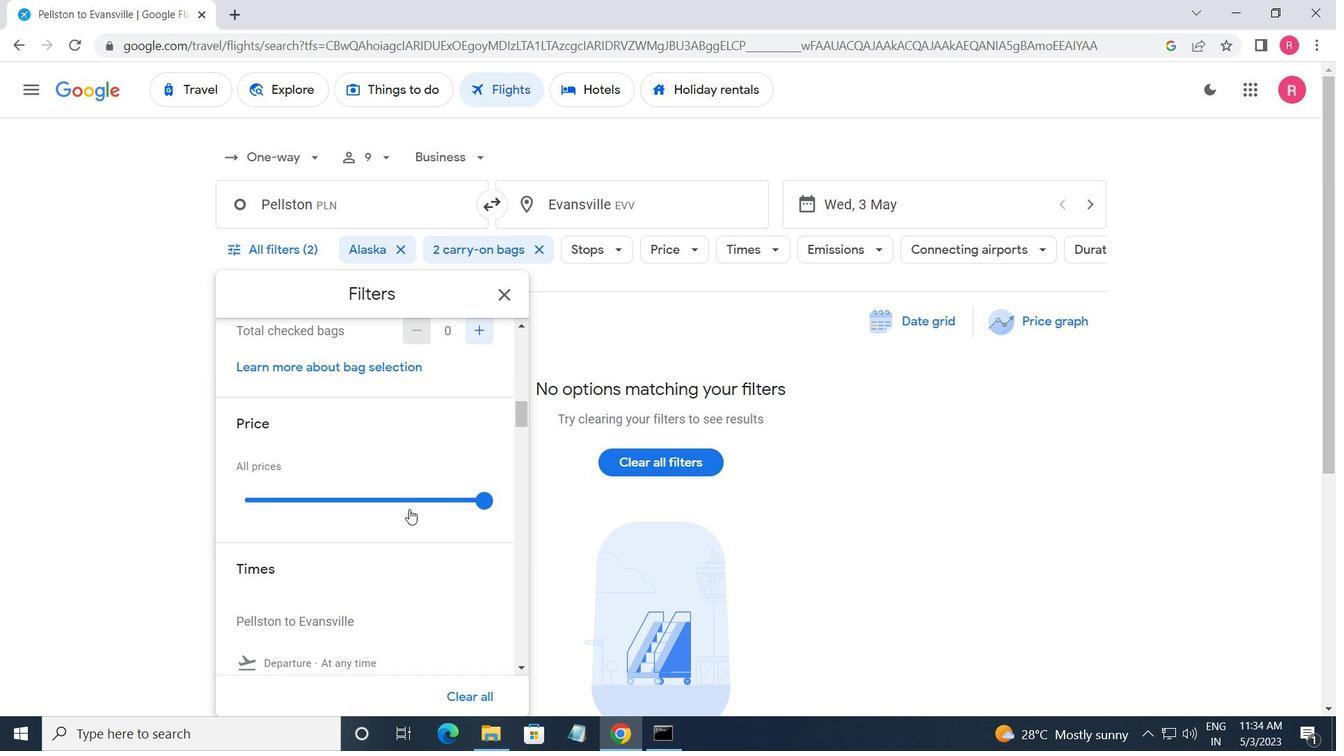 
Action: Mouse scrolled (410, 506) with delta (0, 0)
Screenshot: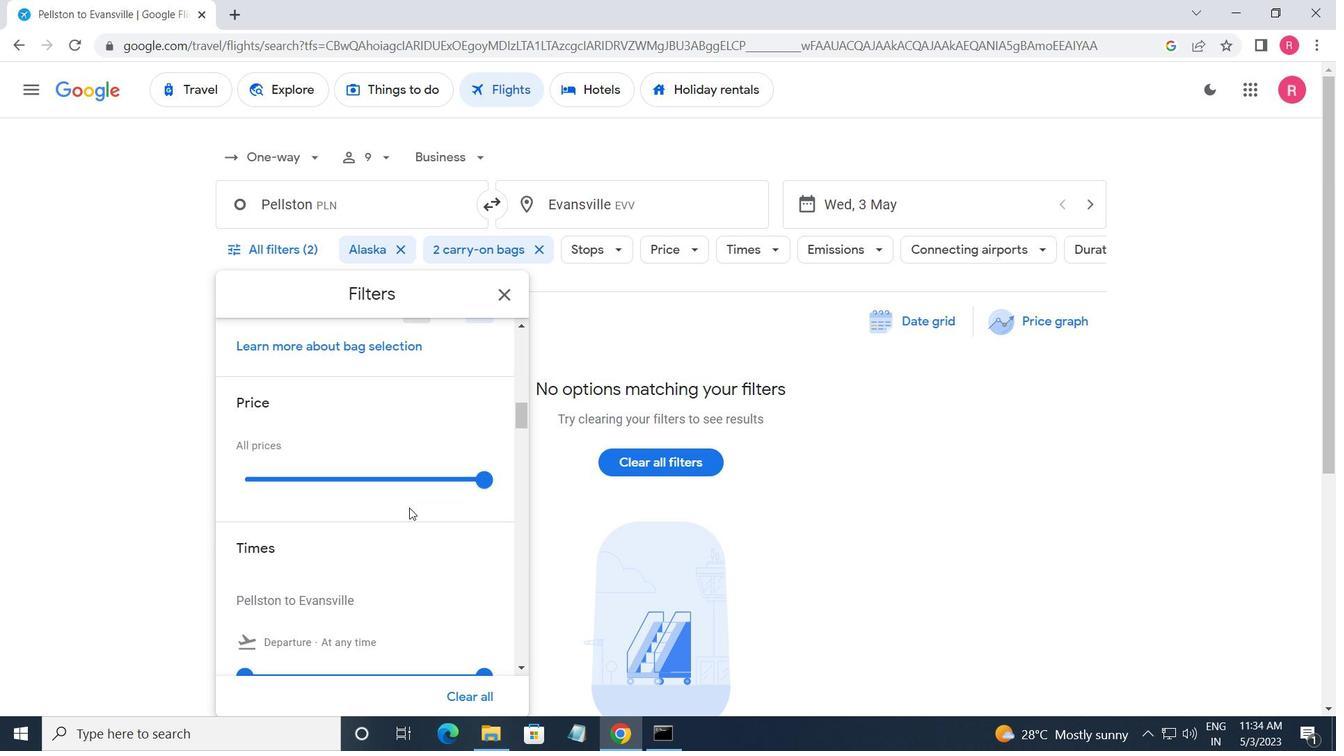 
Action: Mouse moved to (251, 446)
Screenshot: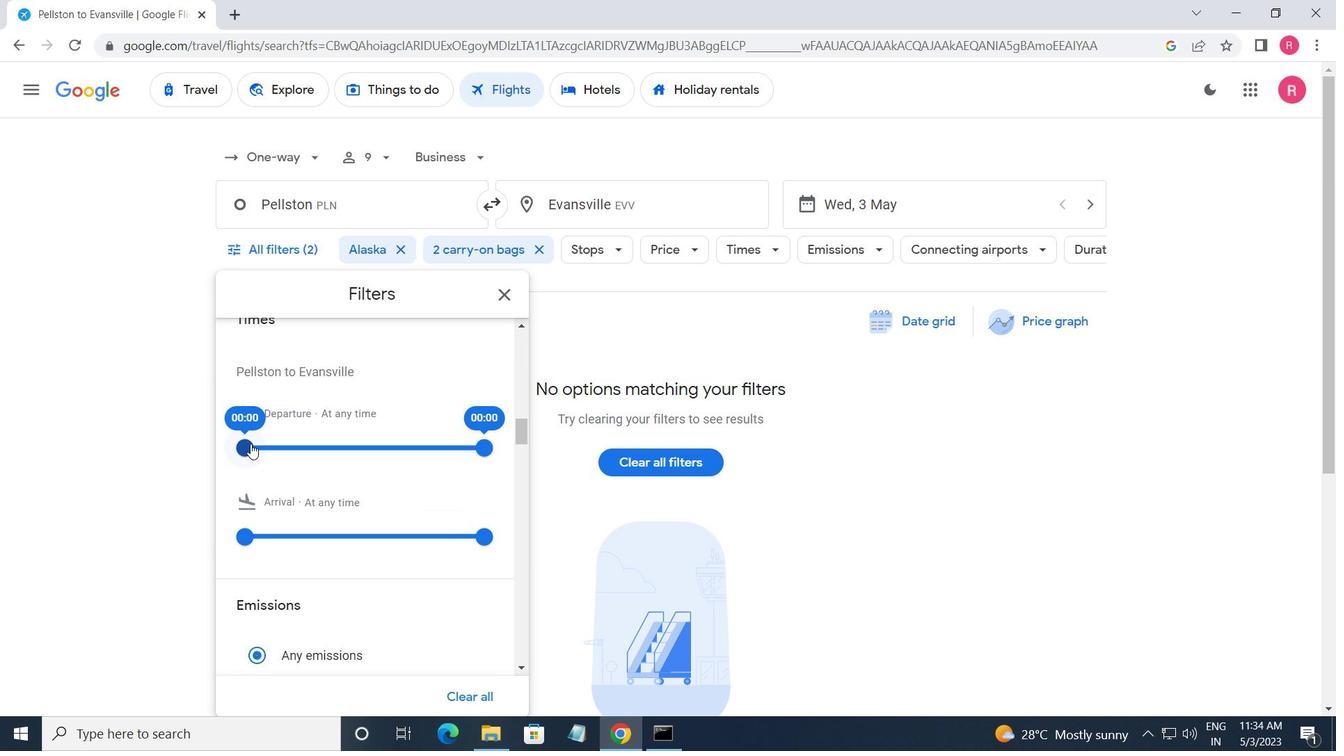 
Action: Mouse pressed left at (251, 446)
Screenshot: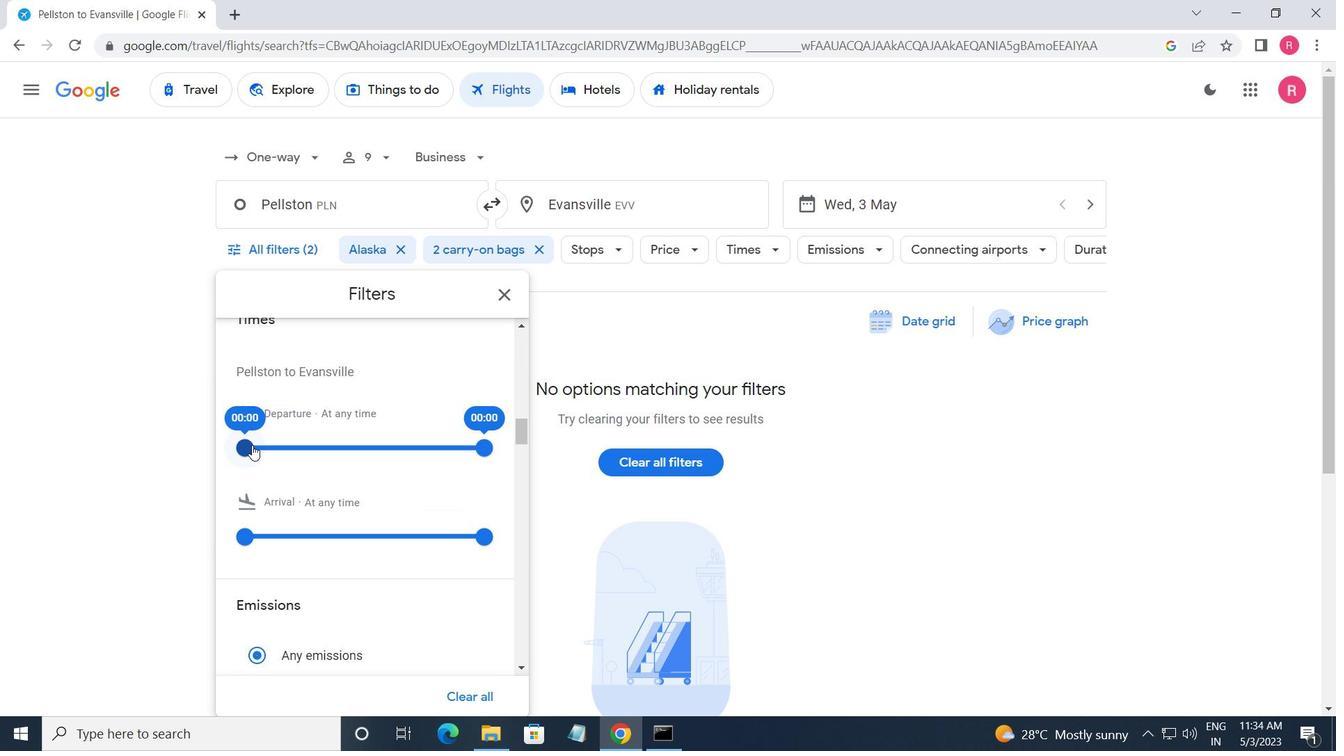 
Action: Mouse moved to (481, 450)
Screenshot: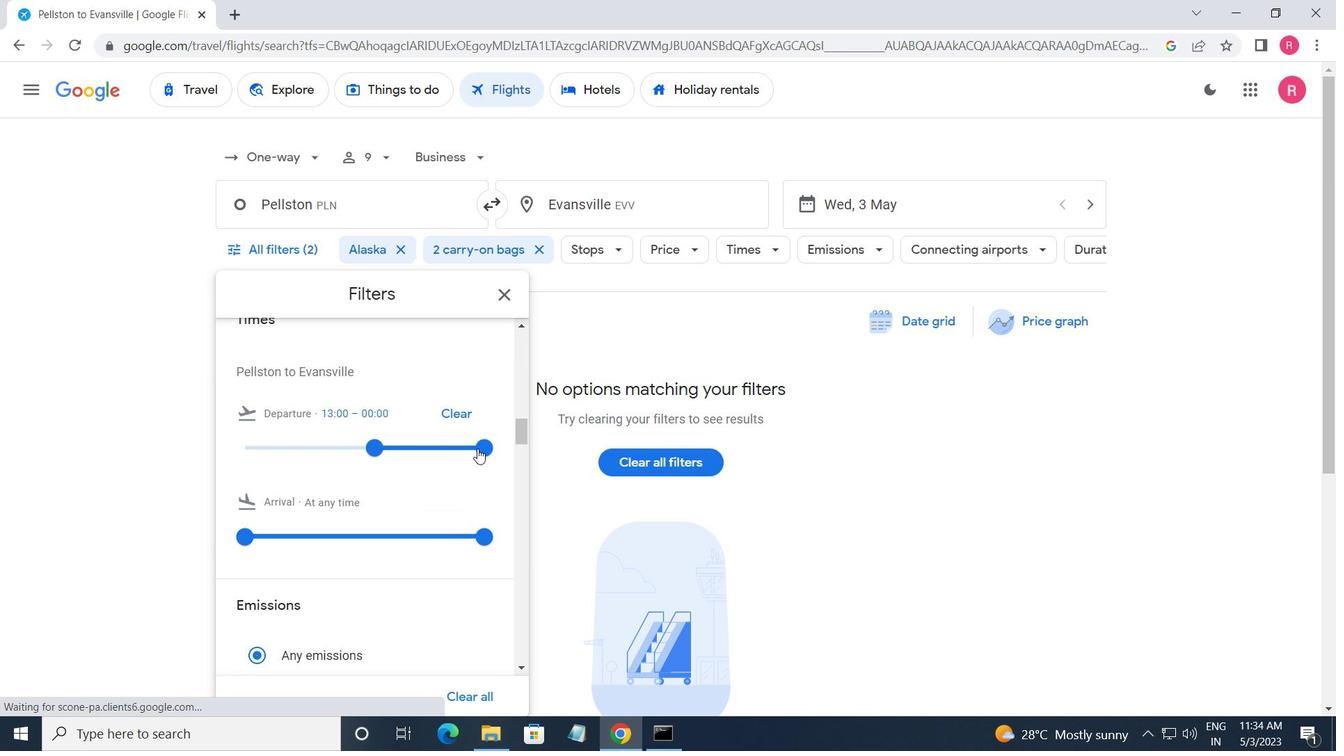 
Action: Mouse pressed left at (481, 450)
Screenshot: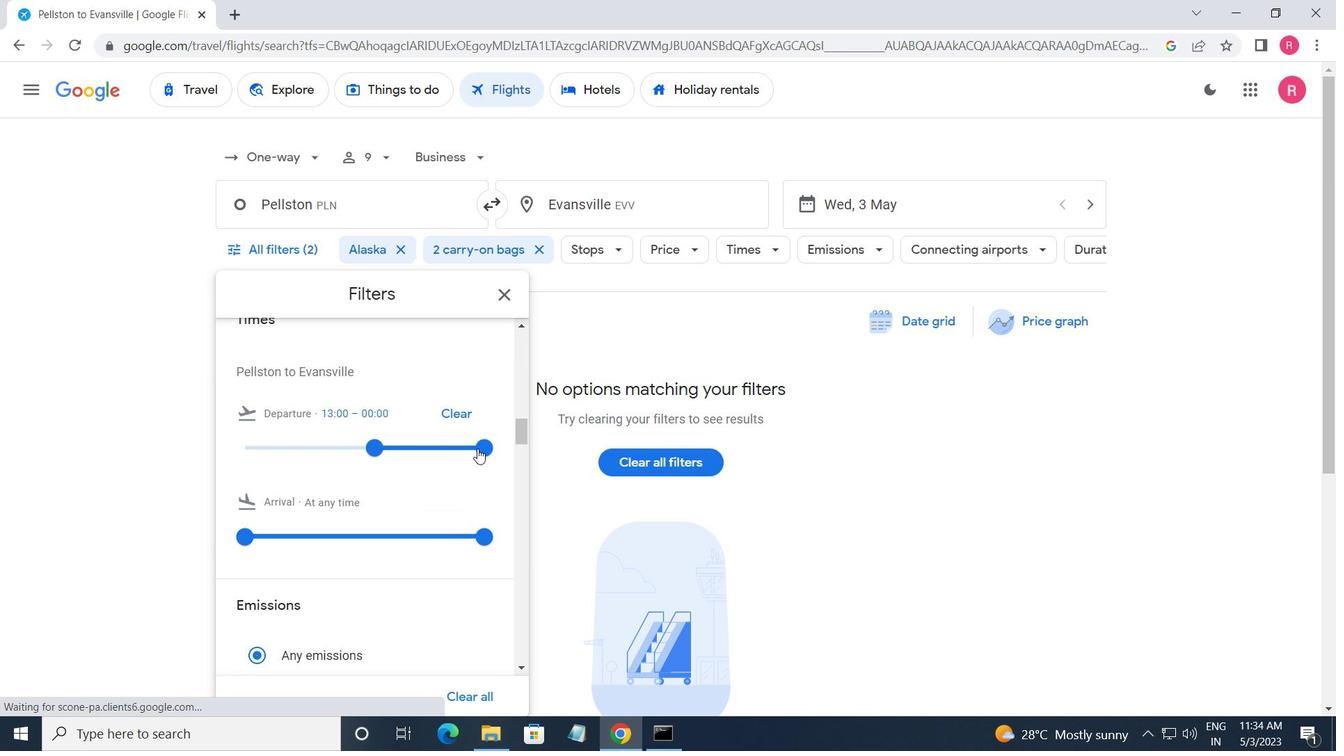 
Action: Mouse moved to (506, 297)
Screenshot: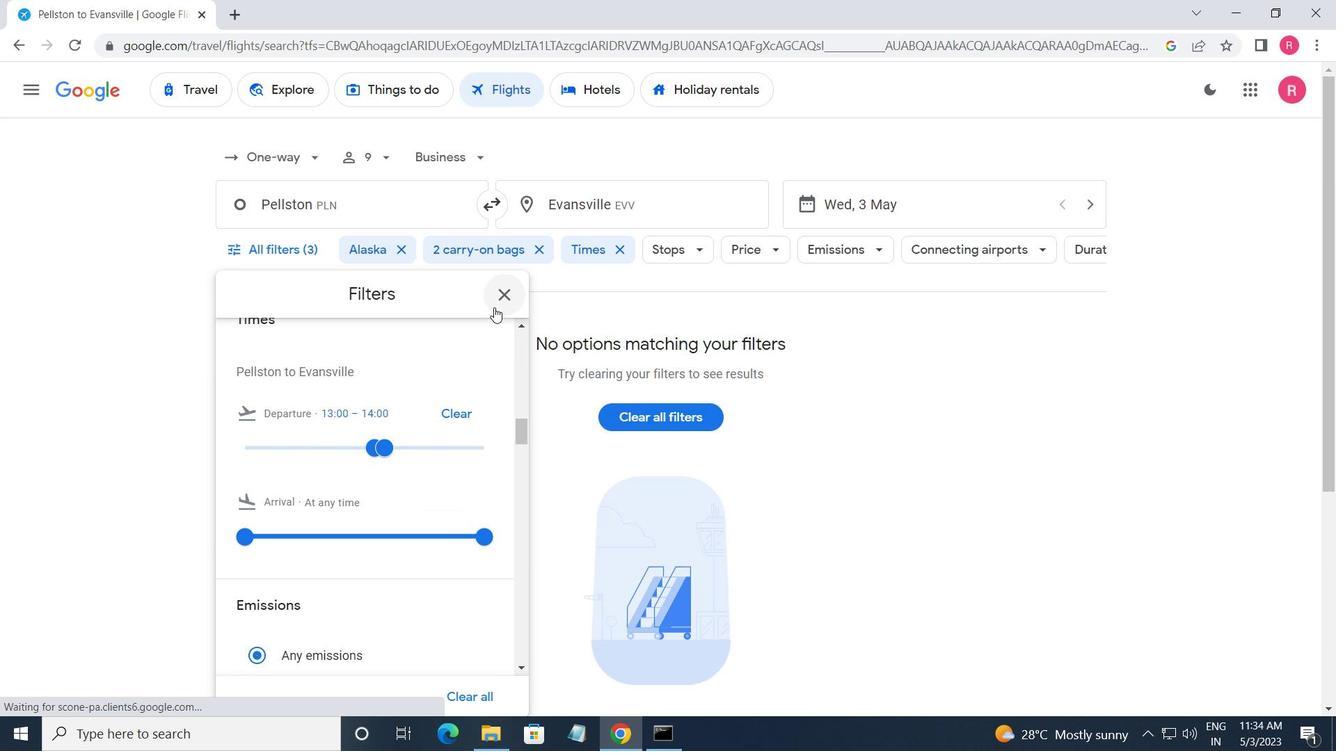 
Action: Mouse pressed left at (506, 297)
Screenshot: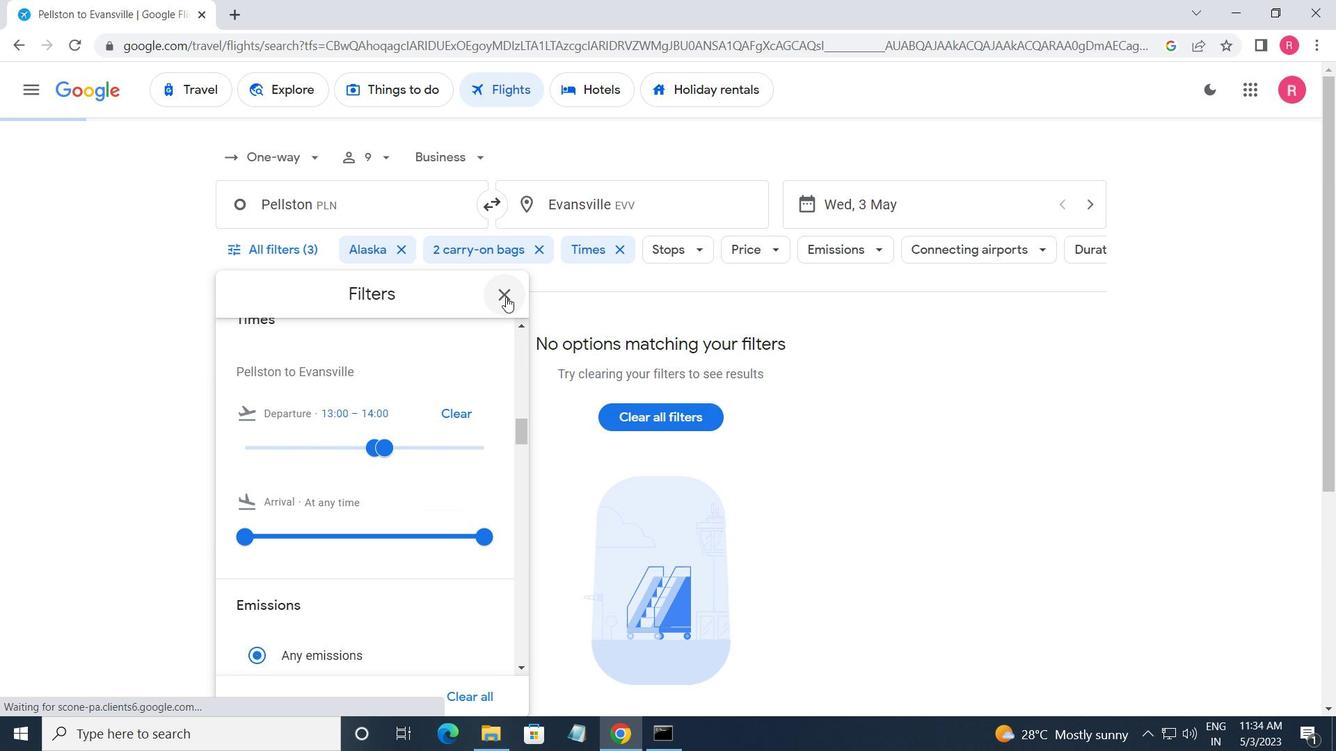 
Action: Mouse moved to (479, 373)
Screenshot: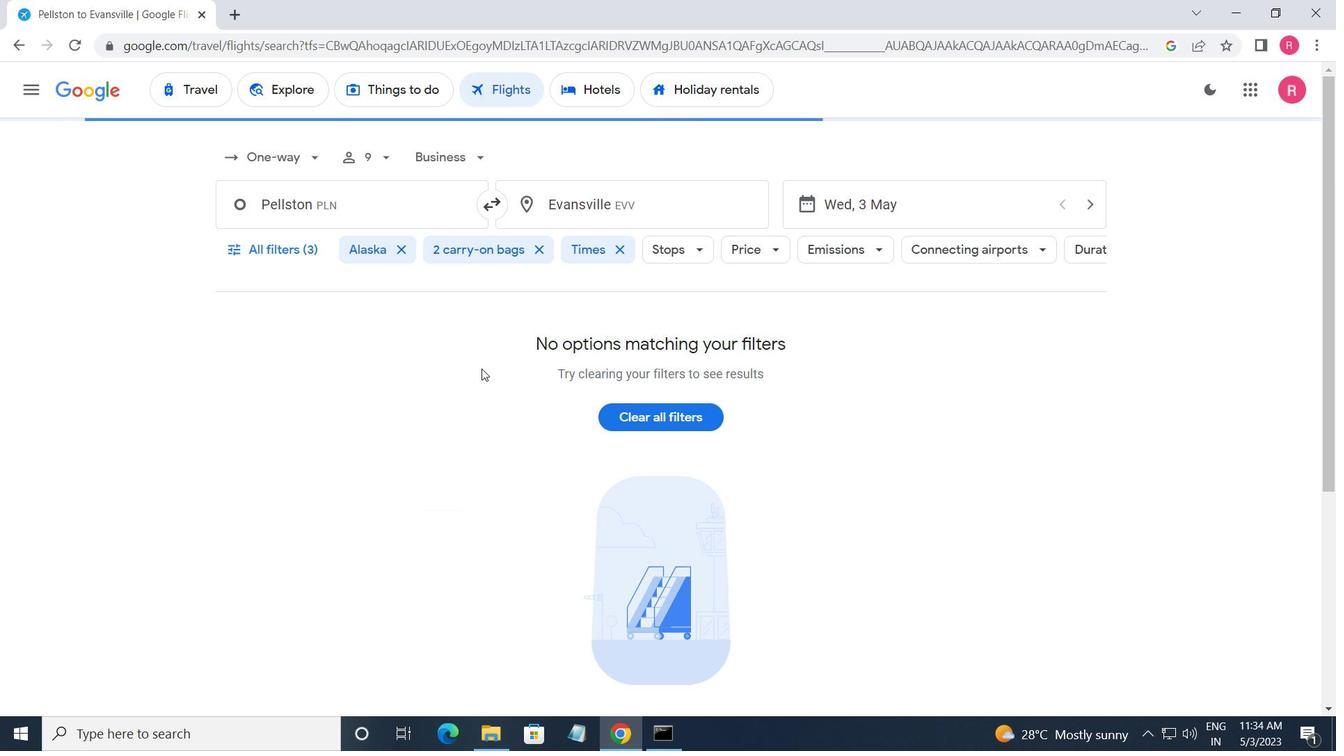
Action: Mouse pressed left at (479, 373)
Screenshot: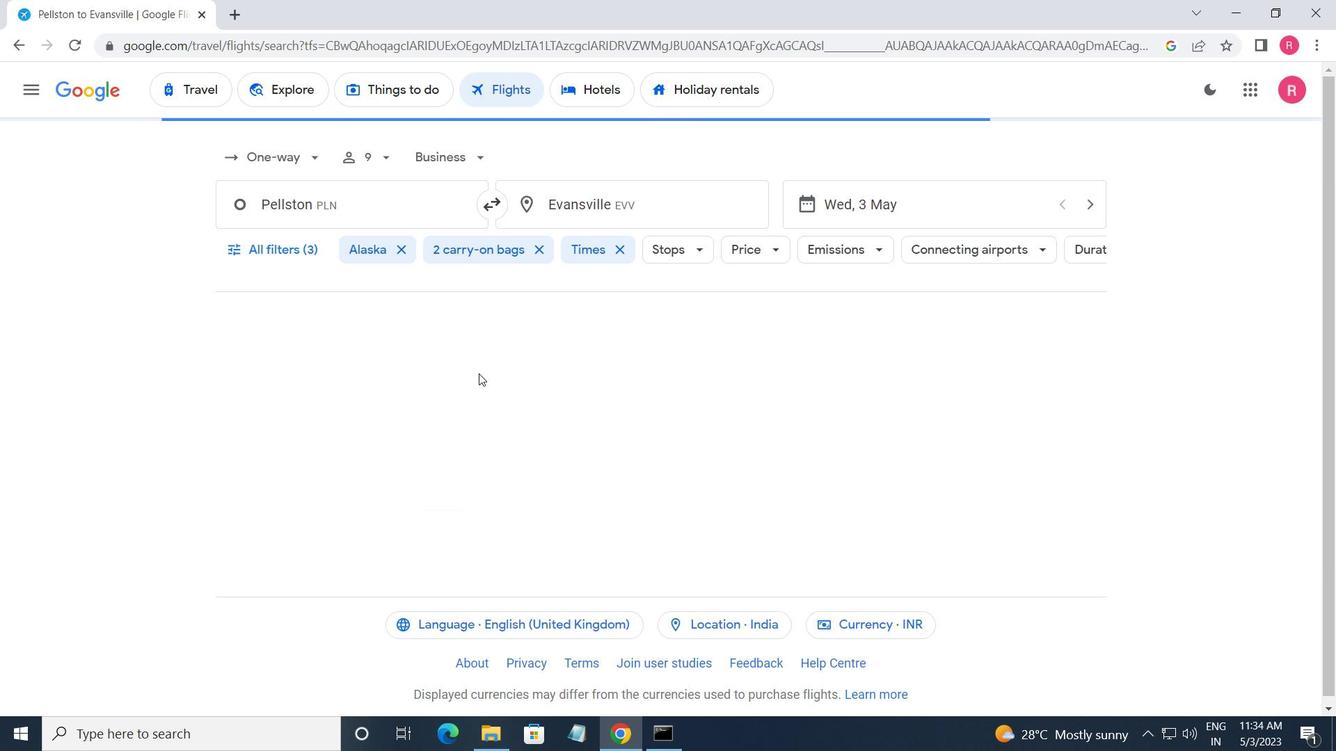 
Action: Mouse moved to (479, 375)
Screenshot: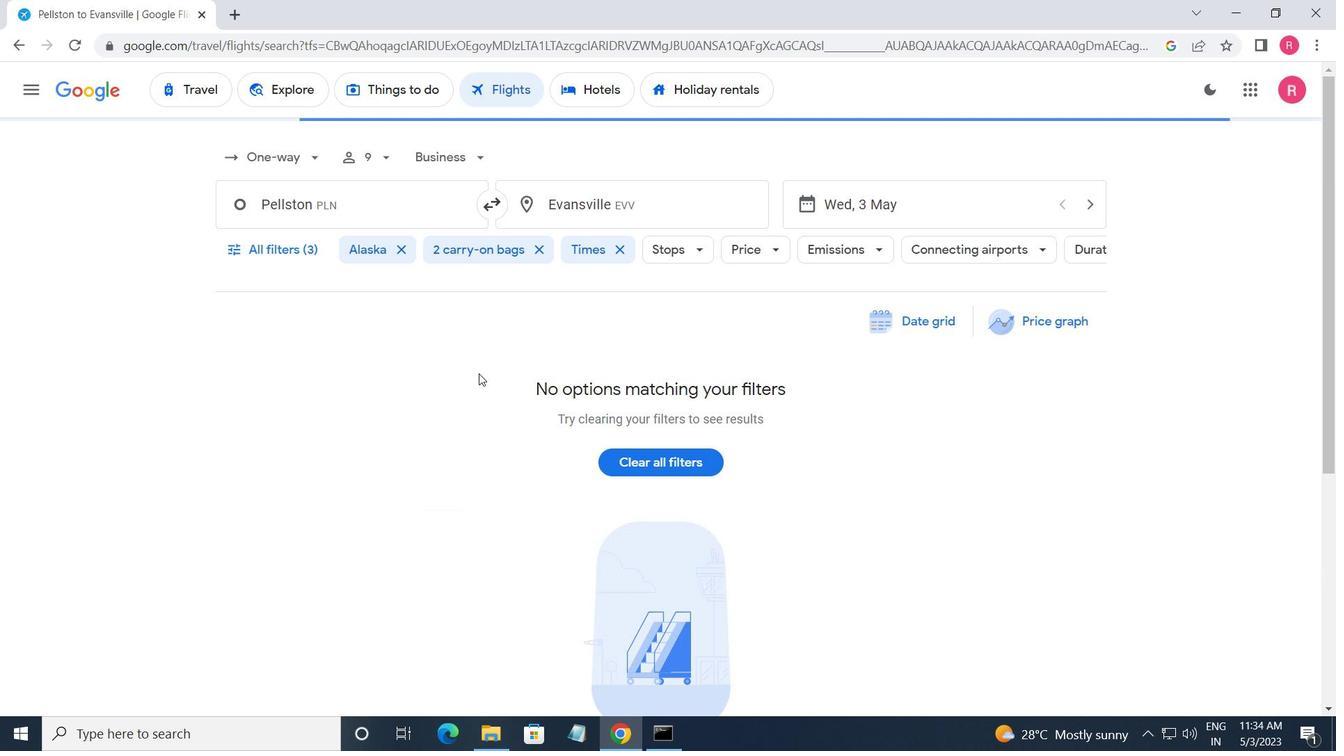 
